 Task: Play online Dominion games in medium mode.
Action: Mouse pressed left at (436, 345)
Screenshot: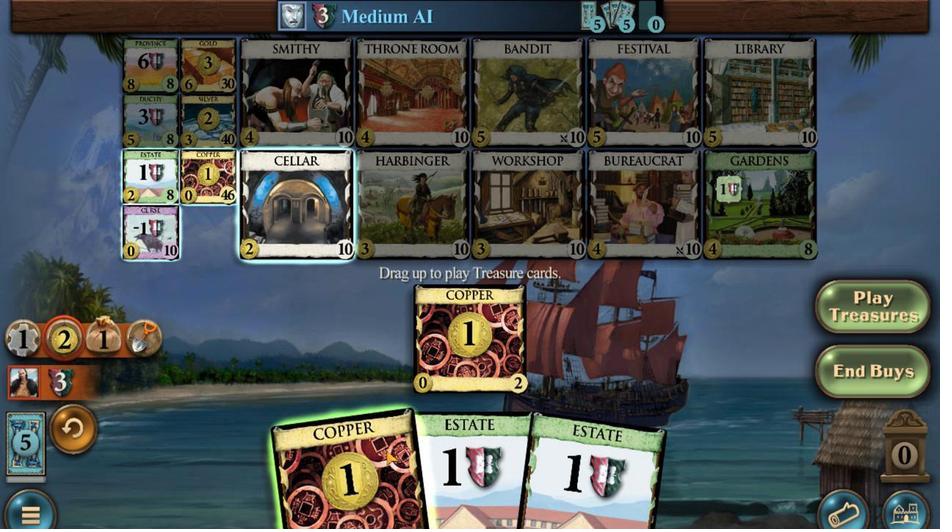 
Action: Mouse moved to (502, 374)
Screenshot: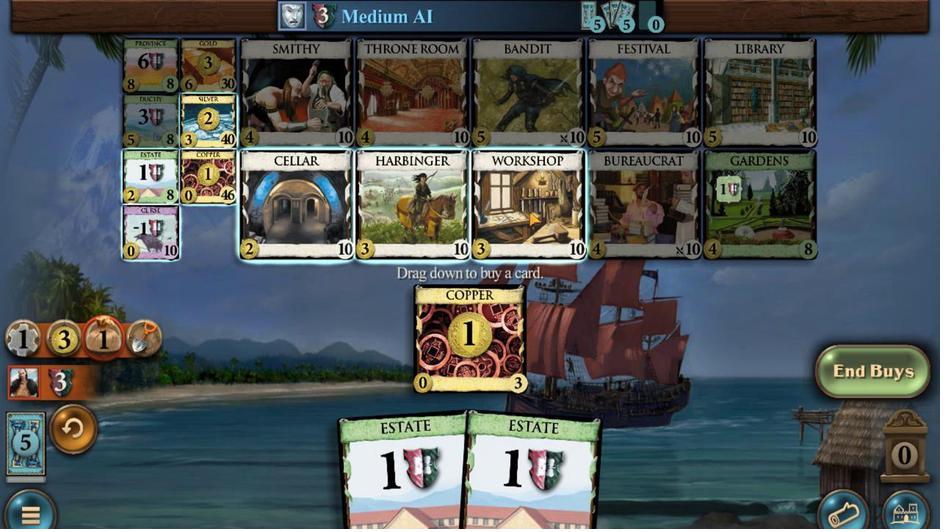 
Action: Mouse pressed left at (502, 374)
Screenshot: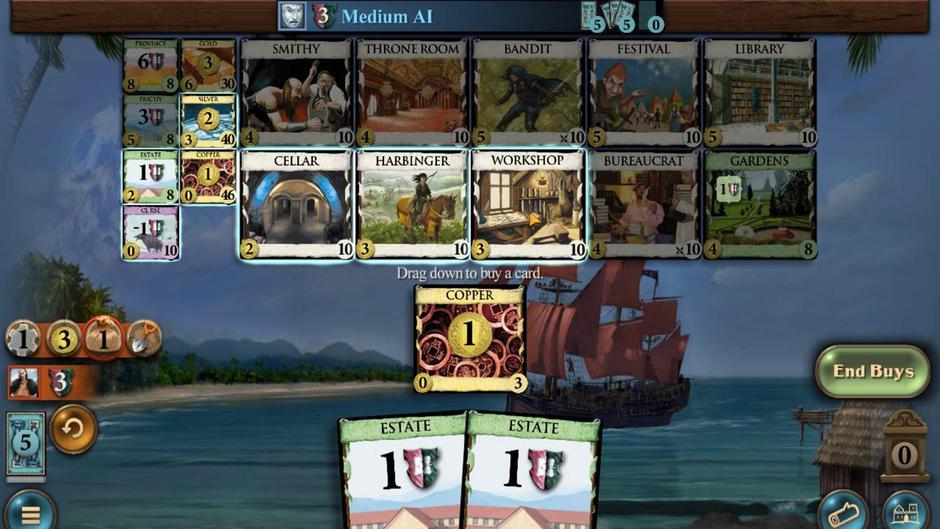 
Action: Mouse pressed left at (502, 374)
Screenshot: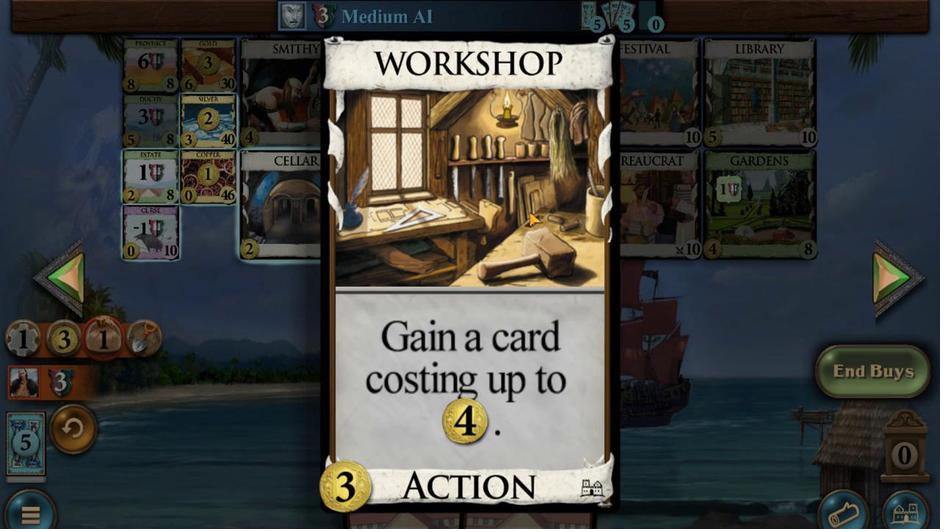 
Action: Mouse moved to (349, 385)
Screenshot: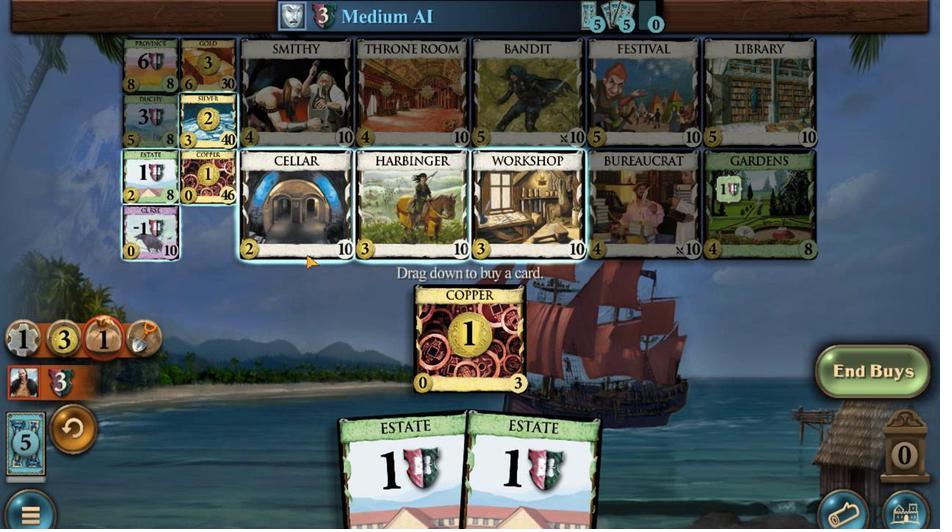 
Action: Mouse pressed left at (349, 385)
Screenshot: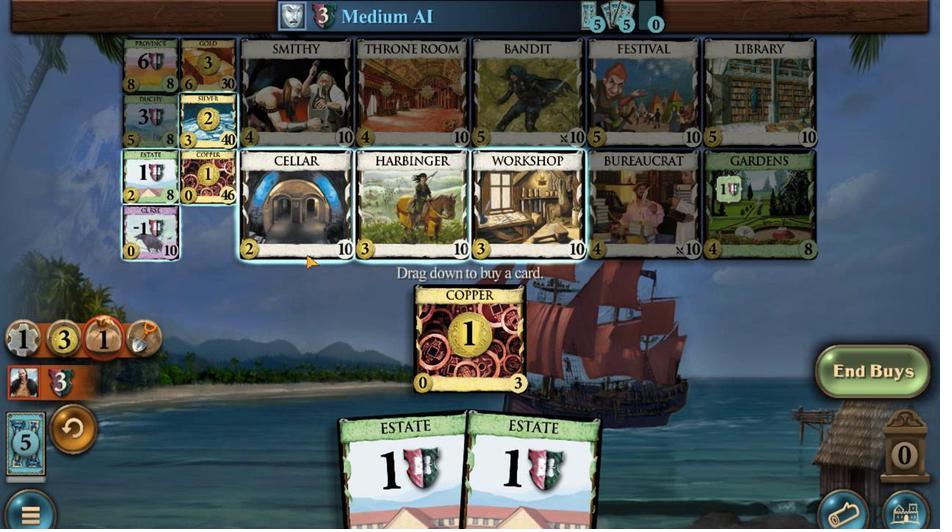 
Action: Mouse moved to (517, 346)
Screenshot: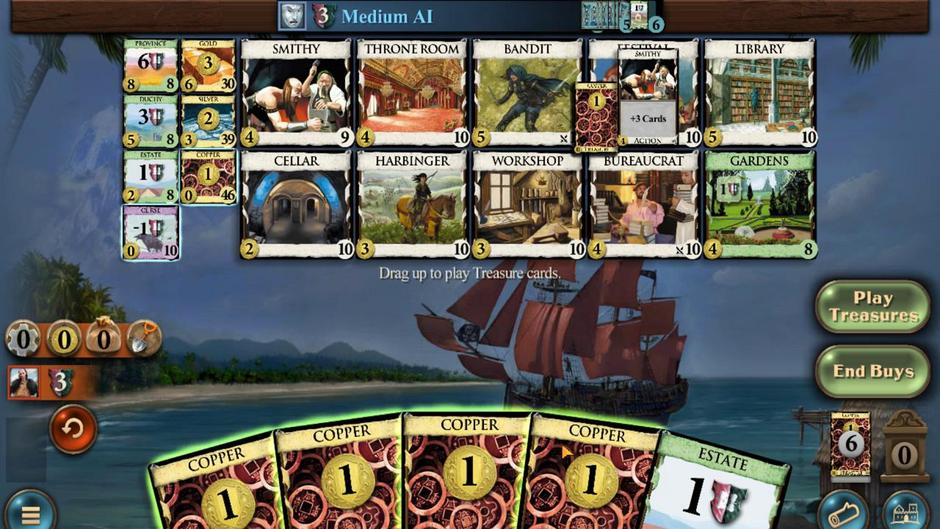 
Action: Mouse pressed left at (517, 346)
Screenshot: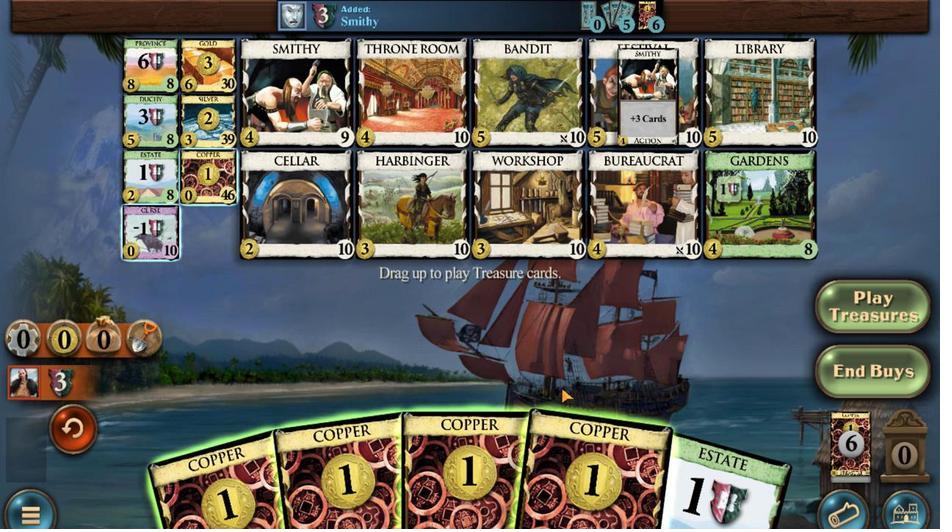 
Action: Mouse moved to (483, 344)
Screenshot: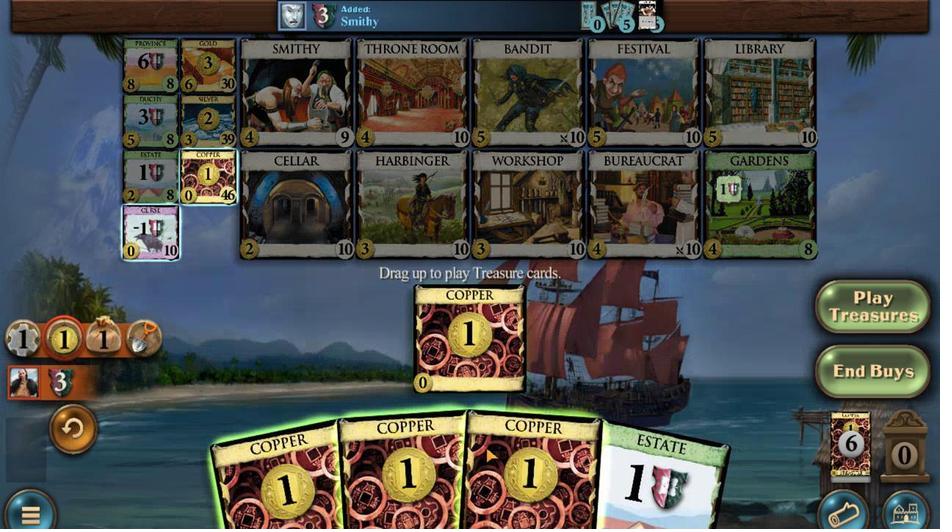 
Action: Mouse pressed left at (483, 344)
Screenshot: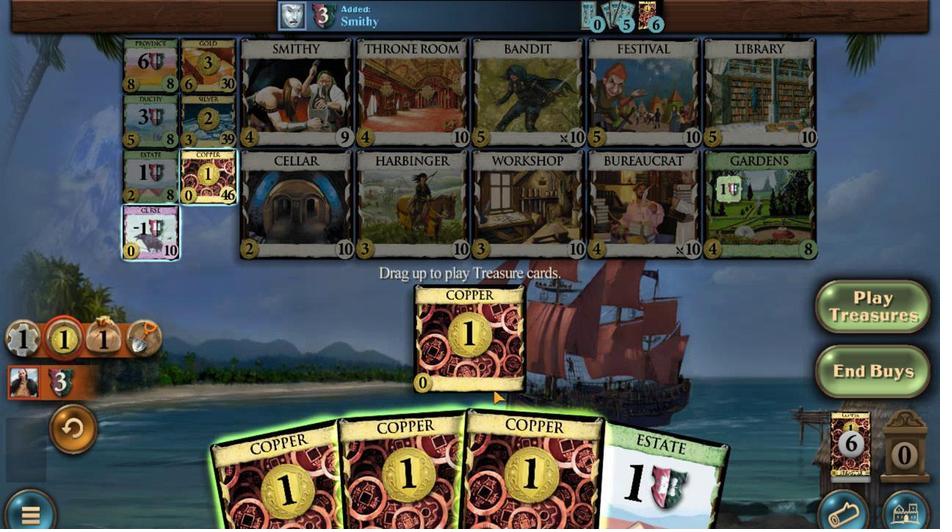 
Action: Mouse moved to (464, 345)
Screenshot: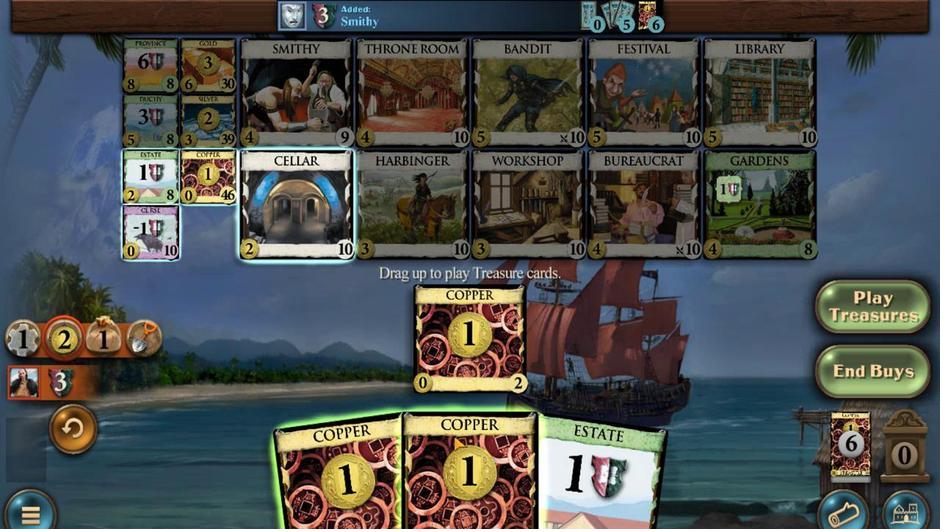 
Action: Mouse pressed left at (464, 345)
Screenshot: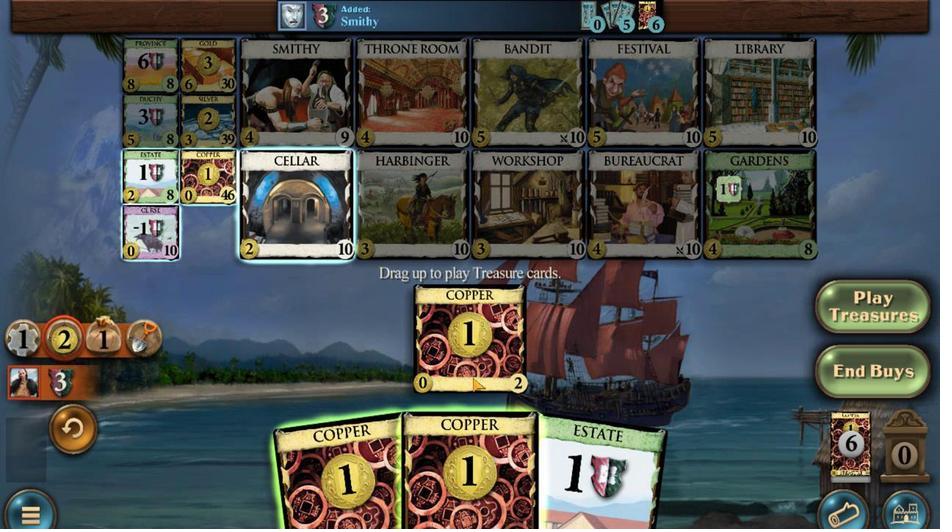 
Action: Mouse moved to (443, 341)
Screenshot: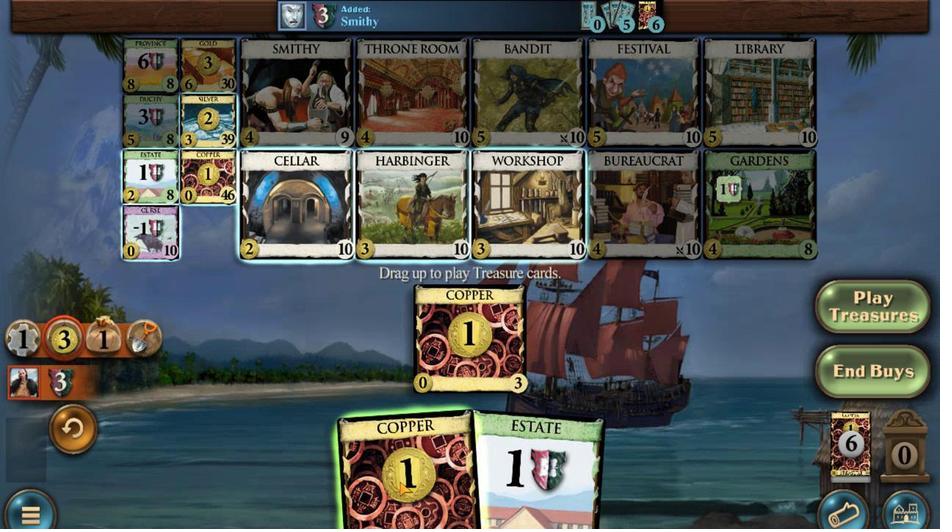 
Action: Mouse pressed left at (443, 341)
Screenshot: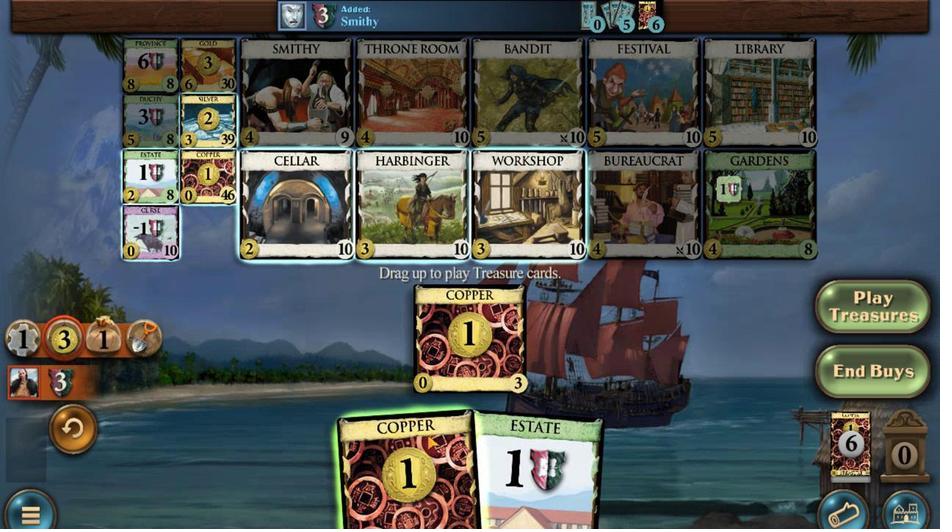 
Action: Mouse moved to (385, 385)
Screenshot: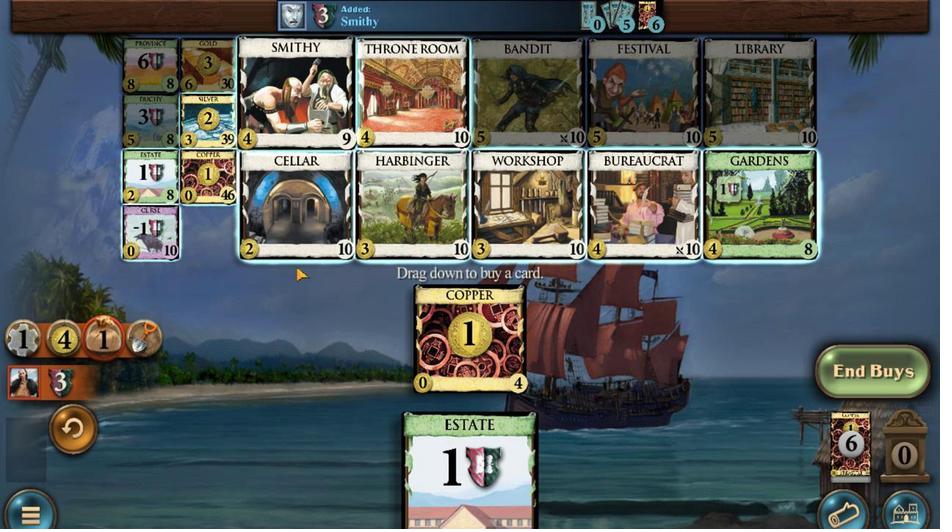 
Action: Mouse pressed left at (385, 385)
Screenshot: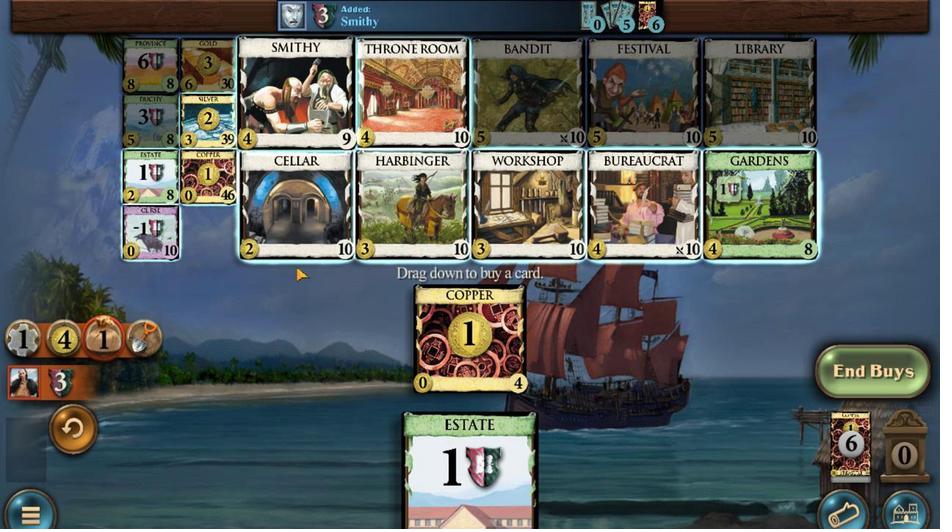 
Action: Mouse moved to (363, 340)
Screenshot: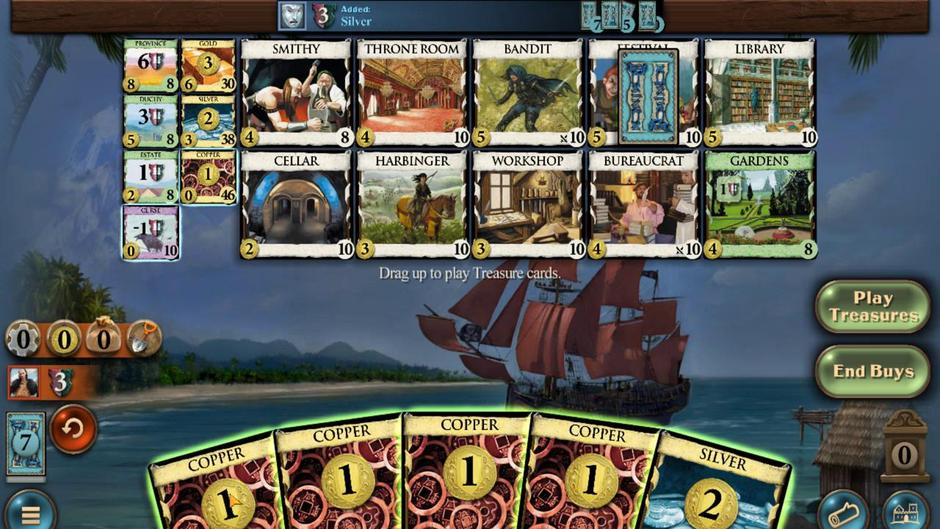 
Action: Mouse pressed left at (363, 340)
Screenshot: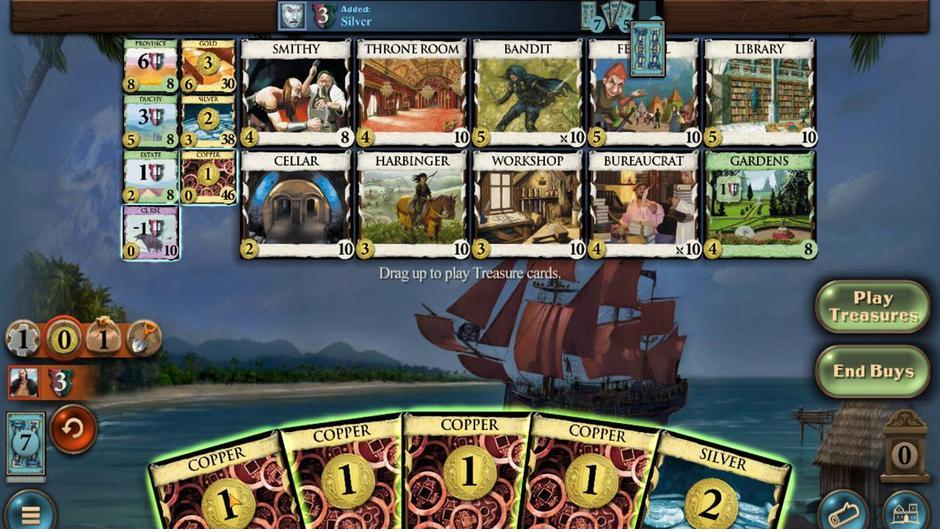 
Action: Mouse moved to (398, 341)
Screenshot: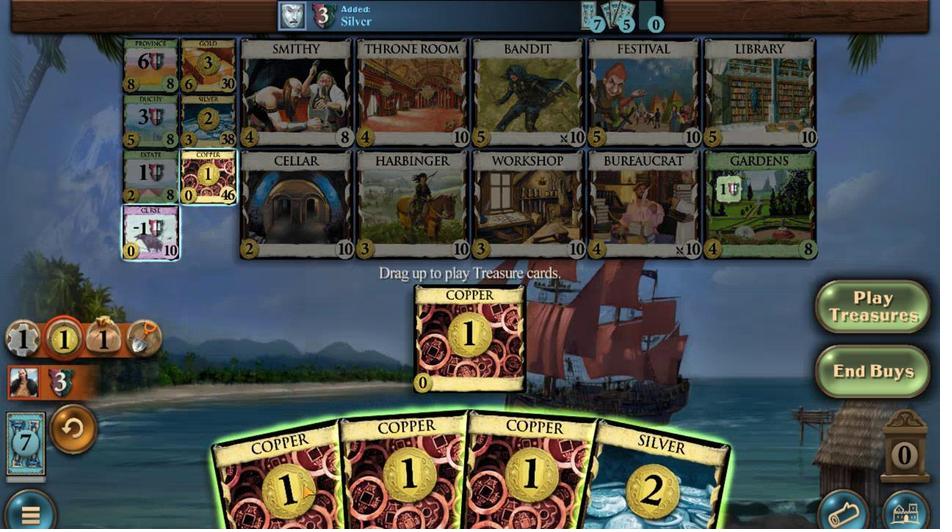 
Action: Mouse pressed left at (398, 341)
Screenshot: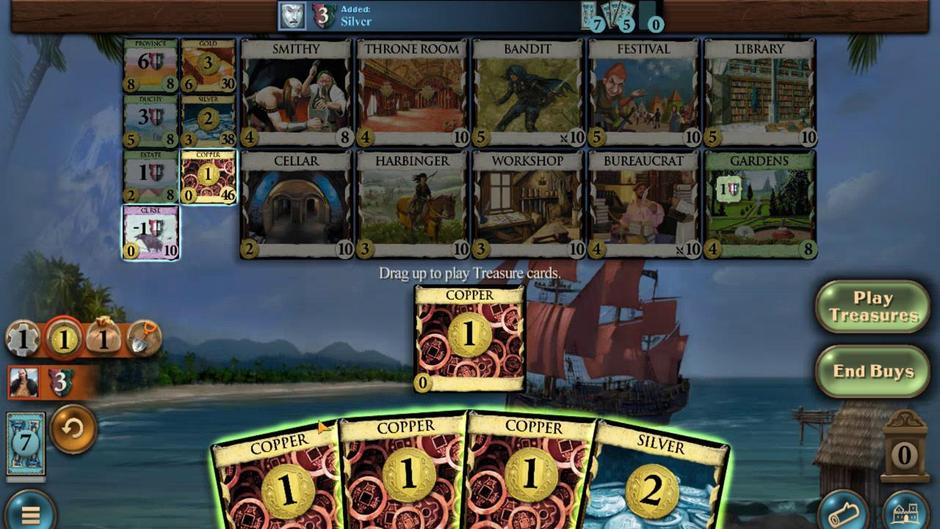 
Action: Mouse moved to (411, 342)
Screenshot: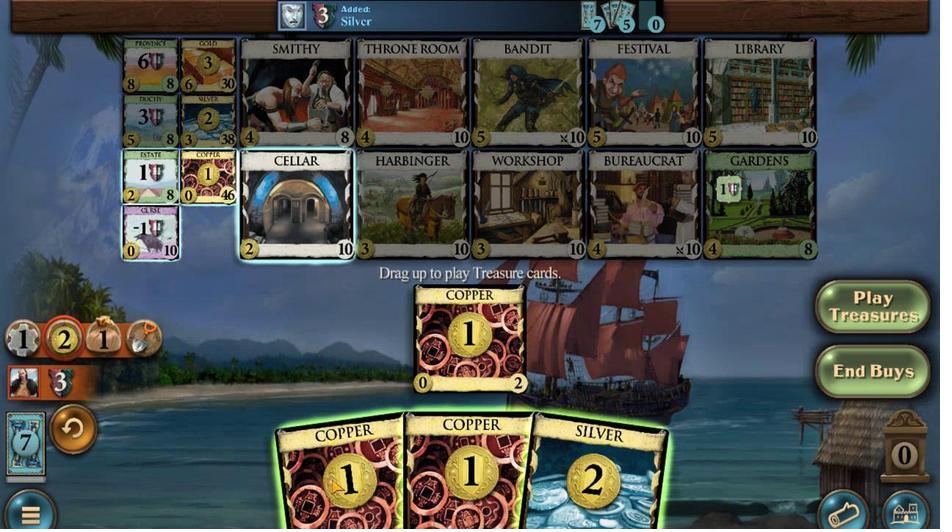 
Action: Mouse pressed left at (411, 342)
Screenshot: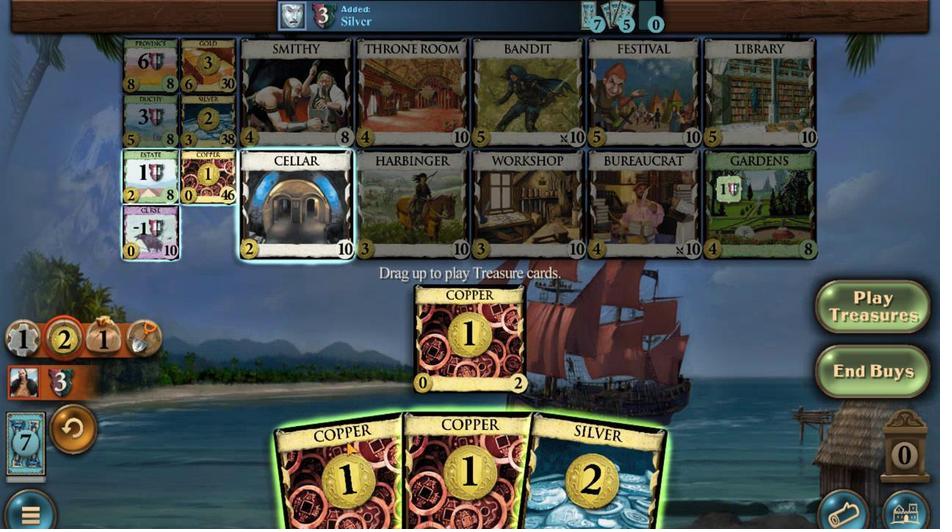 
Action: Mouse moved to (442, 341)
Screenshot: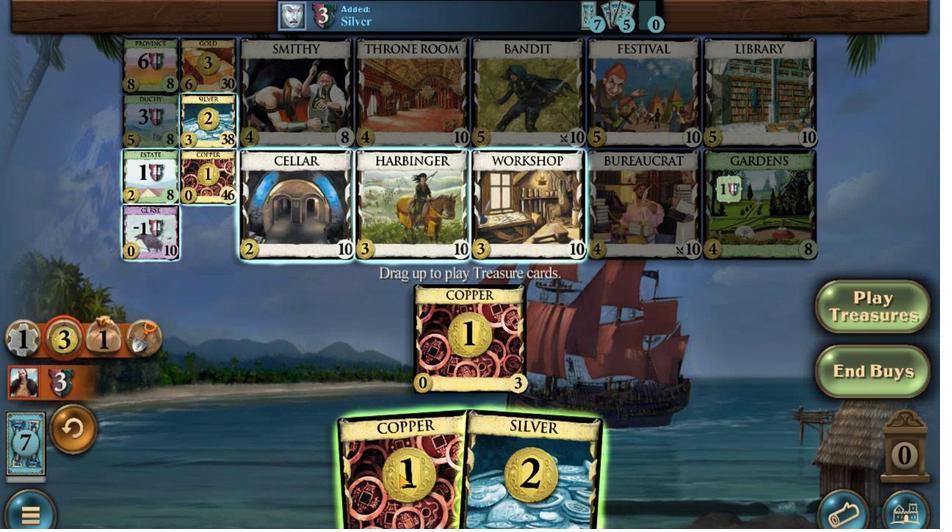 
Action: Mouse pressed left at (442, 341)
Screenshot: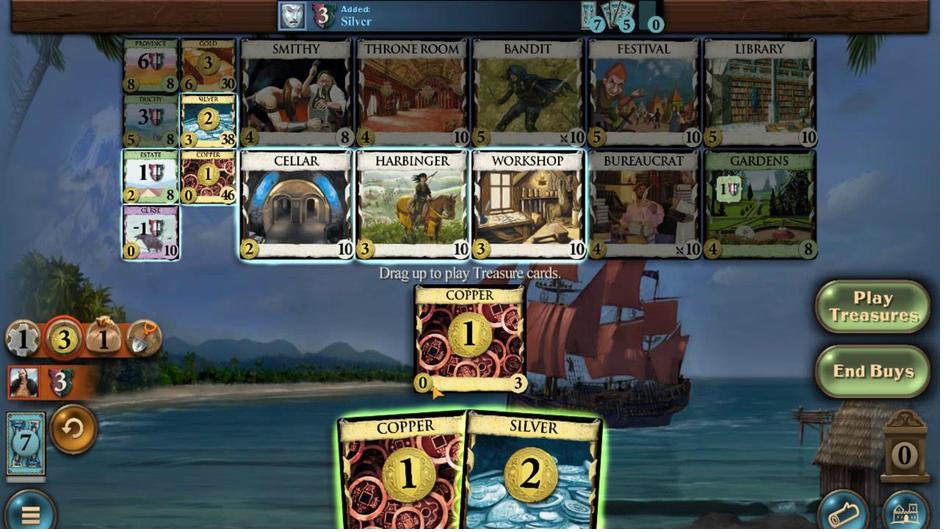 
Action: Mouse moved to (391, 387)
Screenshot: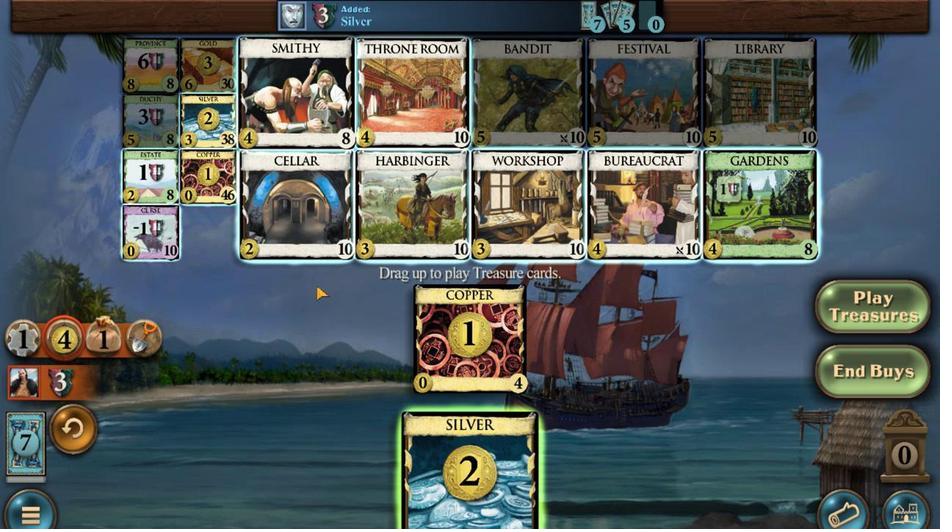 
Action: Mouse pressed left at (391, 387)
Screenshot: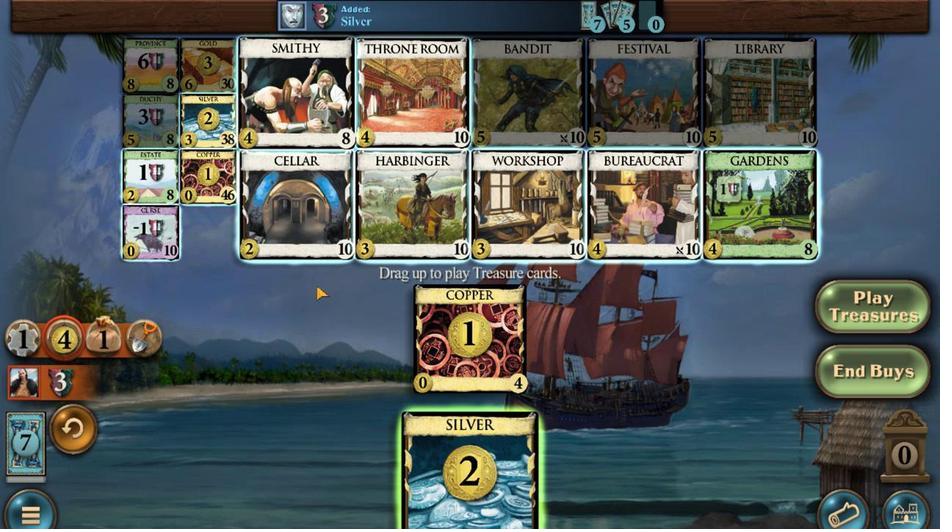 
Action: Mouse moved to (367, 342)
Screenshot: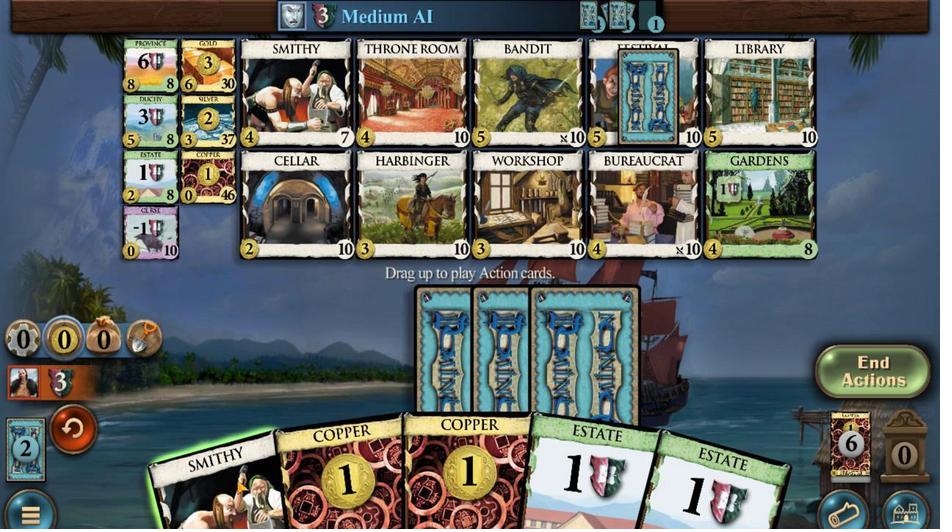 
Action: Mouse pressed left at (367, 342)
Screenshot: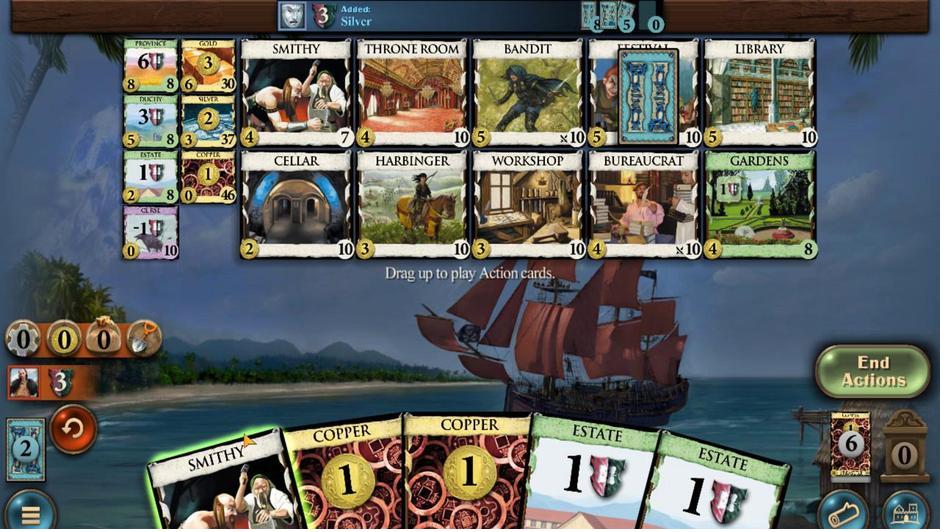 
Action: Mouse moved to (376, 341)
Screenshot: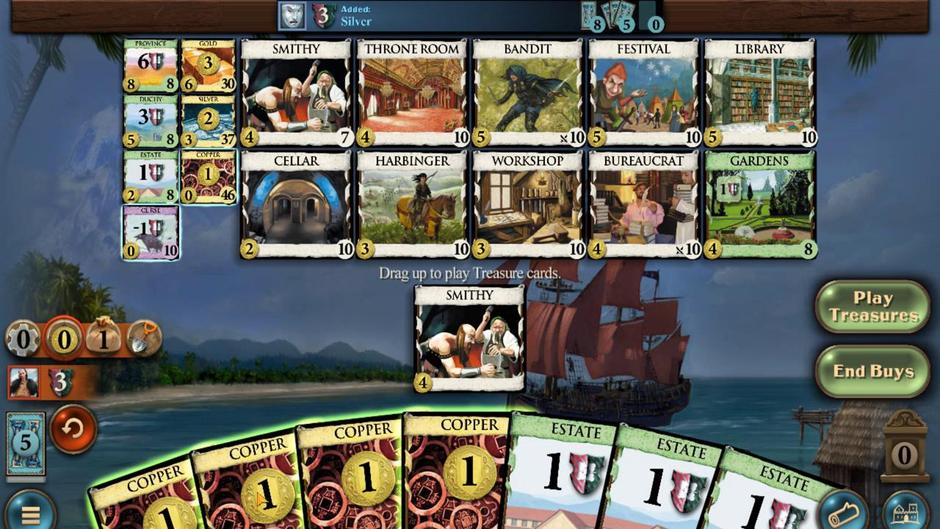 
Action: Mouse pressed left at (376, 341)
Screenshot: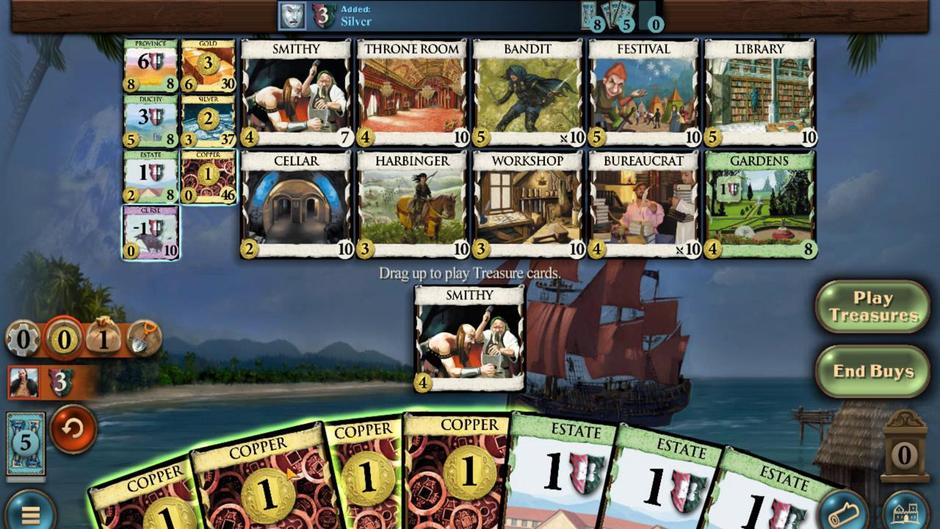 
Action: Mouse moved to (419, 343)
Screenshot: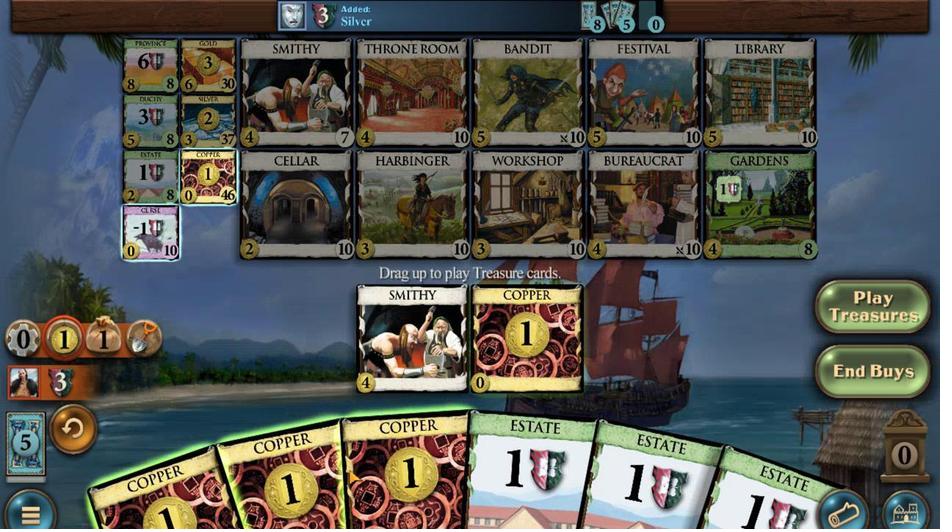 
Action: Mouse pressed left at (419, 343)
Screenshot: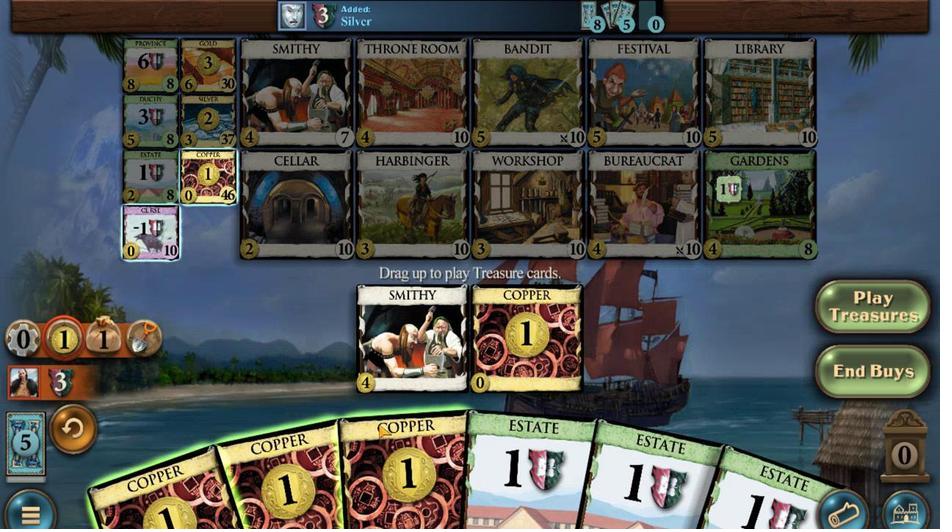 
Action: Mouse moved to (419, 342)
Screenshot: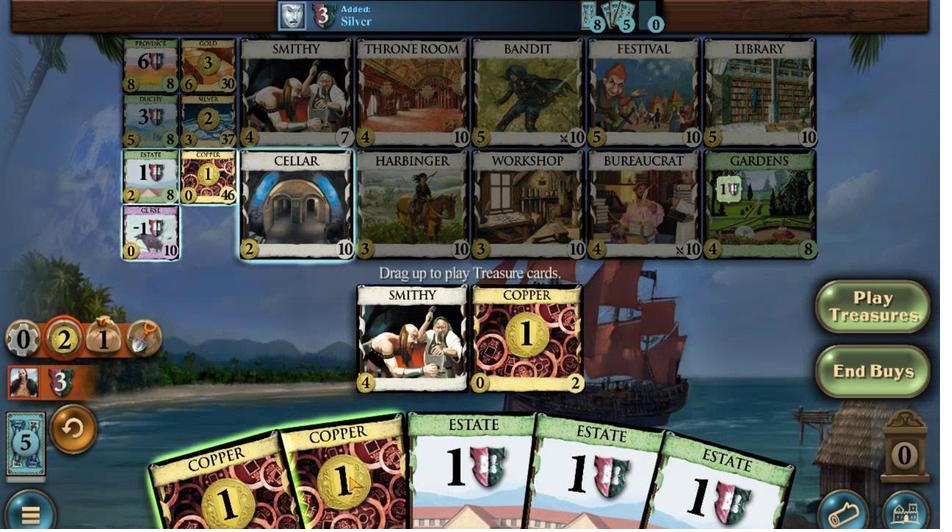 
Action: Mouse pressed left at (419, 342)
Screenshot: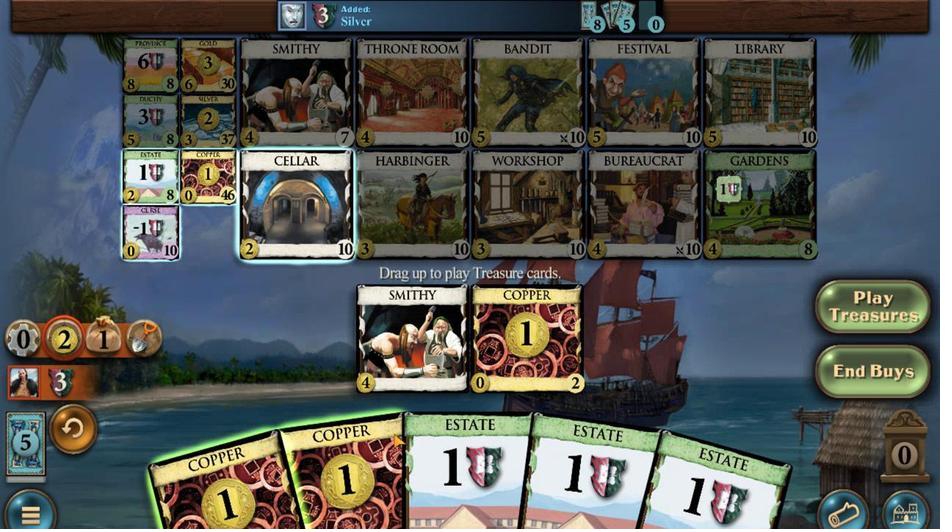 
Action: Mouse moved to (393, 341)
Screenshot: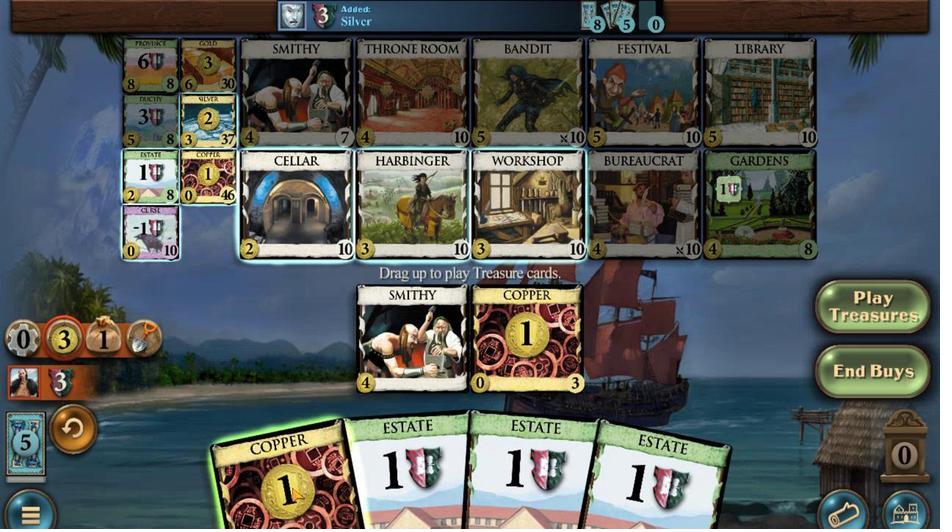
Action: Mouse pressed left at (393, 341)
Screenshot: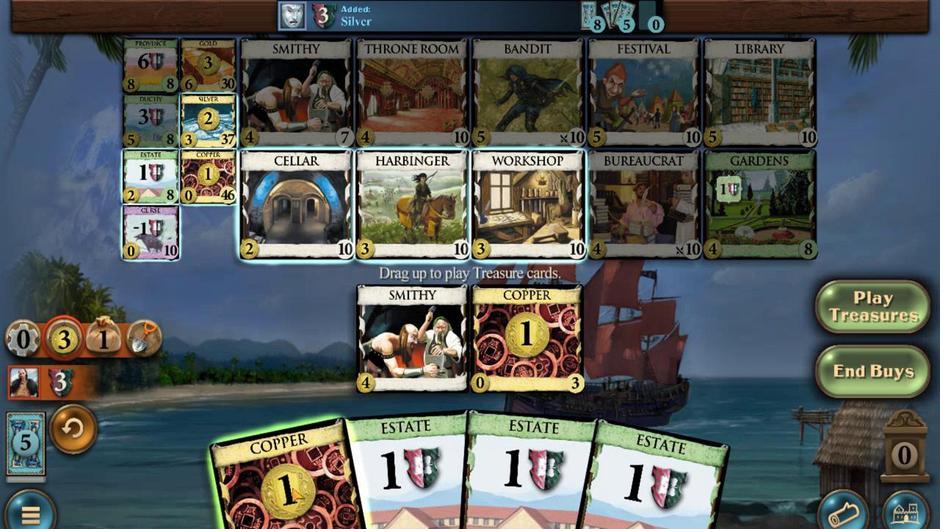
Action: Mouse moved to (372, 347)
Screenshot: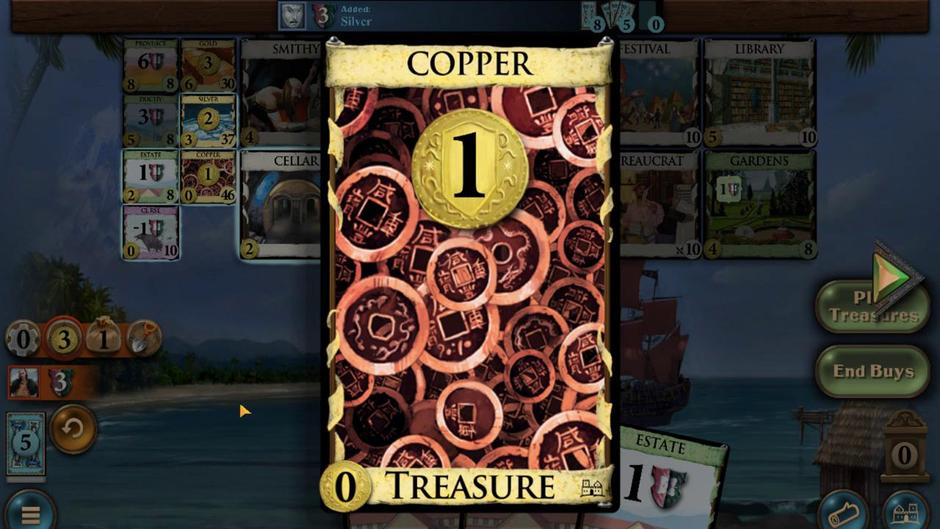 
Action: Mouse pressed left at (372, 347)
Screenshot: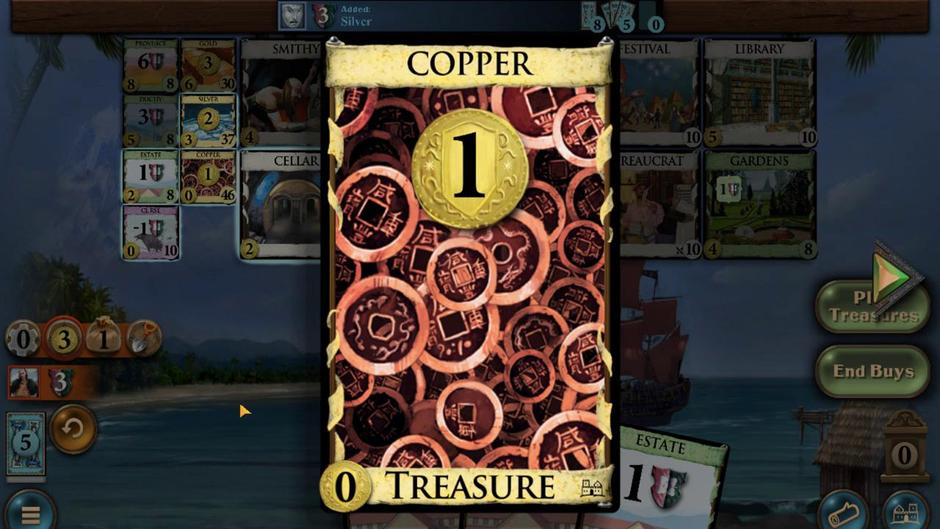 
Action: Mouse moved to (346, 384)
Screenshot: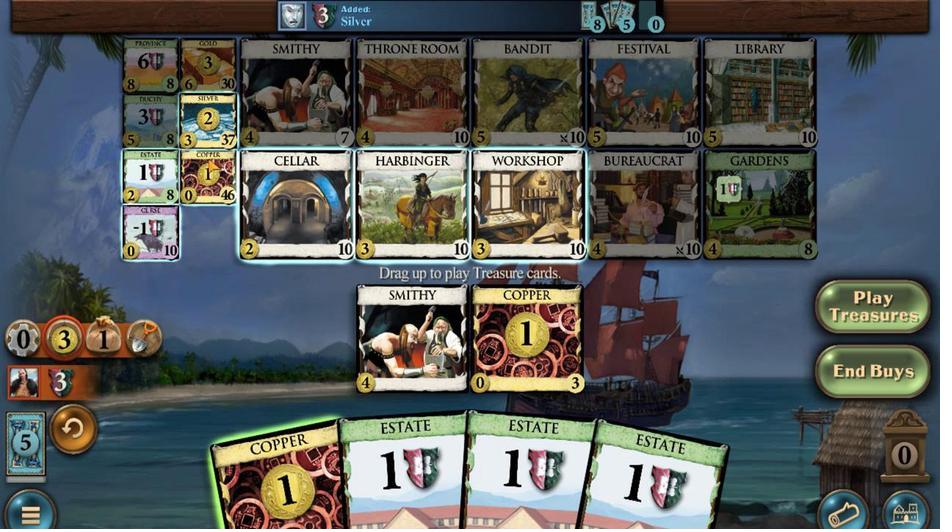 
Action: Mouse pressed left at (346, 384)
Screenshot: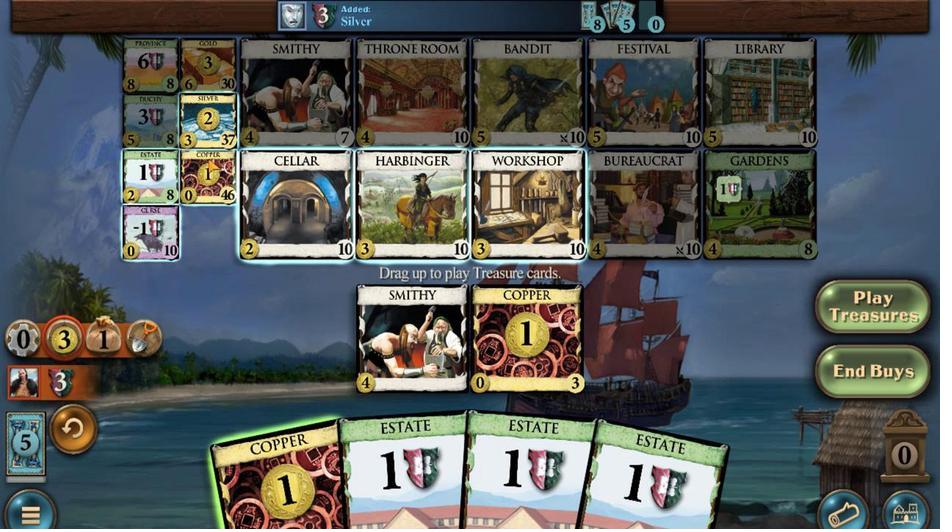 
Action: Mouse moved to (366, 342)
Screenshot: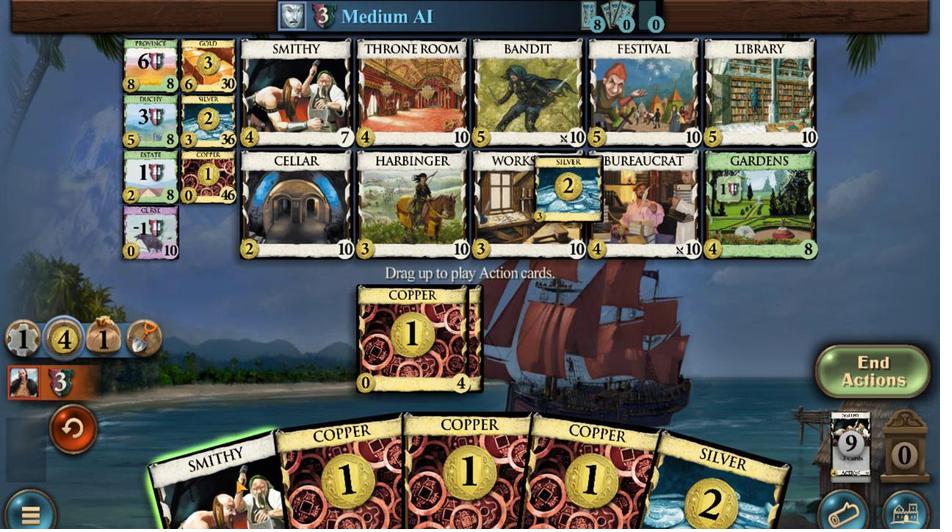 
Action: Mouse pressed left at (366, 342)
Screenshot: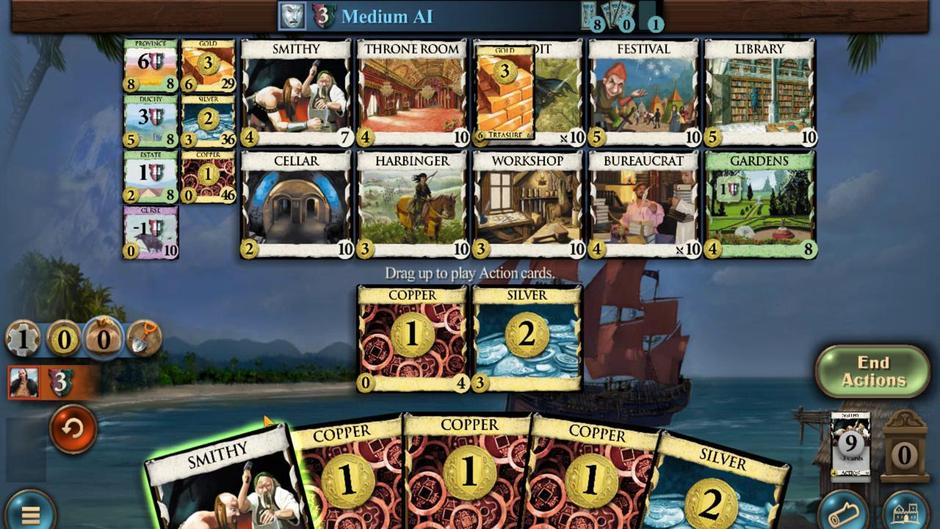 
Action: Mouse moved to (327, 340)
Screenshot: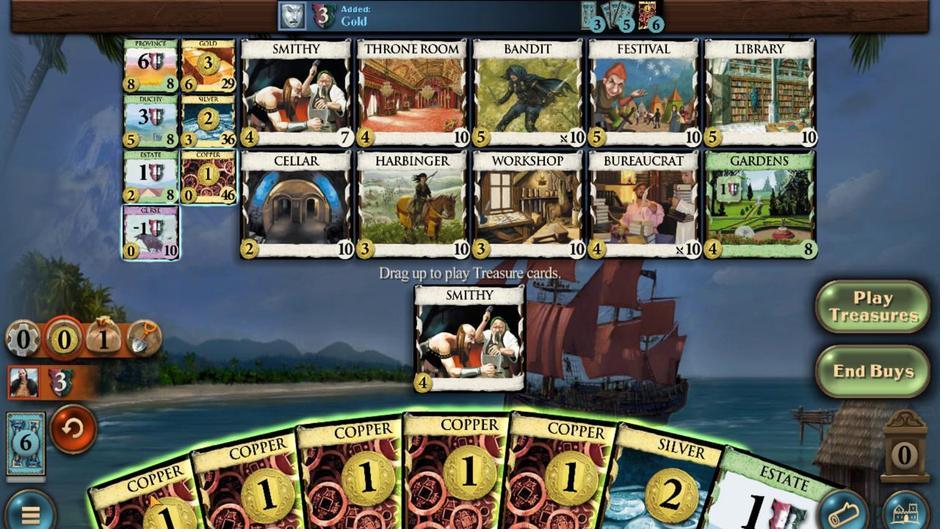 
Action: Mouse pressed left at (327, 340)
Screenshot: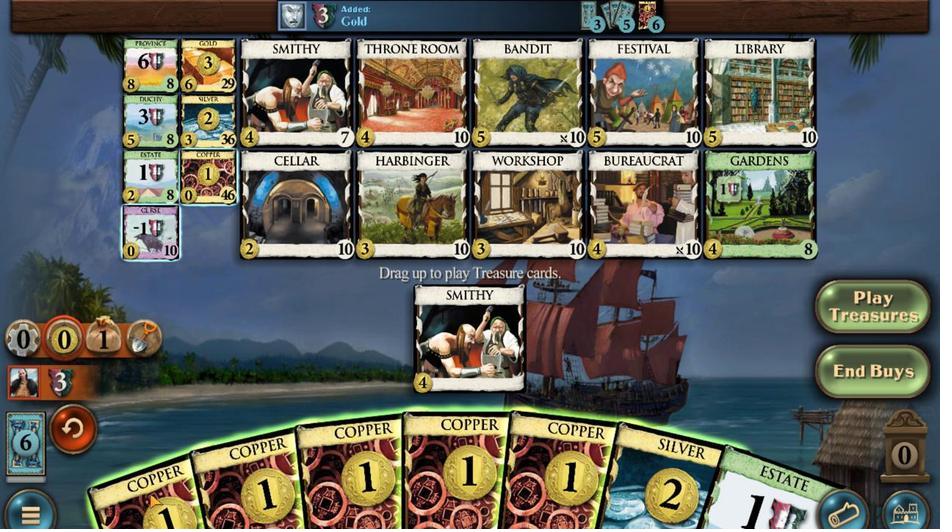 
Action: Mouse moved to (340, 340)
Screenshot: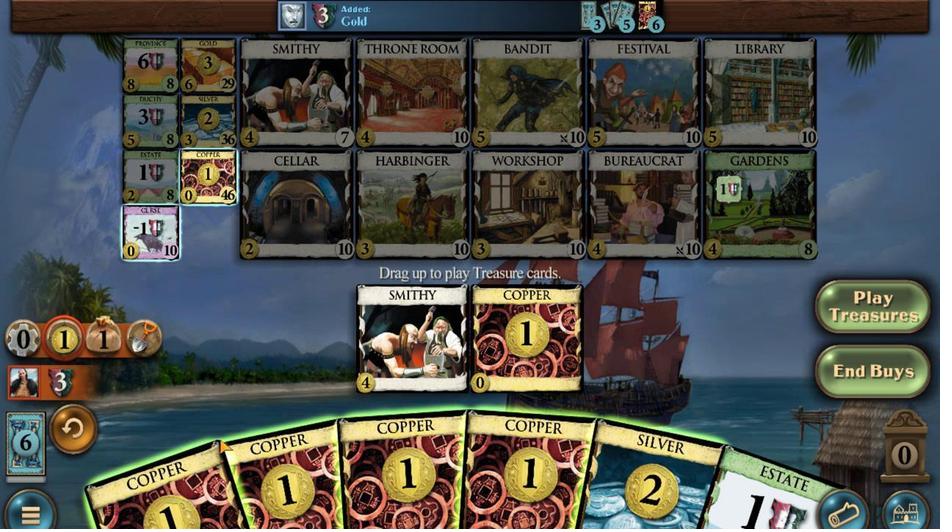 
Action: Mouse pressed left at (340, 340)
Screenshot: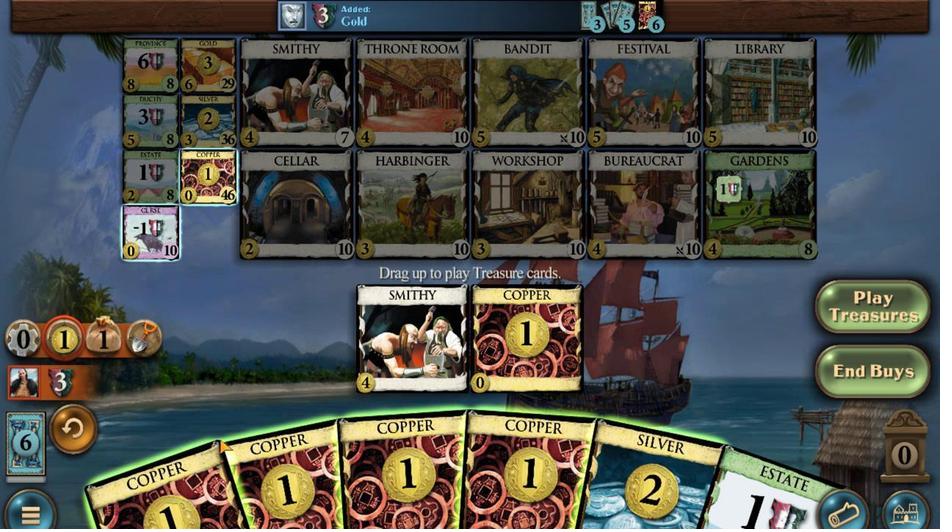 
Action: Mouse moved to (360, 341)
Screenshot: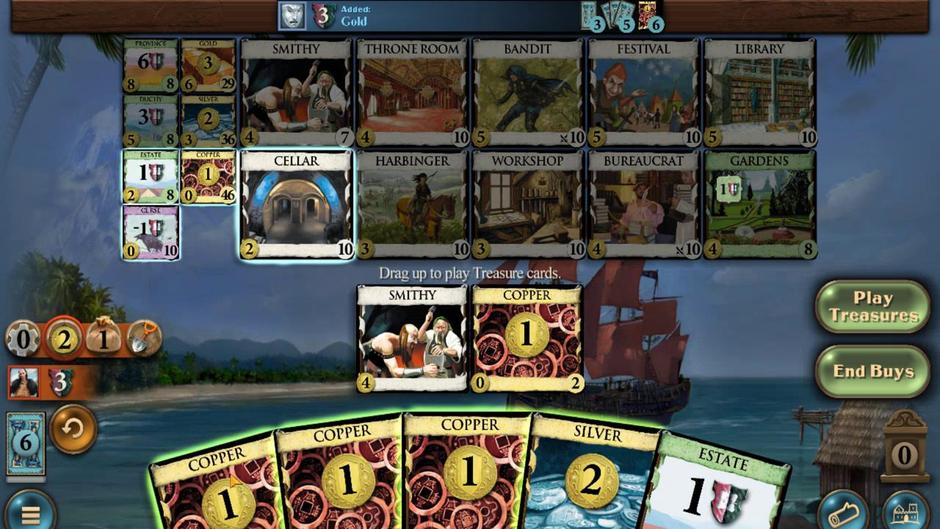 
Action: Mouse pressed left at (360, 341)
Screenshot: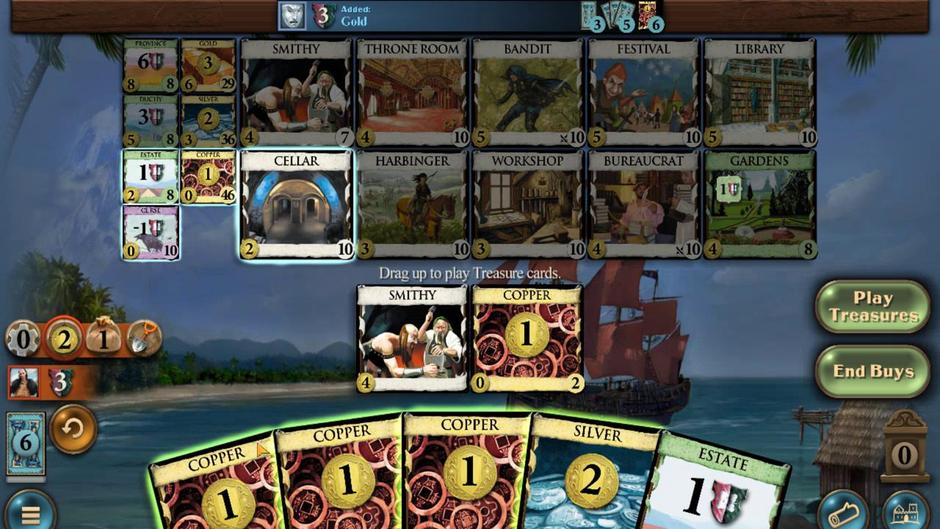 
Action: Mouse moved to (403, 345)
Screenshot: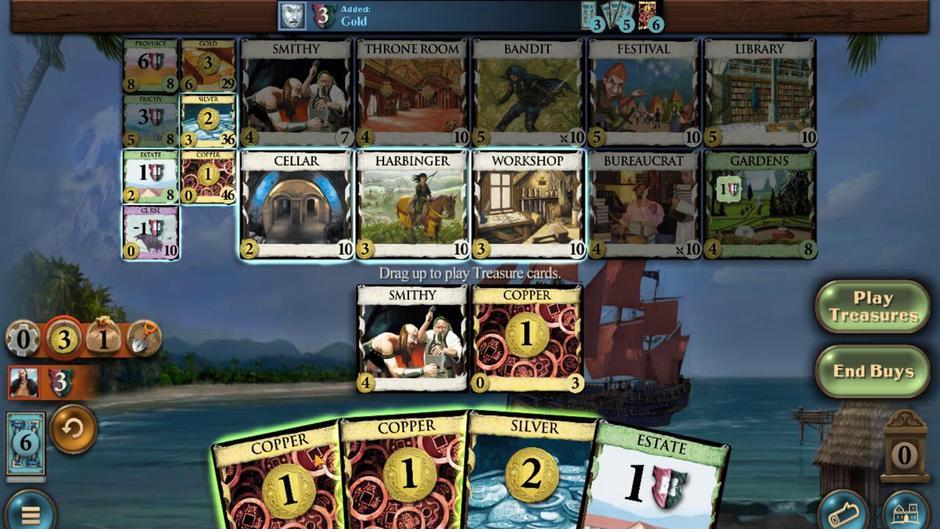 
Action: Mouse pressed left at (403, 345)
Screenshot: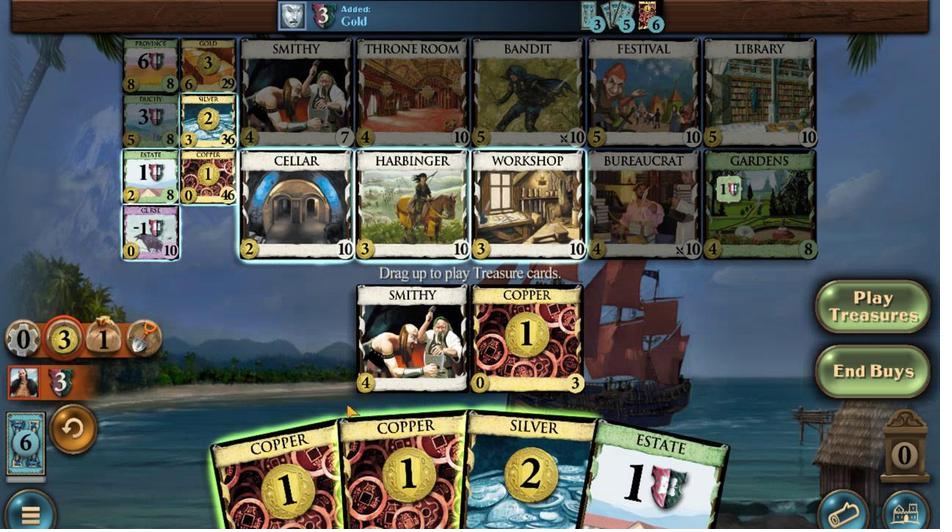 
Action: Mouse moved to (418, 343)
Screenshot: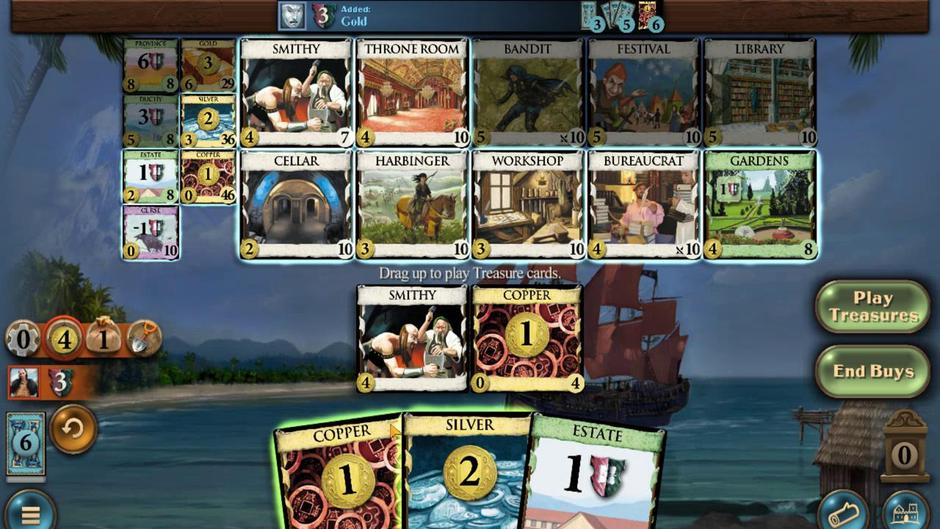 
Action: Mouse pressed left at (418, 343)
Screenshot: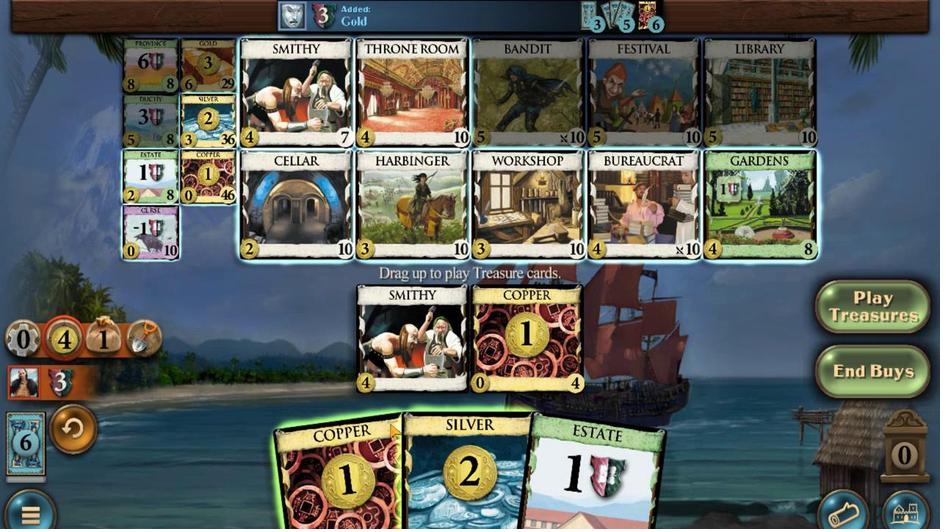 
Action: Mouse moved to (333, 385)
Screenshot: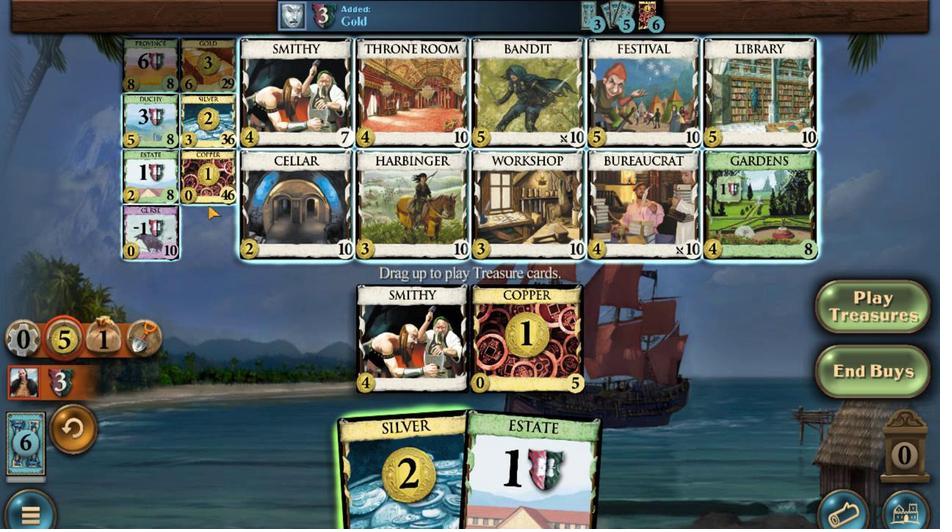 
Action: Mouse pressed left at (333, 385)
Screenshot: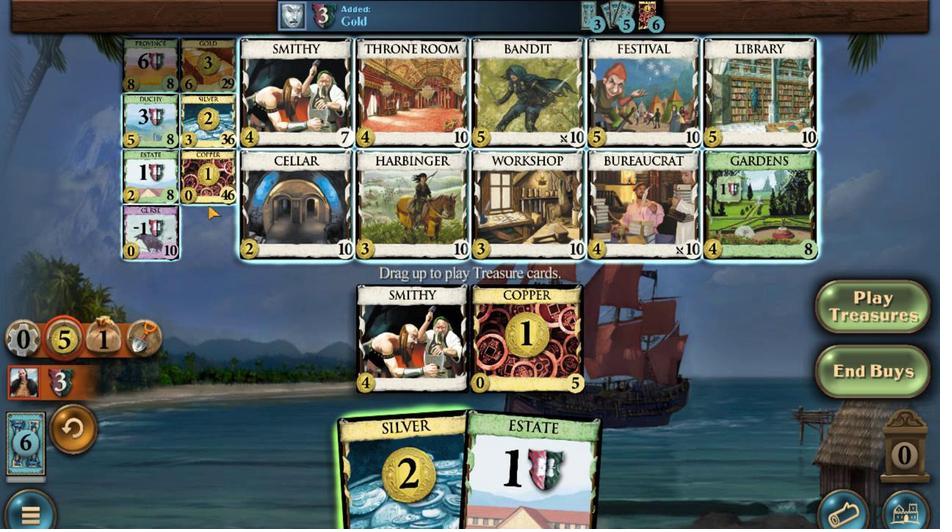 
Action: Mouse moved to (401, 344)
Screenshot: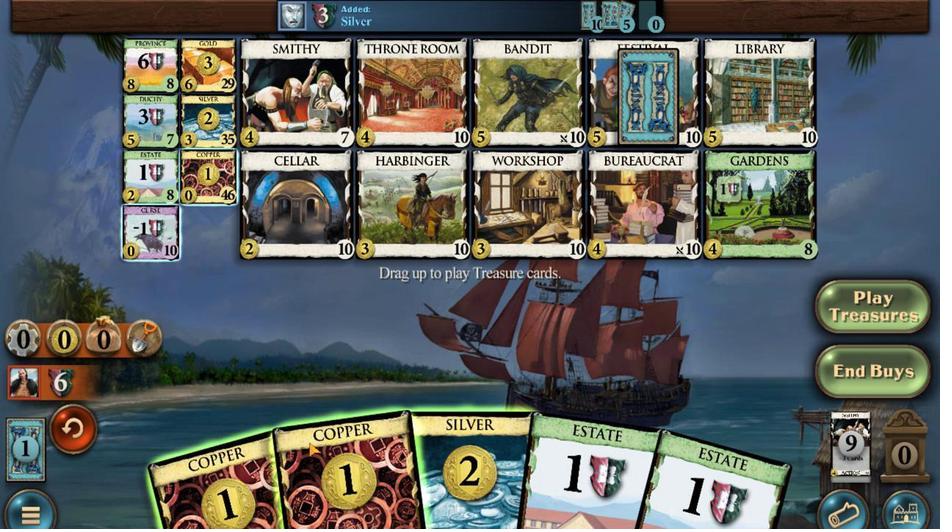 
Action: Mouse pressed left at (401, 344)
Screenshot: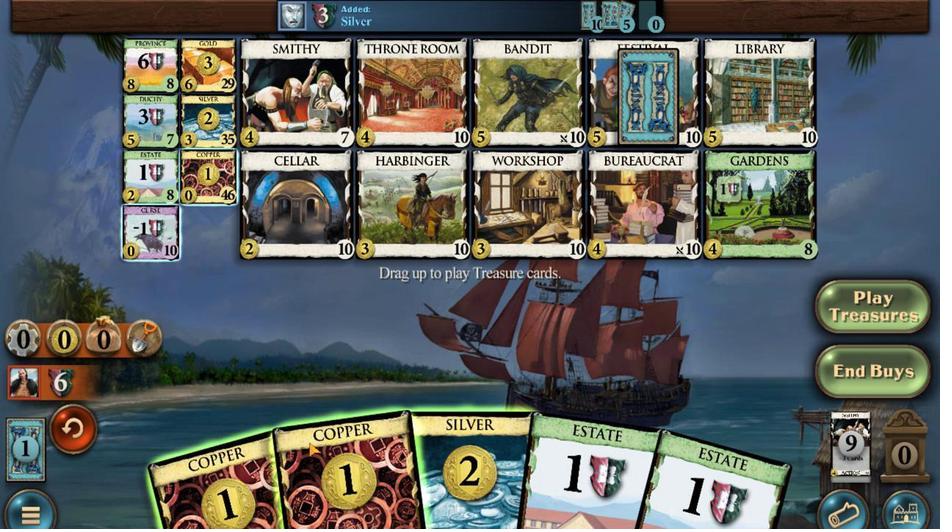
Action: Mouse moved to (392, 342)
Screenshot: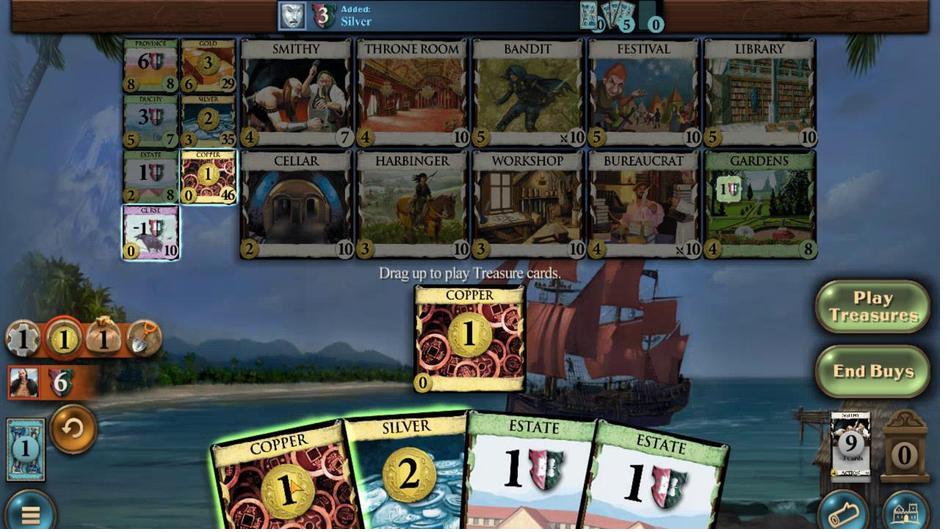 
Action: Mouse pressed left at (392, 342)
Screenshot: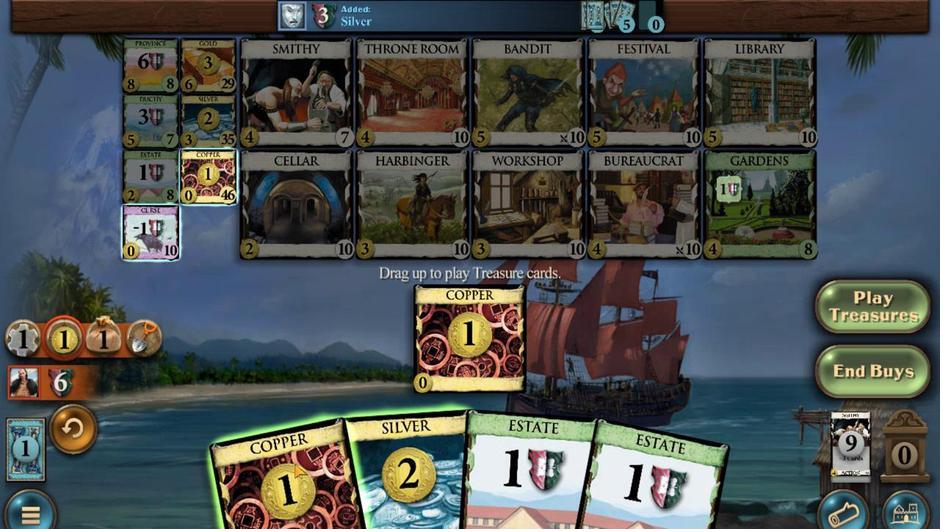 
Action: Mouse moved to (318, 377)
Screenshot: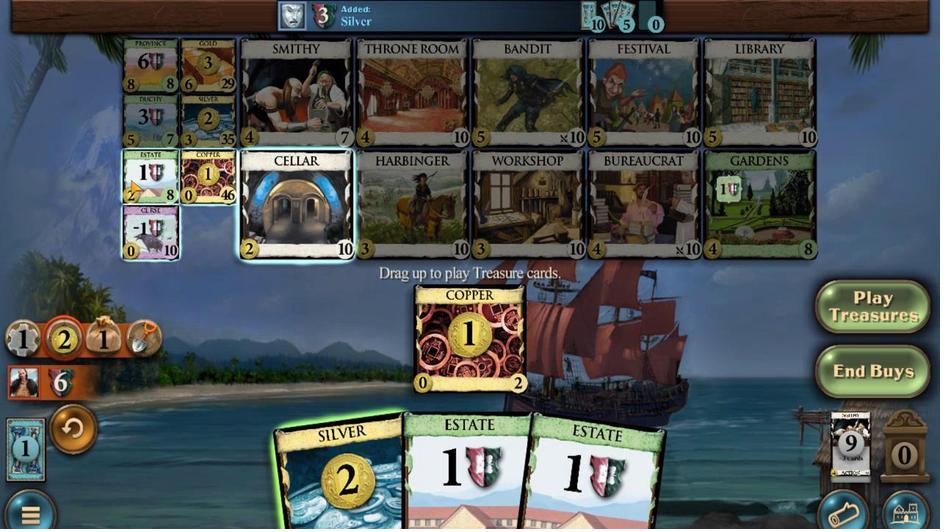
Action: Mouse pressed left at (318, 377)
Screenshot: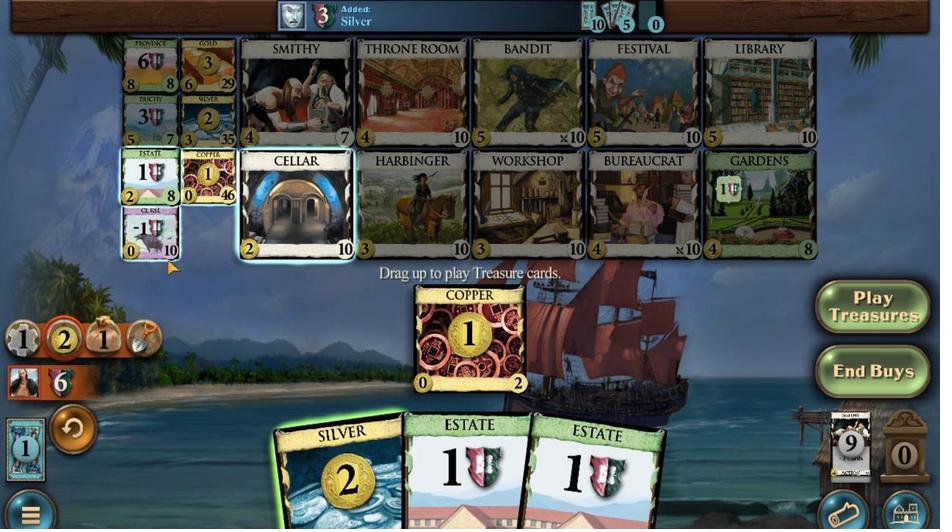 
Action: Mouse moved to (375, 342)
Screenshot: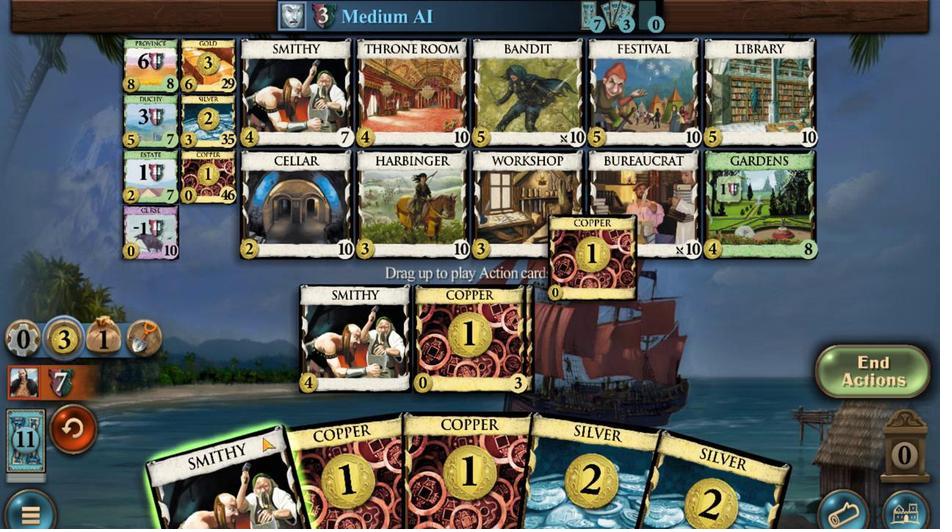 
Action: Mouse pressed left at (375, 342)
Screenshot: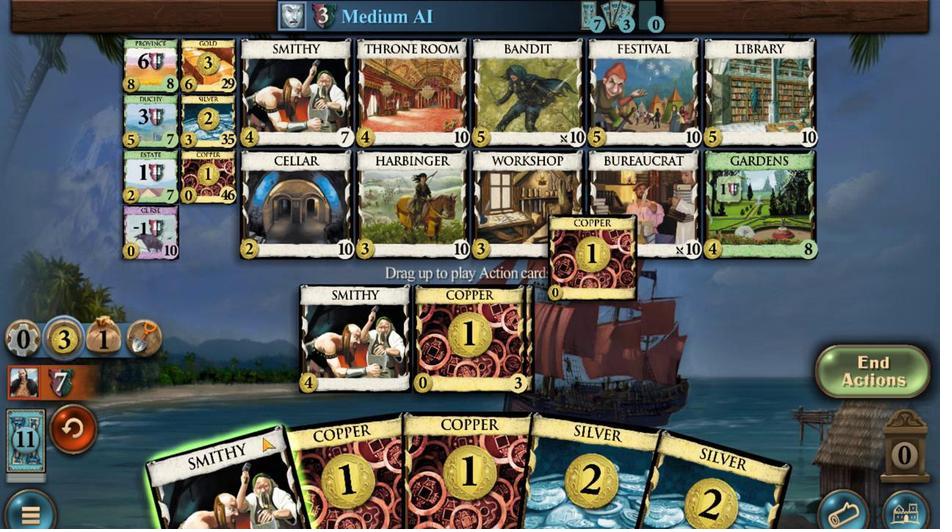 
Action: Mouse moved to (333, 338)
Screenshot: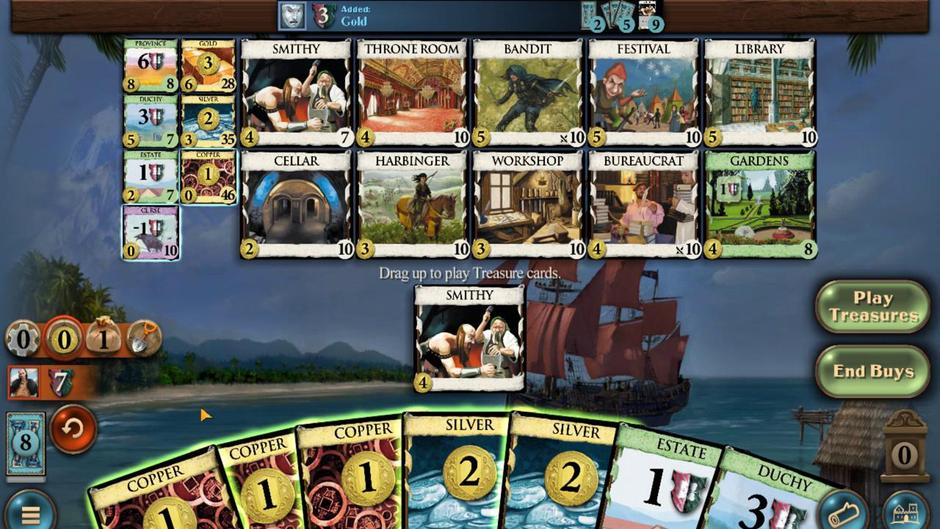 
Action: Mouse pressed left at (333, 338)
Screenshot: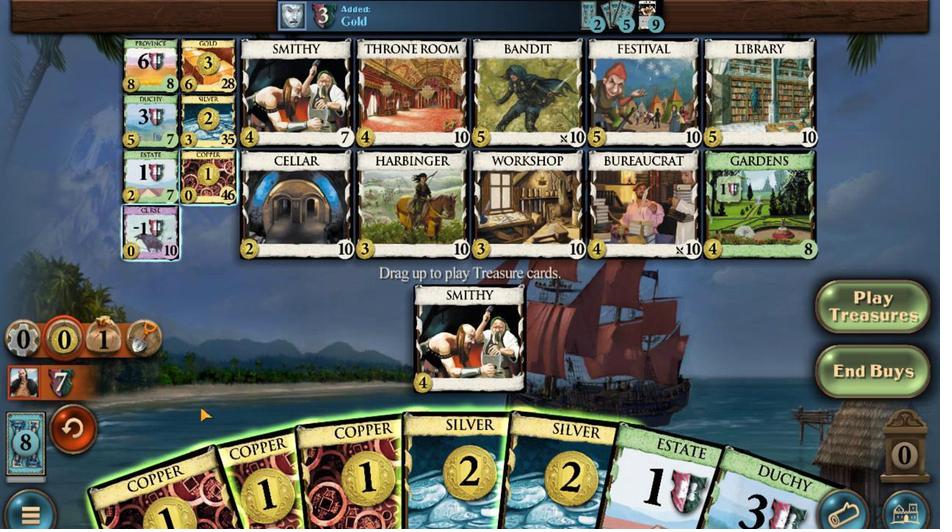 
Action: Mouse moved to (355, 338)
Screenshot: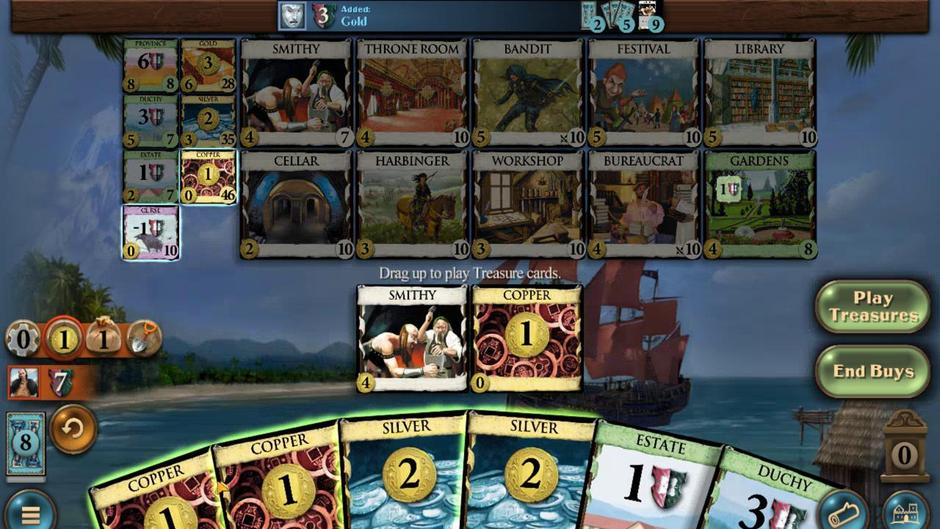 
Action: Mouse pressed left at (355, 338)
Screenshot: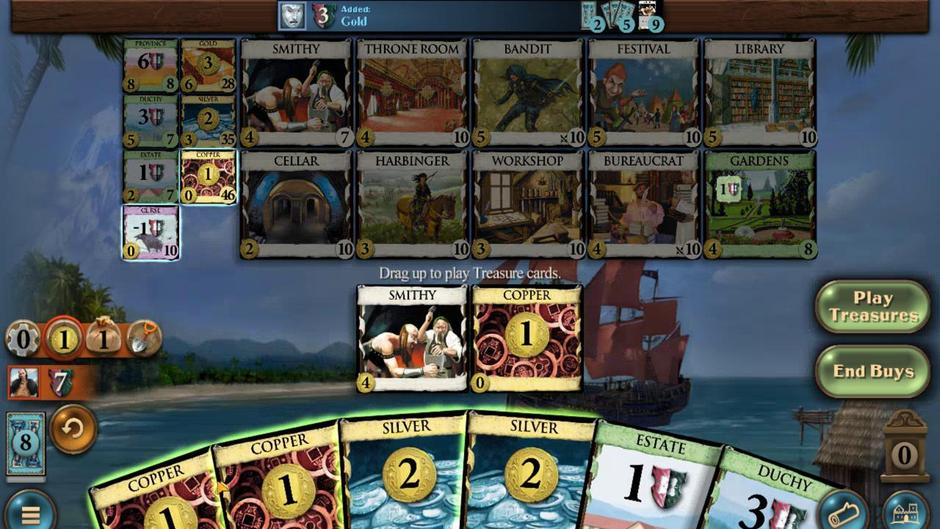 
Action: Mouse moved to (362, 337)
Screenshot: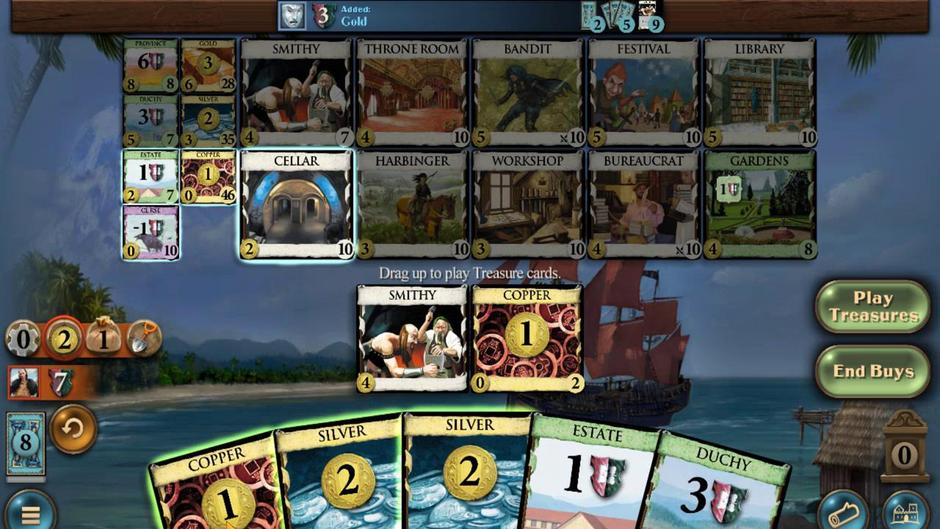 
Action: Mouse pressed left at (362, 337)
Screenshot: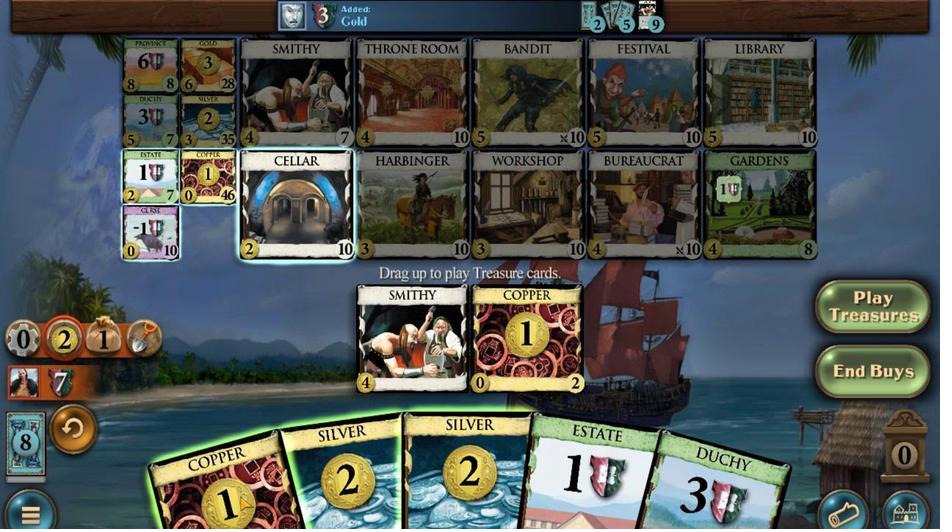 
Action: Mouse moved to (366, 338)
Screenshot: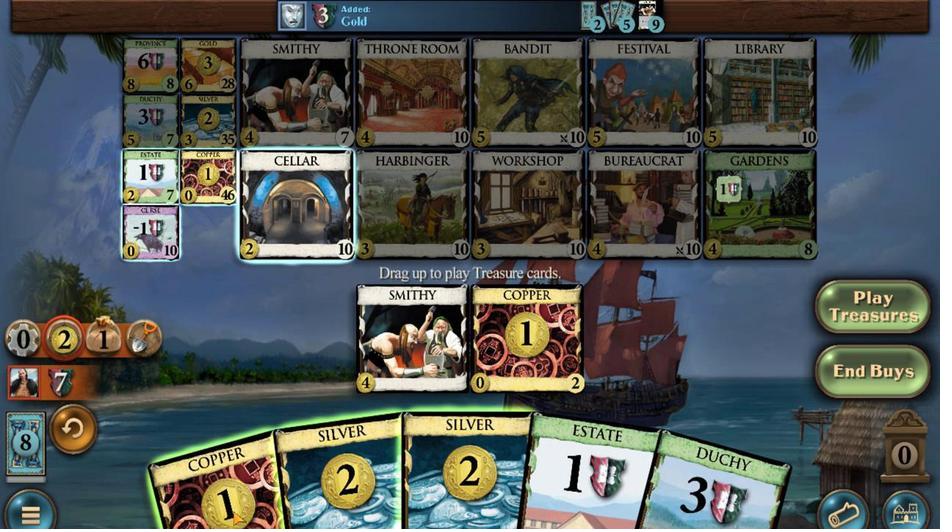 
Action: Mouse pressed left at (366, 338)
Screenshot: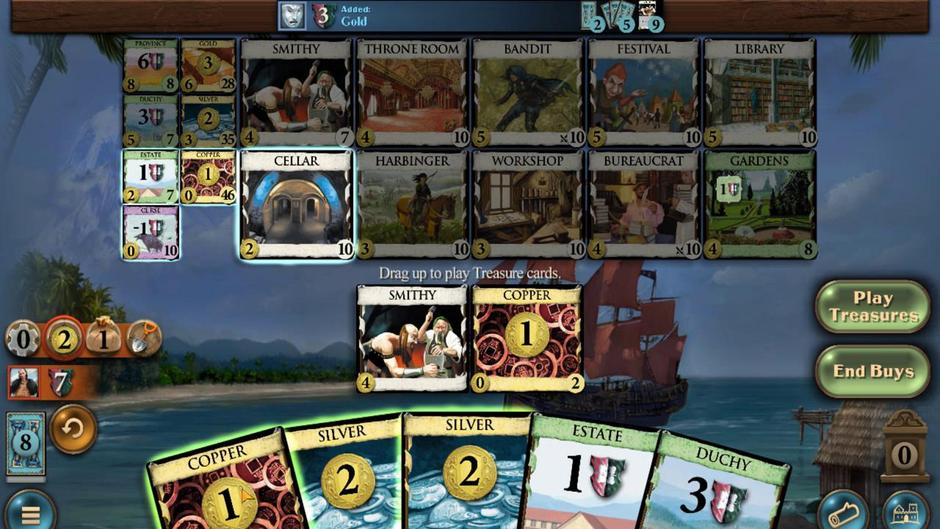
Action: Mouse moved to (356, 387)
Screenshot: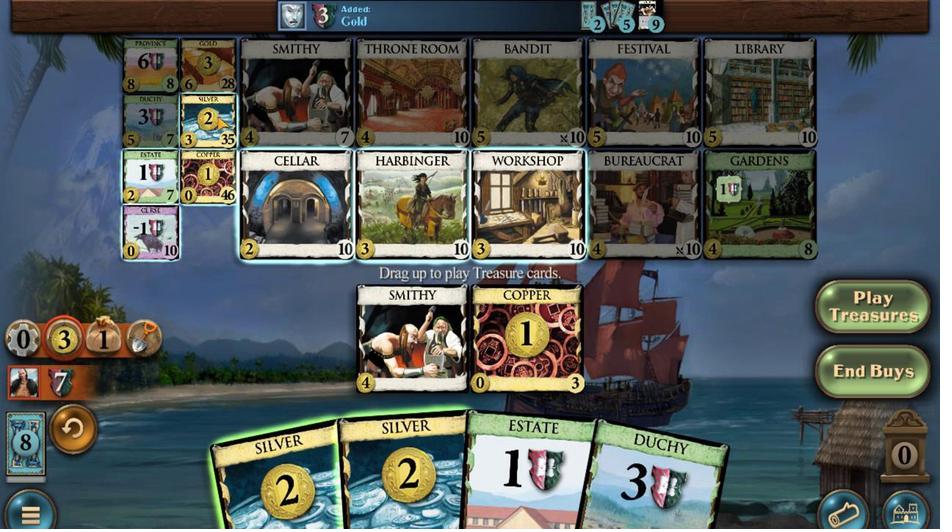 
Action: Mouse pressed left at (356, 387)
Screenshot: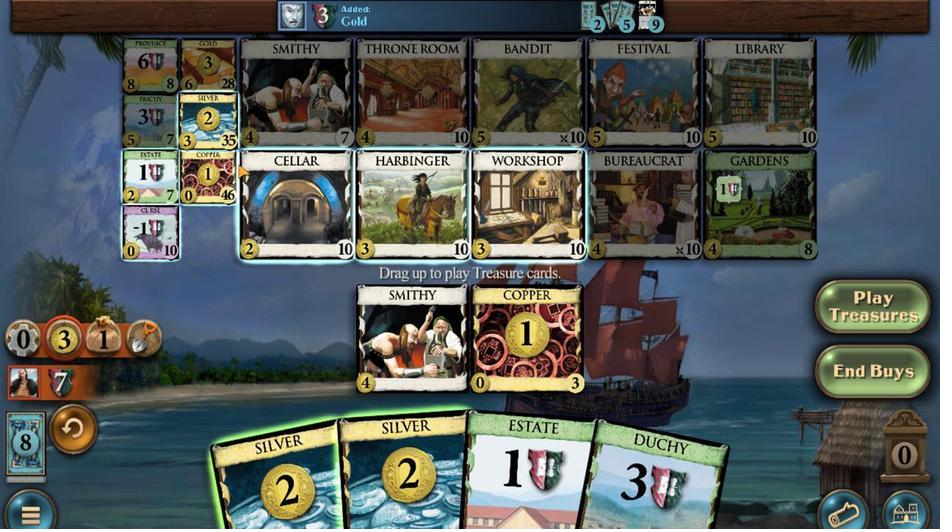 
Action: Mouse moved to (416, 344)
Screenshot: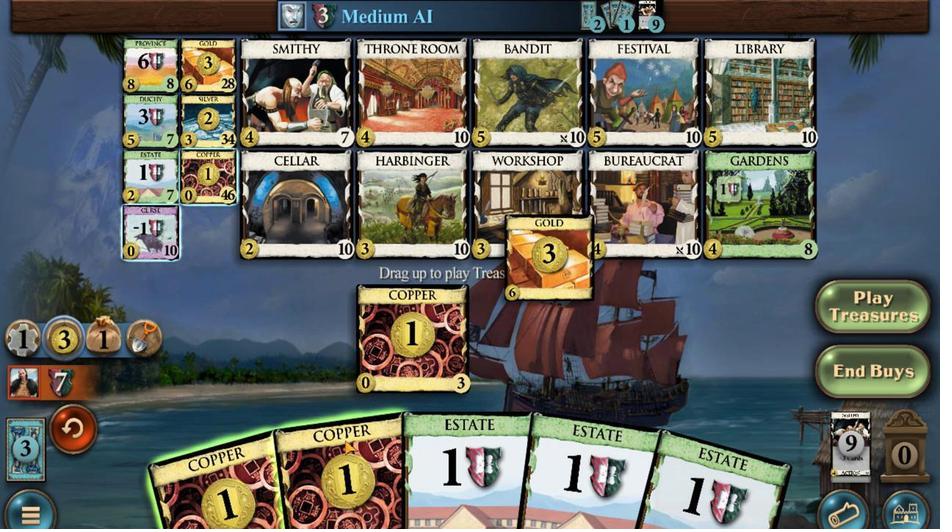 
Action: Mouse pressed left at (416, 344)
Screenshot: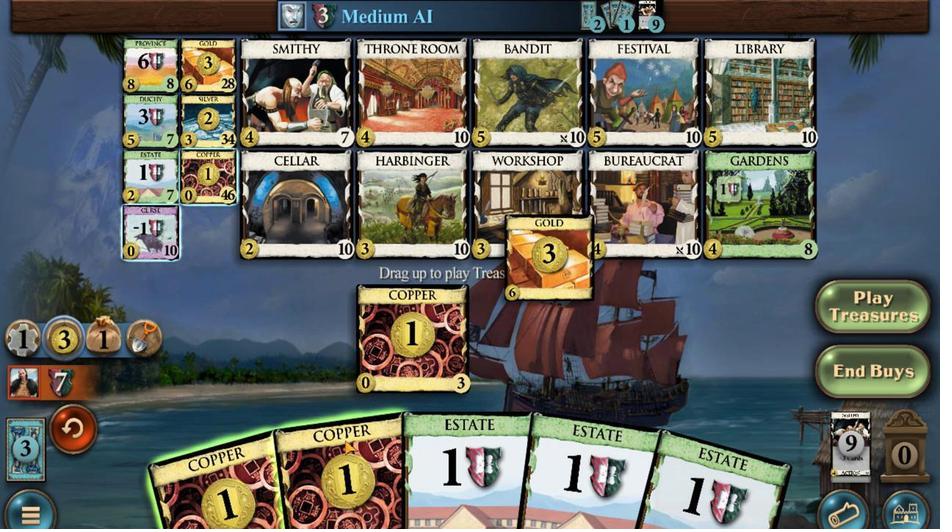 
Action: Mouse moved to (380, 340)
Screenshot: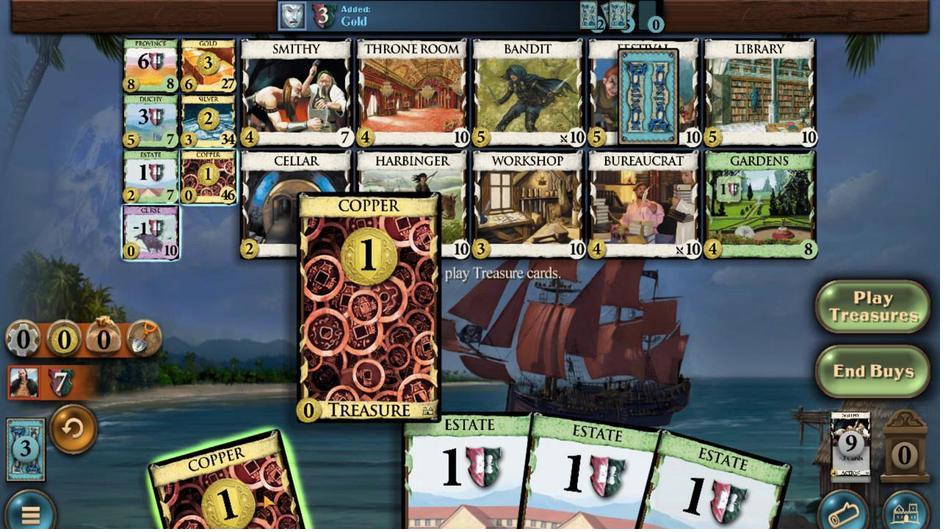 
Action: Mouse pressed left at (380, 340)
Screenshot: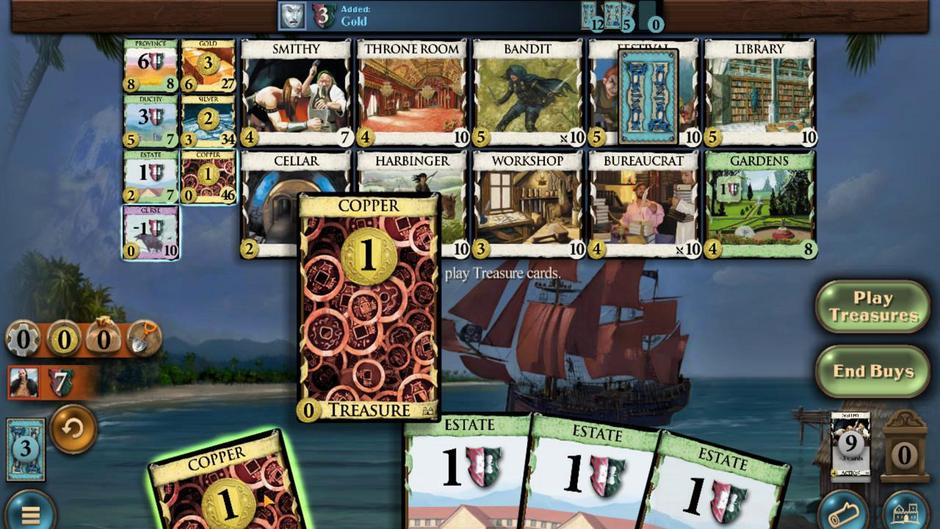 
Action: Mouse moved to (330, 378)
Screenshot: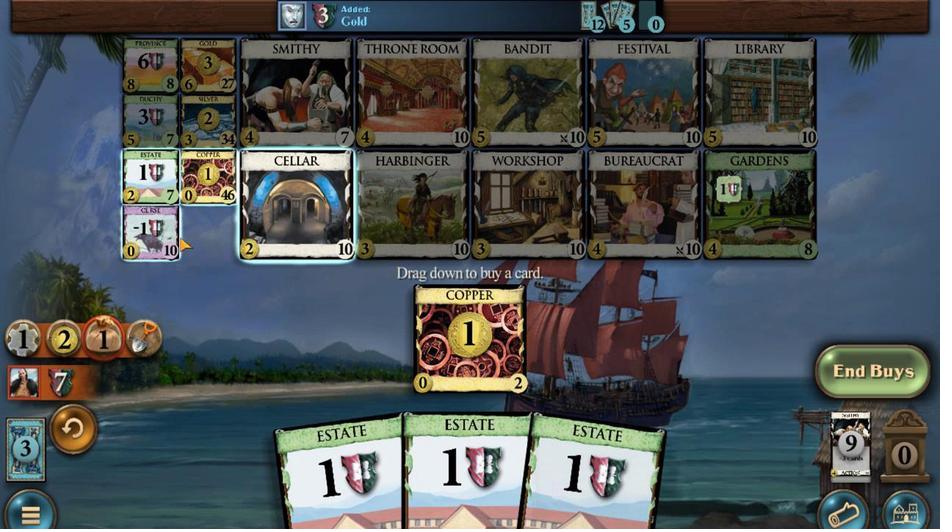 
Action: Mouse pressed left at (330, 378)
Screenshot: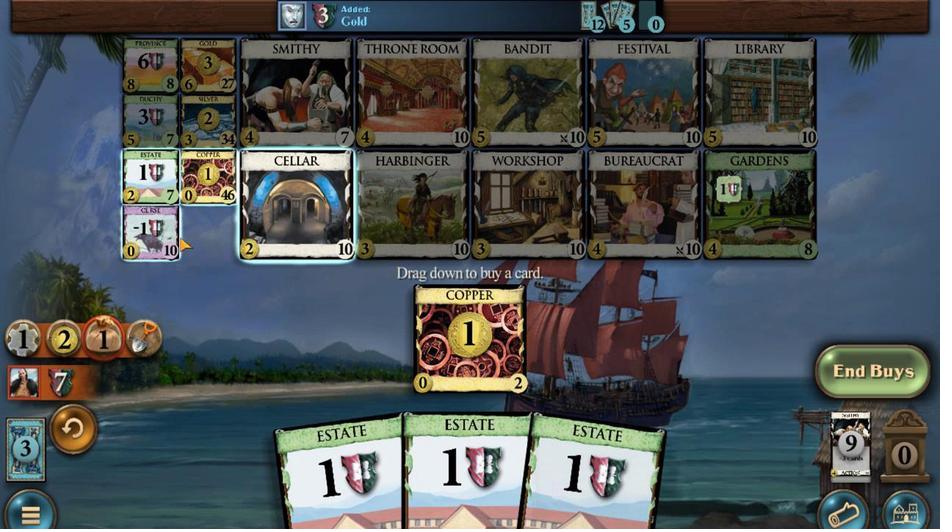 
Action: Mouse moved to (422, 341)
Screenshot: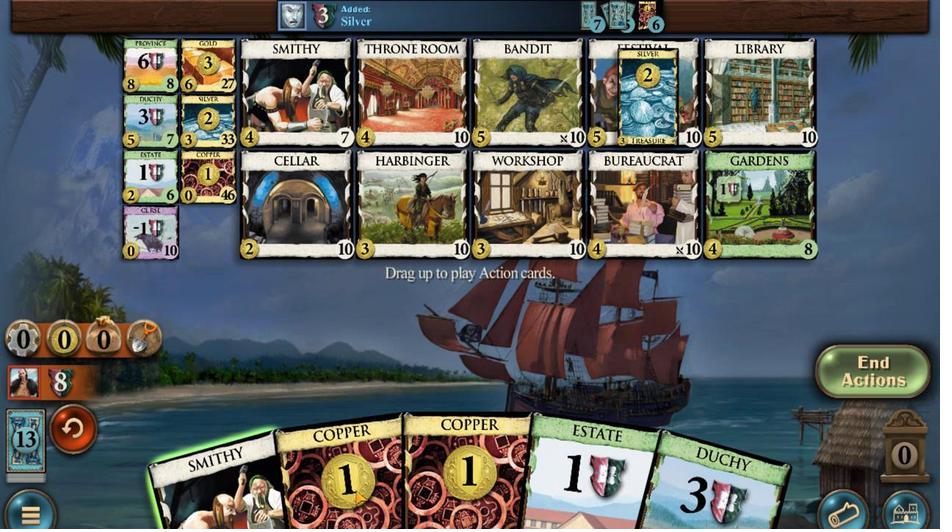 
Action: Mouse pressed left at (422, 341)
Screenshot: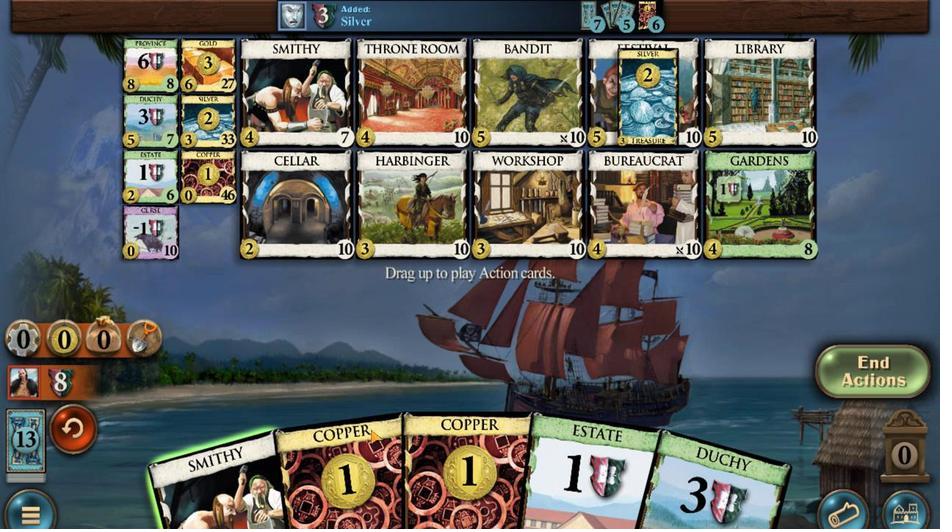 
Action: Mouse moved to (430, 344)
Screenshot: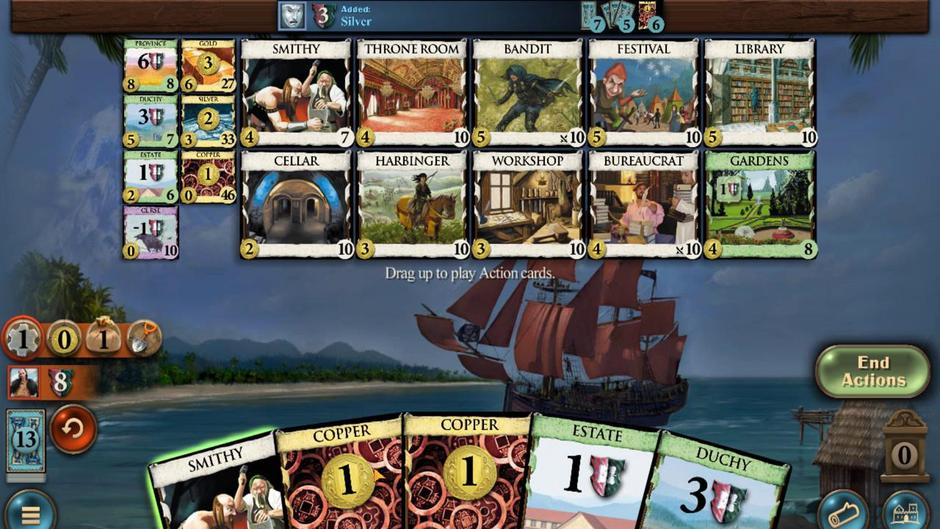 
Action: Mouse pressed left at (430, 344)
Screenshot: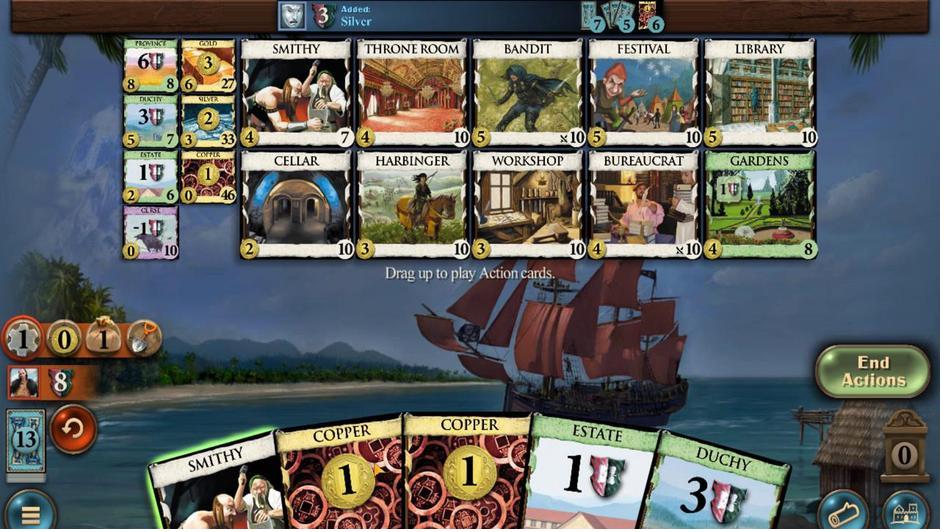 
Action: Mouse moved to (368, 343)
Screenshot: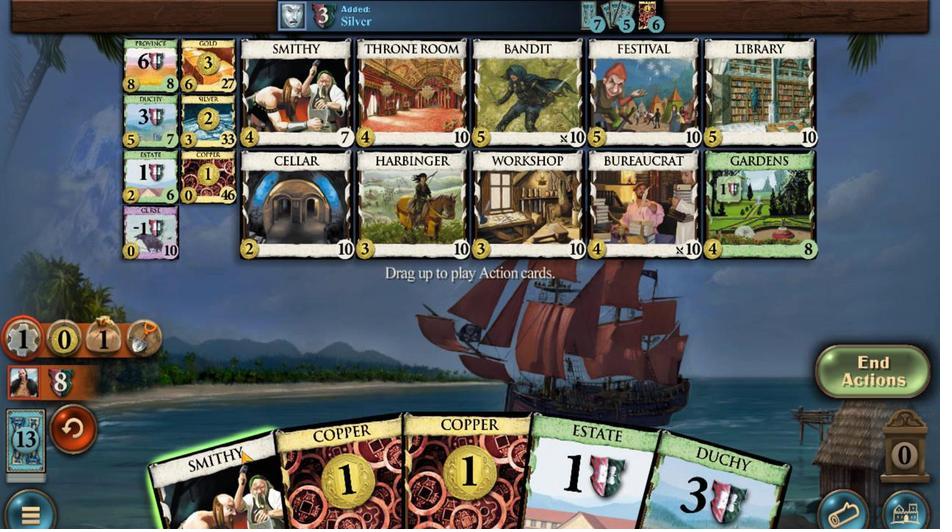 
Action: Mouse pressed left at (368, 343)
Screenshot: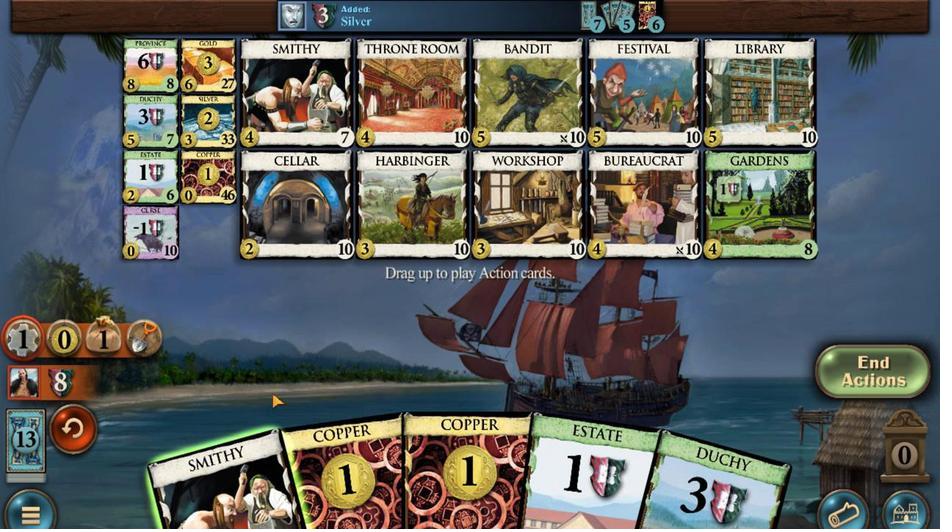 
Action: Mouse moved to (446, 344)
Screenshot: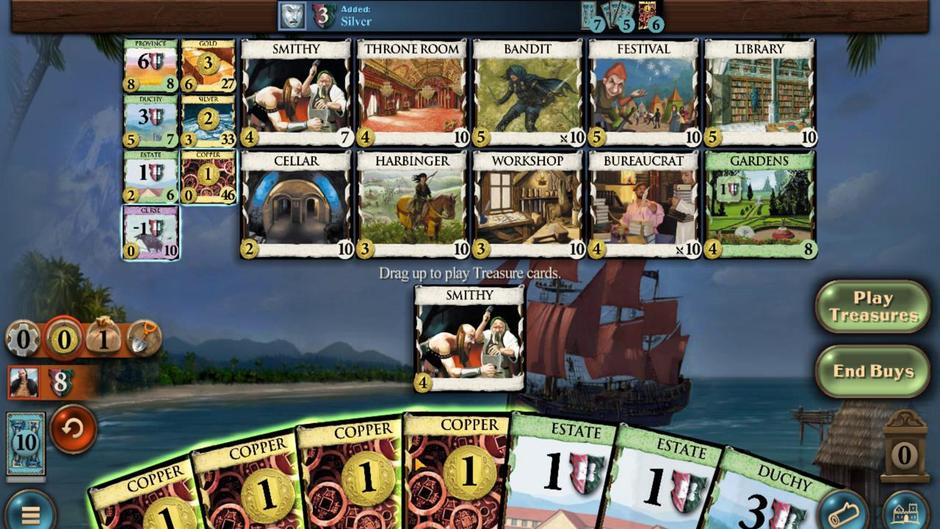 
Action: Mouse pressed left at (446, 344)
Screenshot: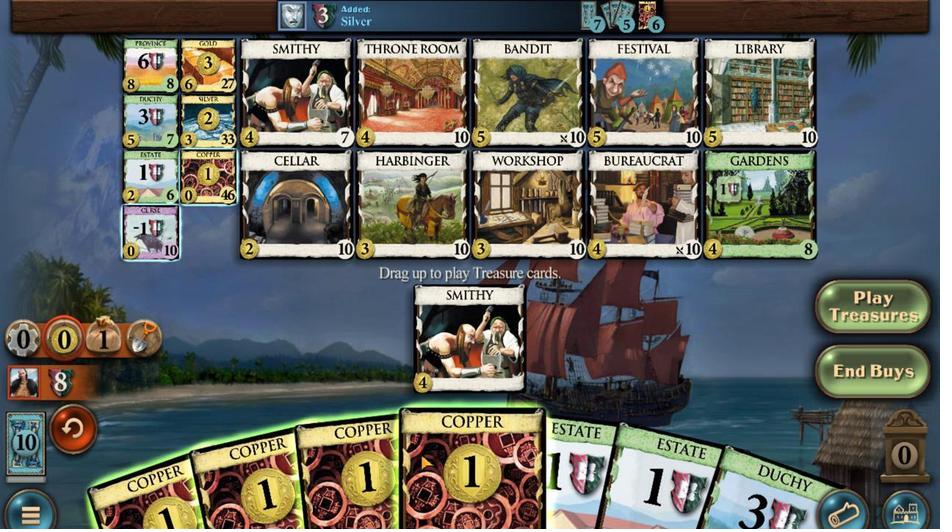 
Action: Mouse moved to (466, 347)
Screenshot: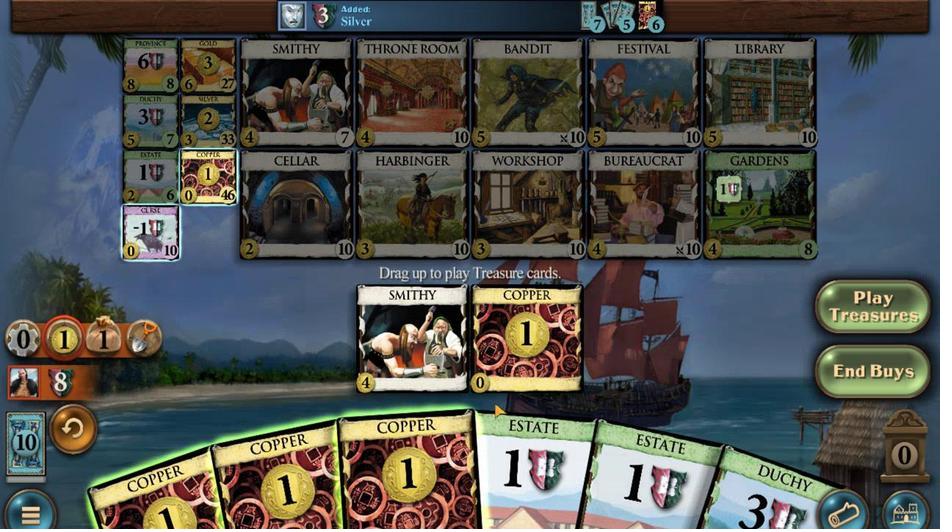 
Action: Mouse pressed left at (466, 347)
Screenshot: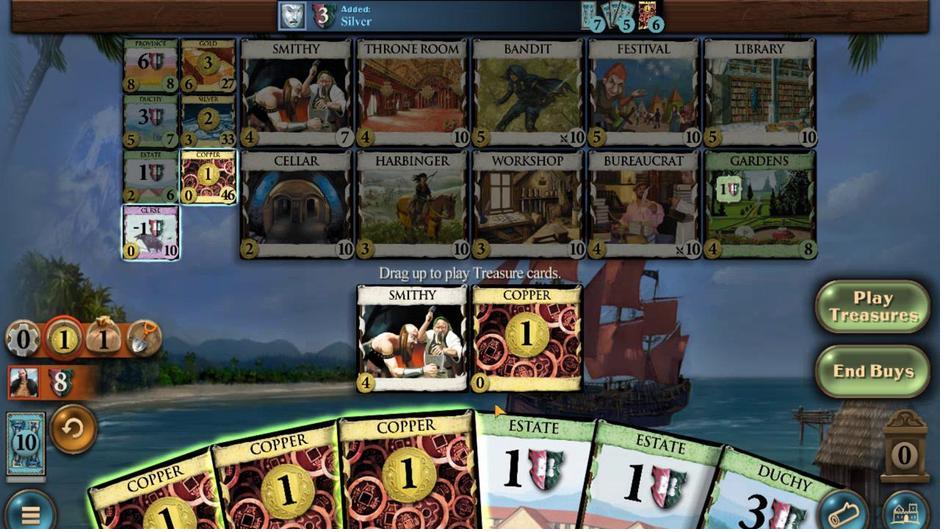 
Action: Mouse moved to (431, 346)
Screenshot: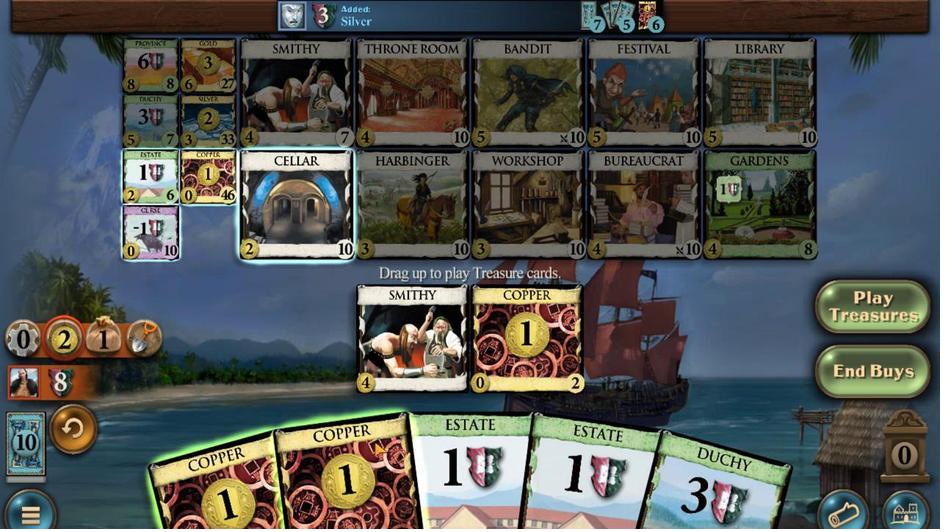 
Action: Mouse pressed left at (431, 346)
Screenshot: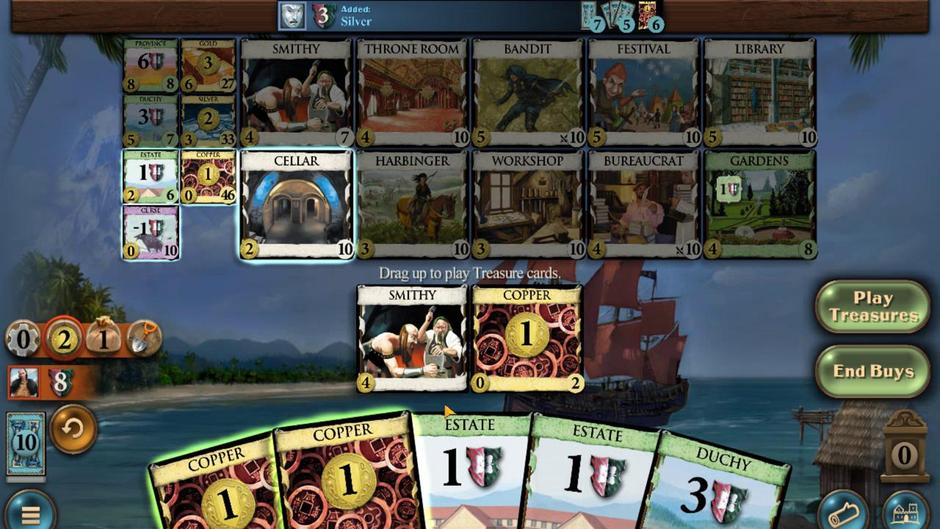 
Action: Mouse moved to (388, 340)
Screenshot: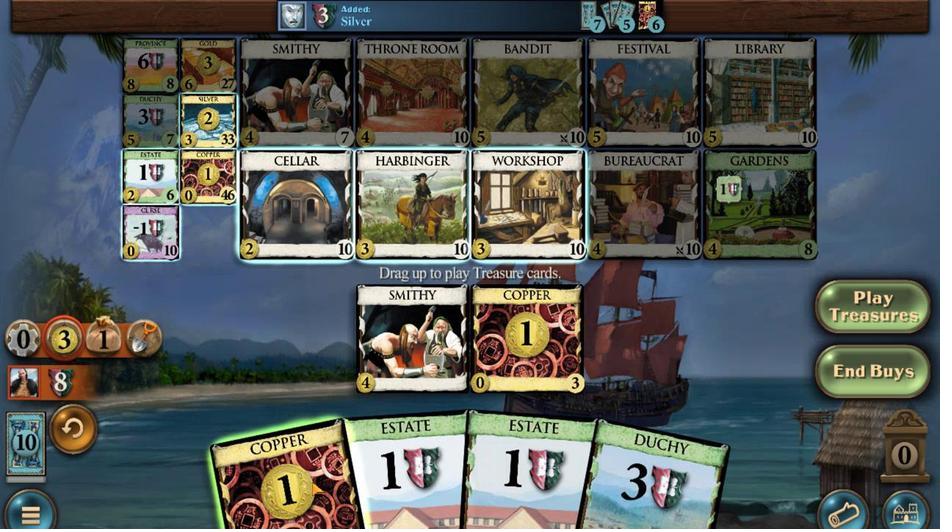 
Action: Mouse pressed left at (388, 340)
Screenshot: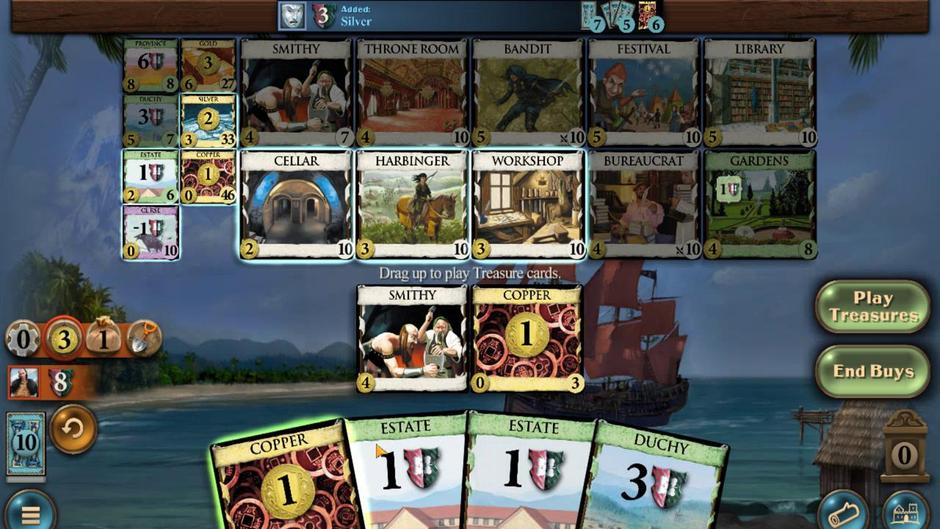 
Action: Mouse moved to (397, 388)
Screenshot: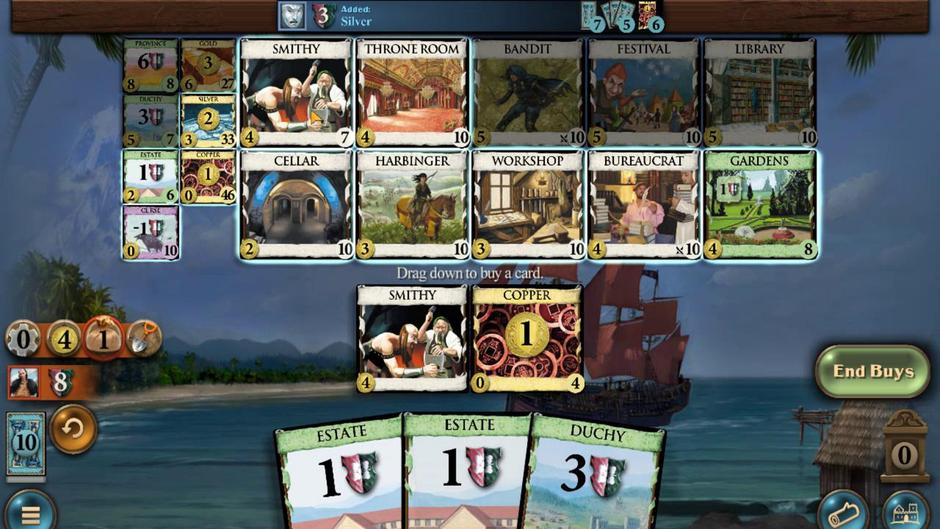 
Action: Mouse pressed left at (397, 388)
Screenshot: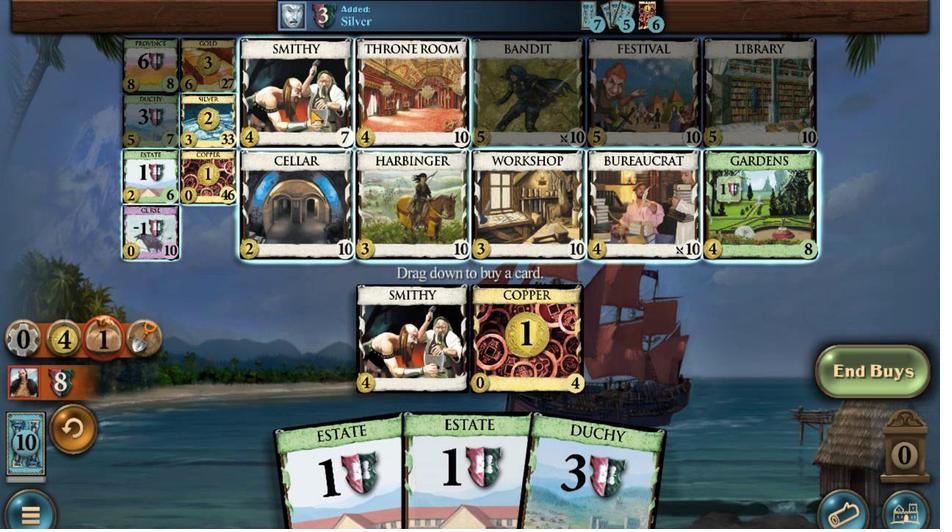 
Action: Mouse moved to (366, 341)
Screenshot: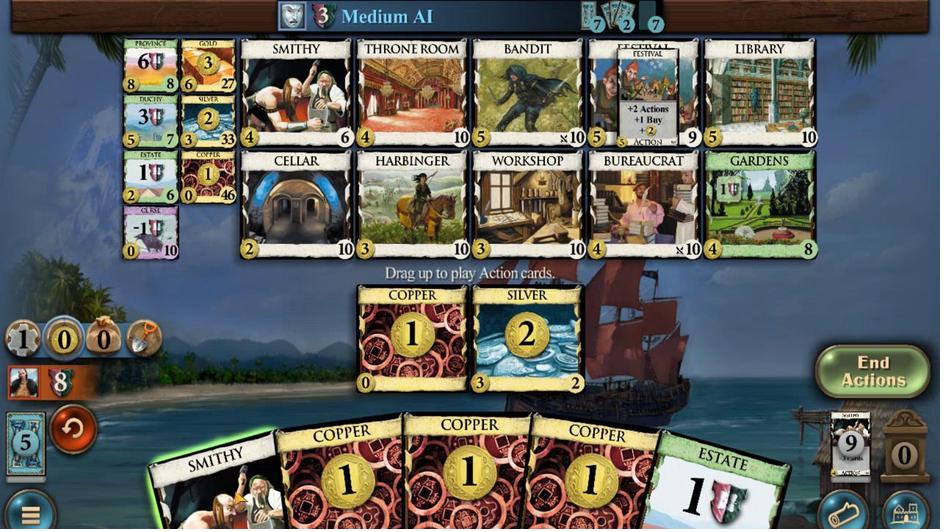 
Action: Mouse pressed left at (366, 341)
Screenshot: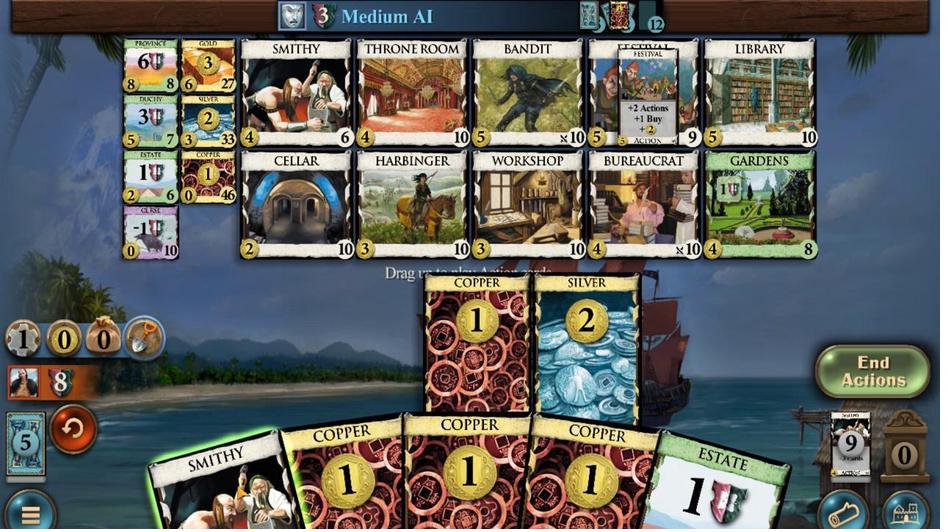 
Action: Mouse moved to (328, 341)
Screenshot: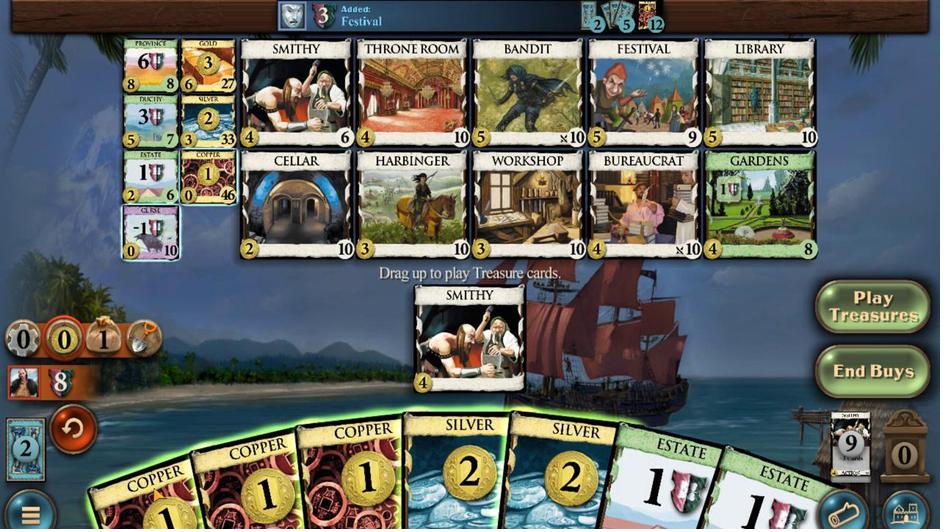 
Action: Mouse pressed left at (328, 341)
Screenshot: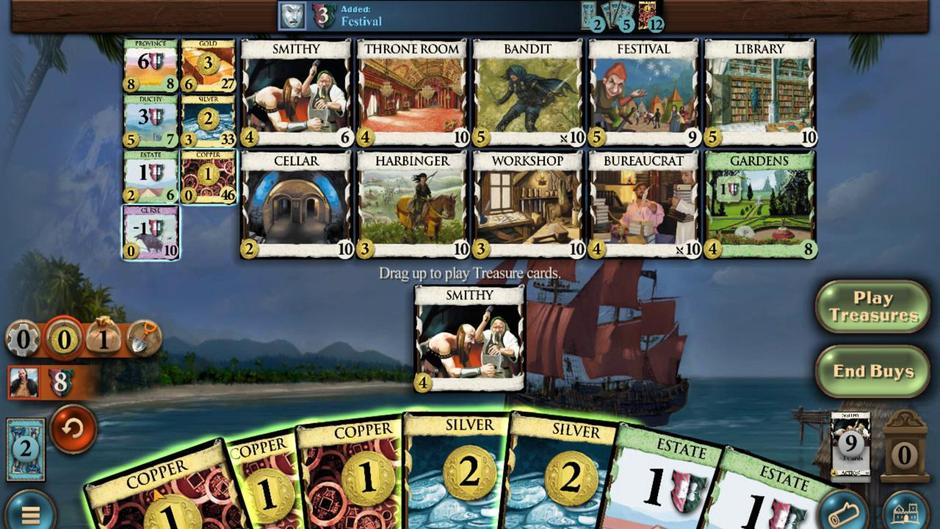 
Action: Mouse moved to (347, 341)
Screenshot: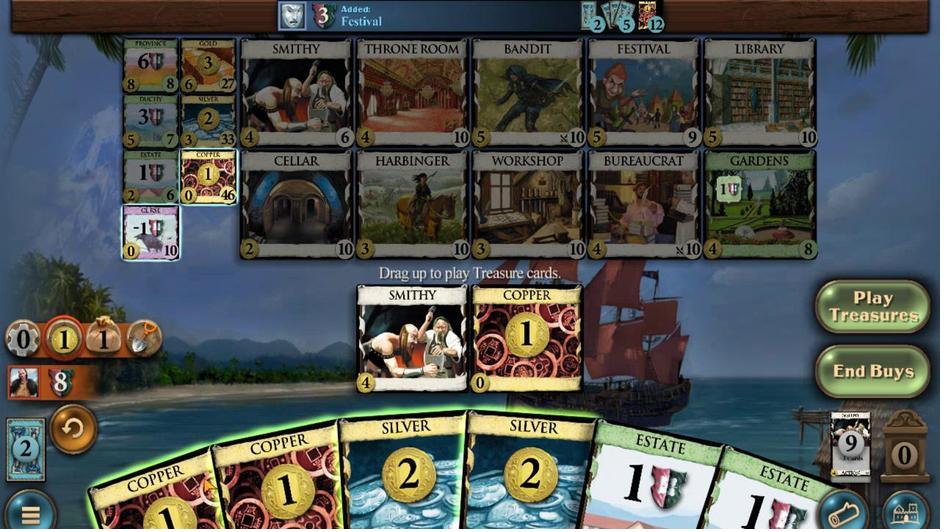 
Action: Mouse pressed left at (347, 341)
Screenshot: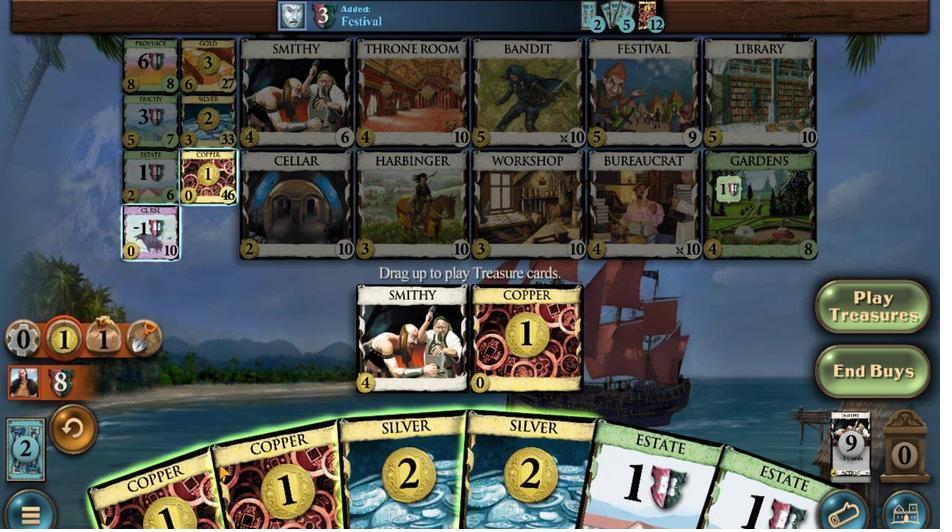 
Action: Mouse moved to (487, 346)
Screenshot: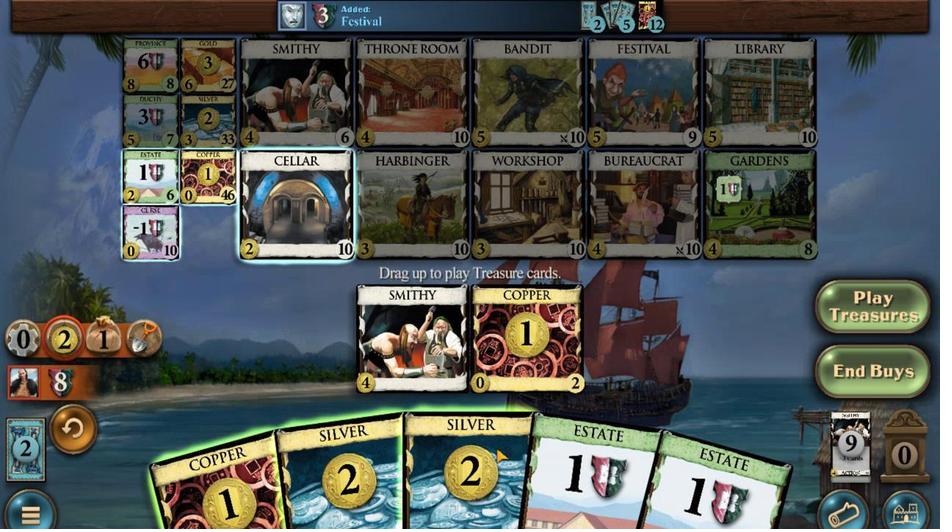 
Action: Mouse pressed left at (487, 346)
Screenshot: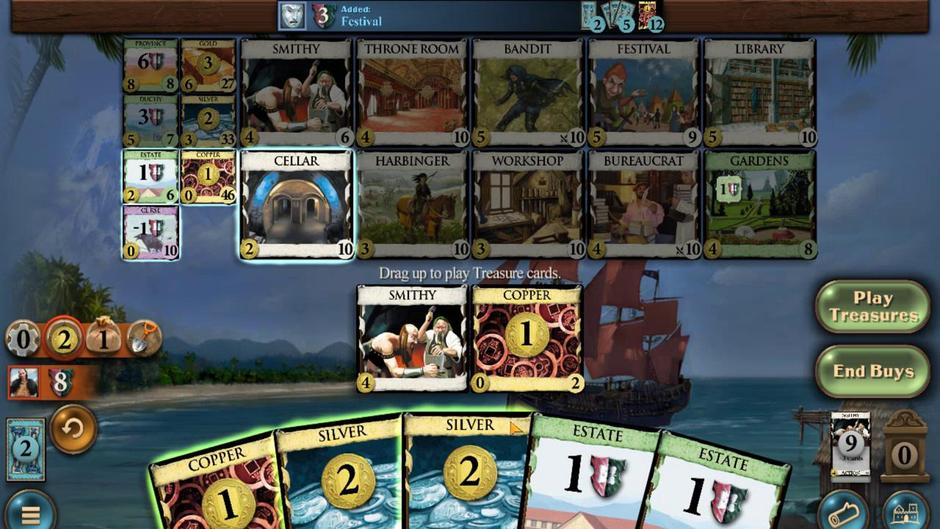 
Action: Mouse moved to (402, 386)
Screenshot: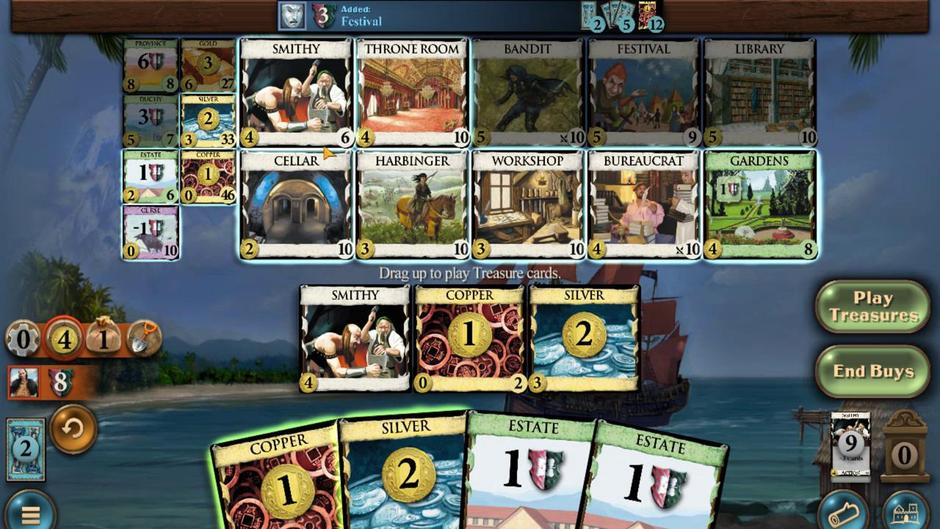 
Action: Mouse pressed left at (402, 386)
Screenshot: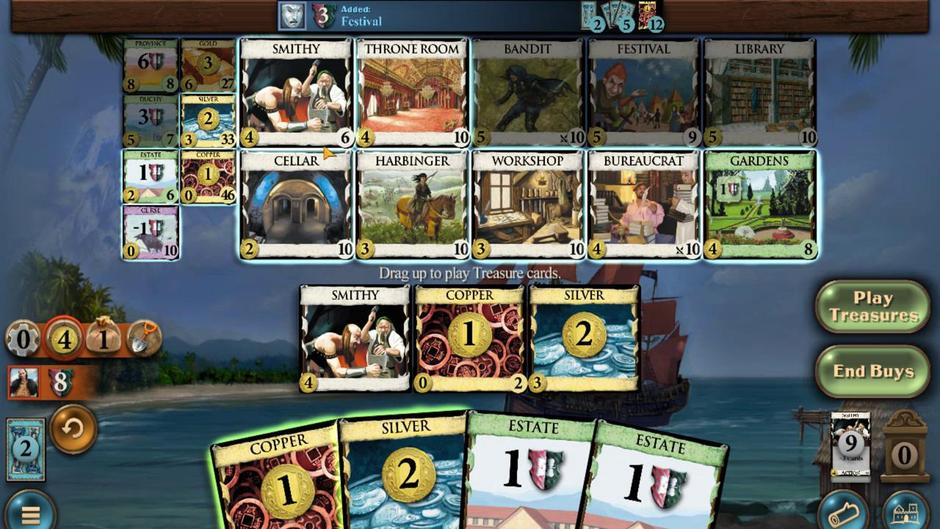 
Action: Mouse moved to (463, 341)
Screenshot: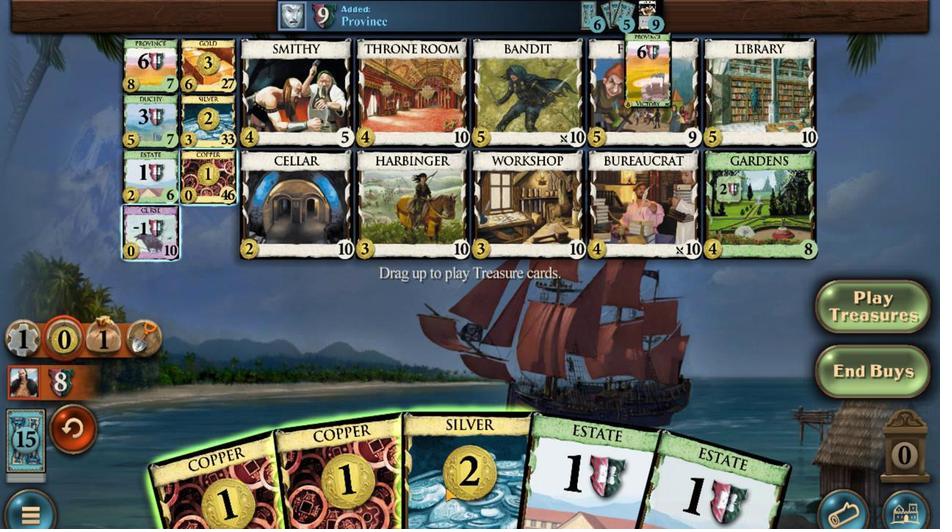 
Action: Mouse pressed left at (463, 341)
Screenshot: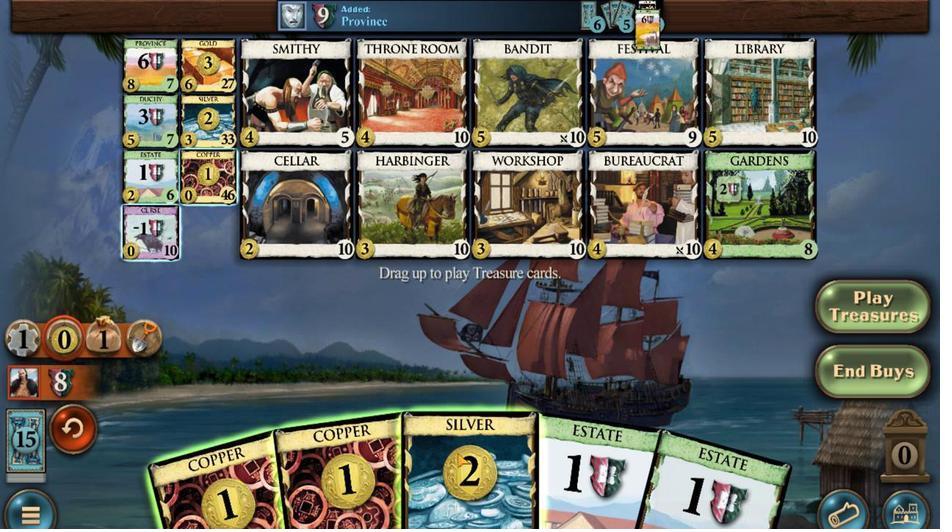 
Action: Mouse moved to (444, 343)
Screenshot: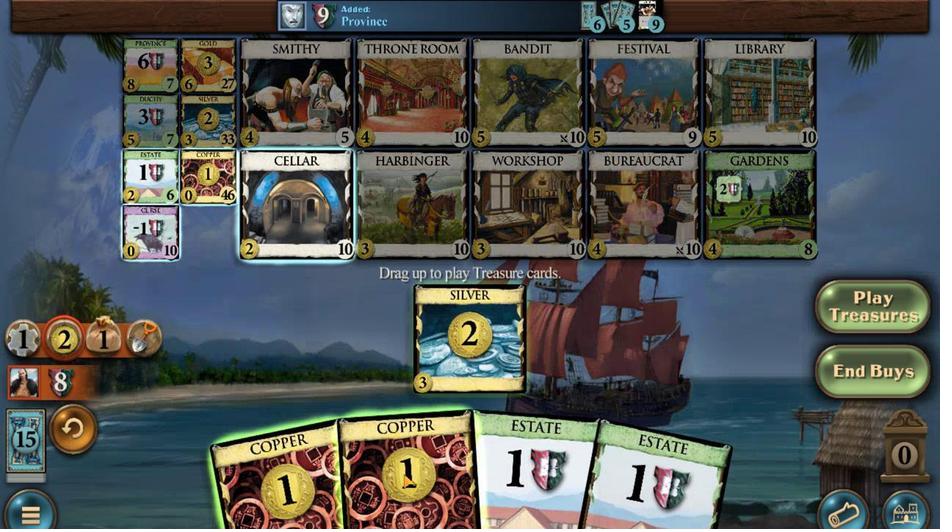 
Action: Mouse pressed left at (444, 343)
Screenshot: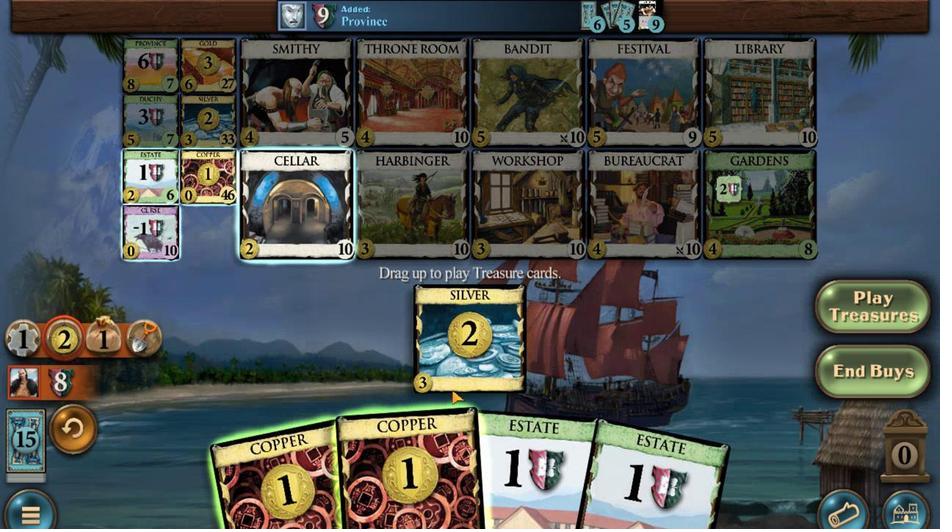 
Action: Mouse moved to (413, 339)
Screenshot: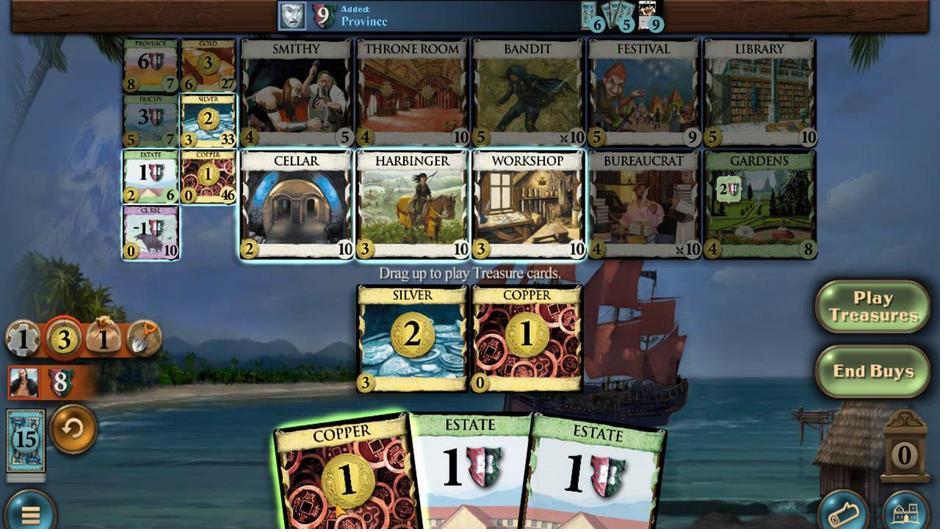 
Action: Mouse pressed left at (413, 339)
Screenshot: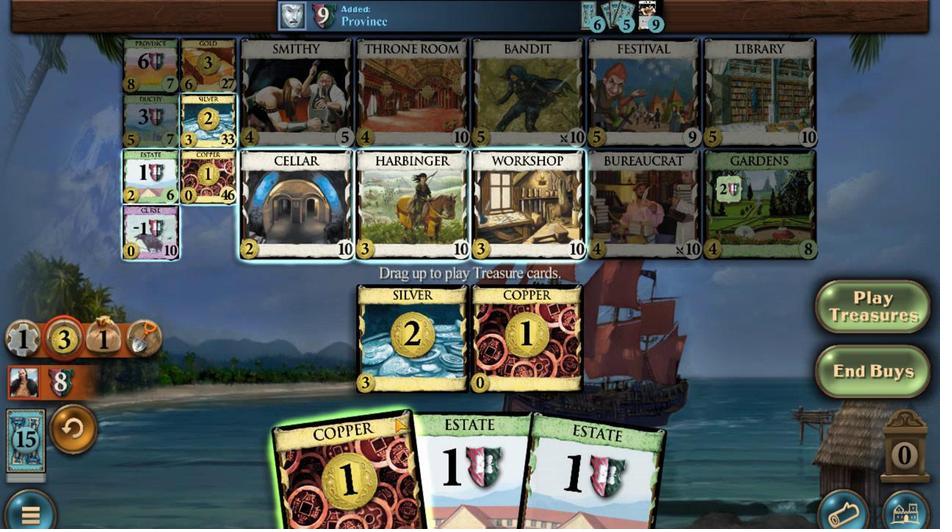 
Action: Mouse moved to (392, 386)
Screenshot: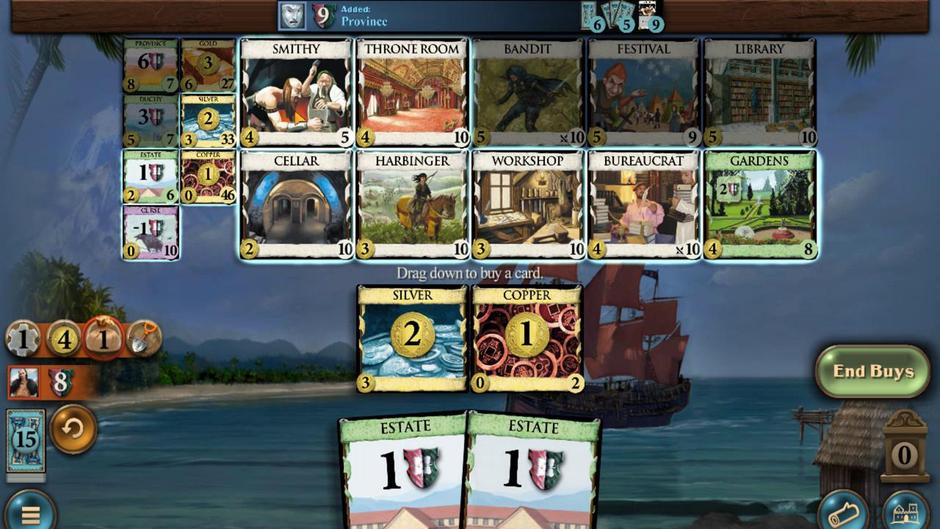 
Action: Mouse pressed left at (392, 386)
Screenshot: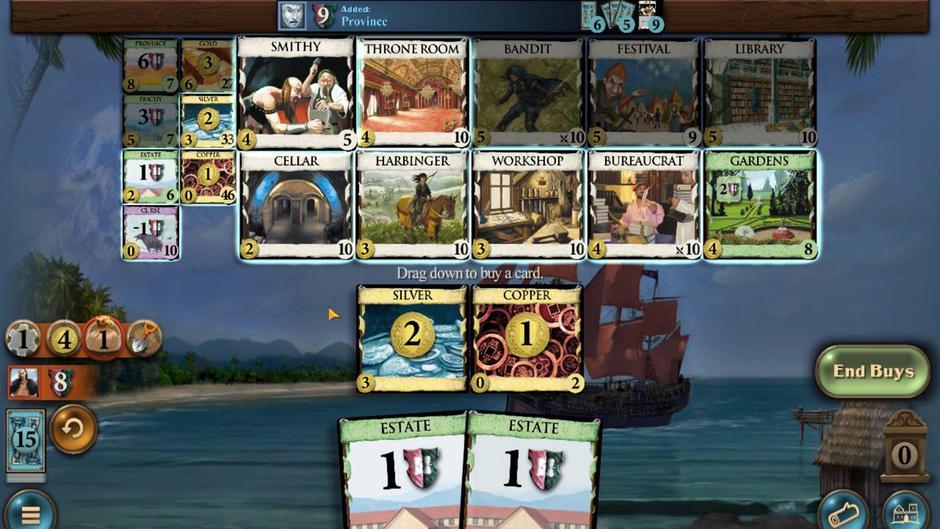 
Action: Mouse moved to (521, 339)
Screenshot: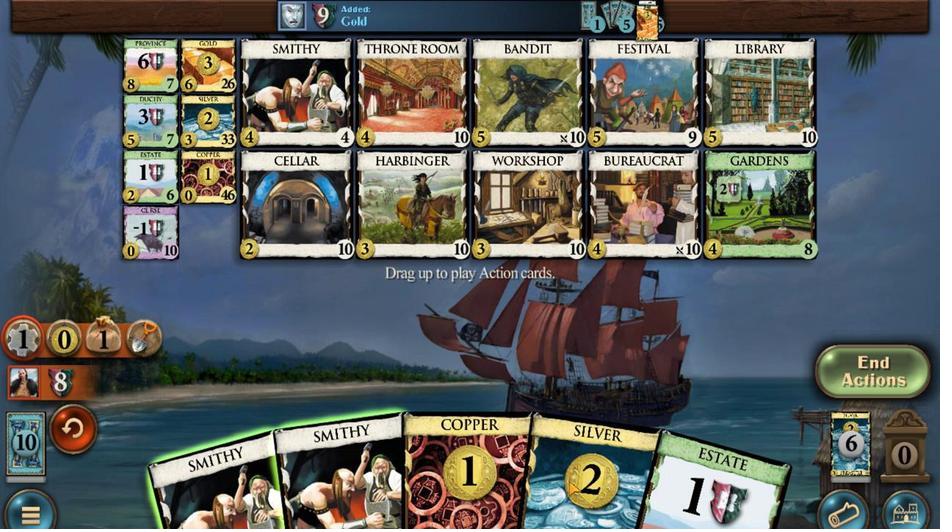 
Action: Mouse pressed left at (521, 339)
Screenshot: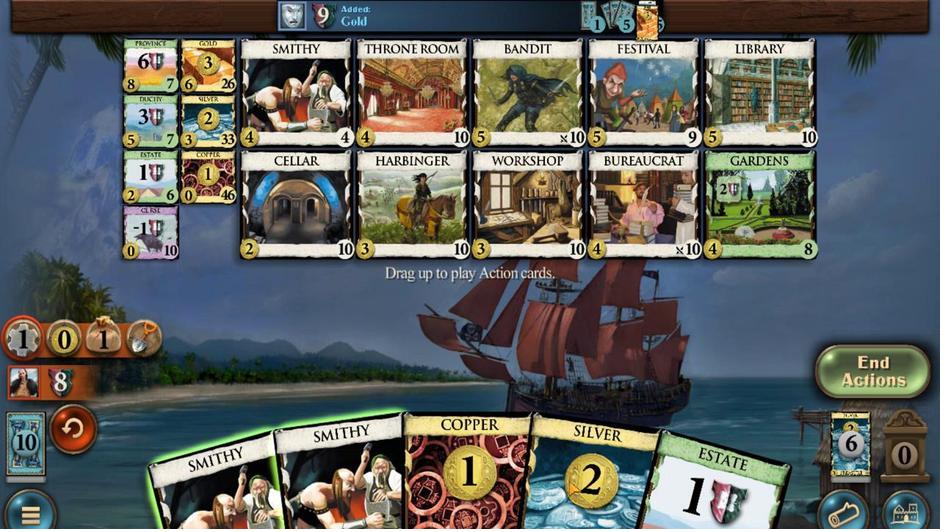 
Action: Mouse moved to (399, 342)
Screenshot: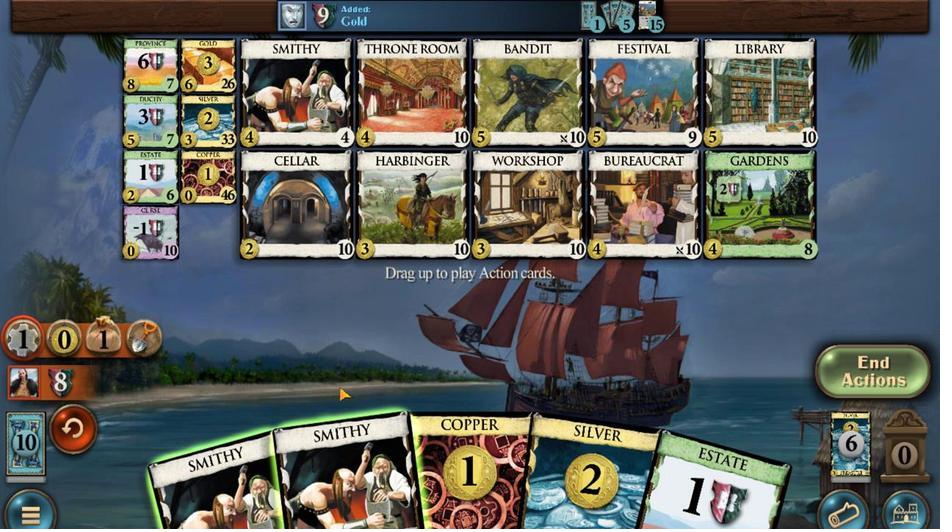
Action: Mouse pressed left at (399, 342)
Screenshot: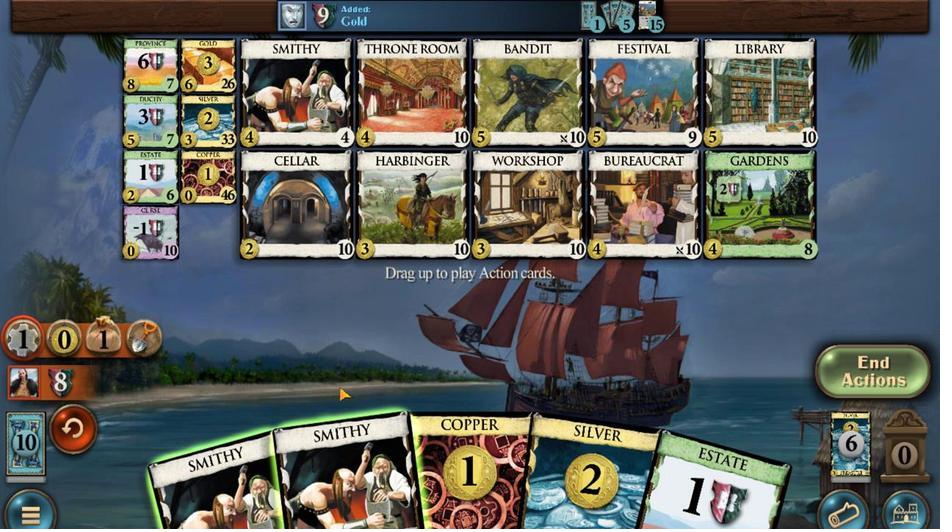 
Action: Mouse moved to (429, 341)
Screenshot: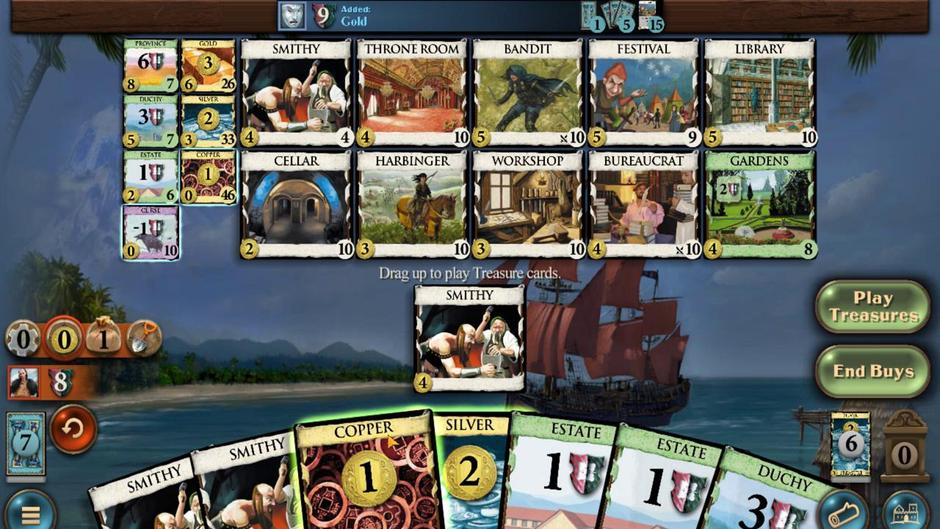 
Action: Mouse pressed left at (429, 341)
Screenshot: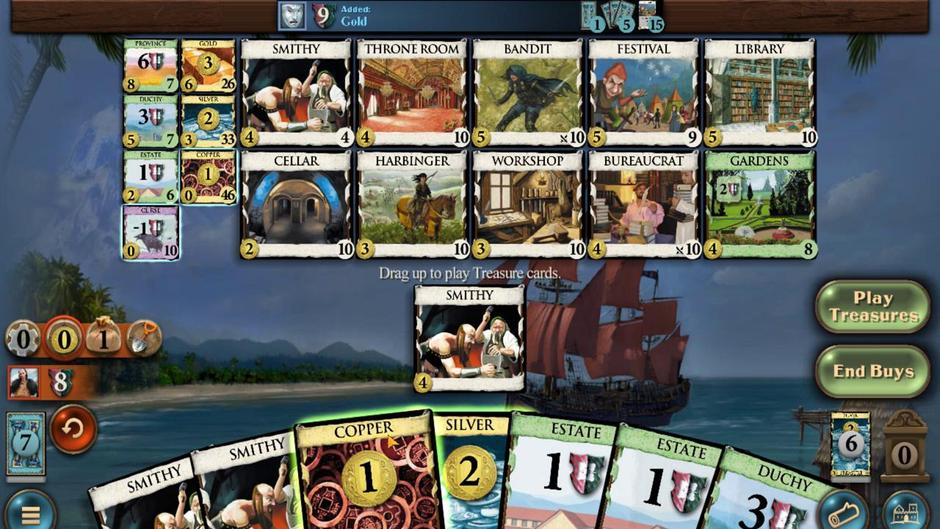 
Action: Mouse moved to (446, 345)
Screenshot: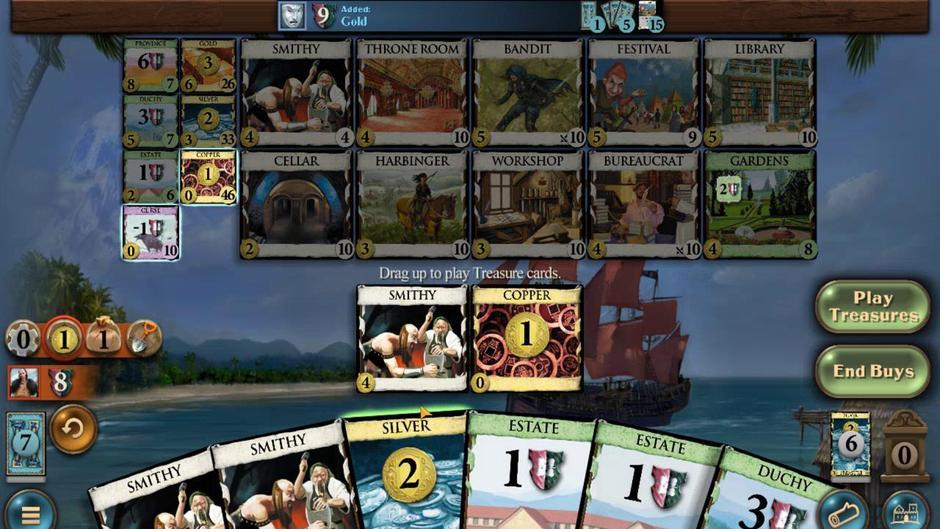 
Action: Mouse pressed left at (446, 345)
Screenshot: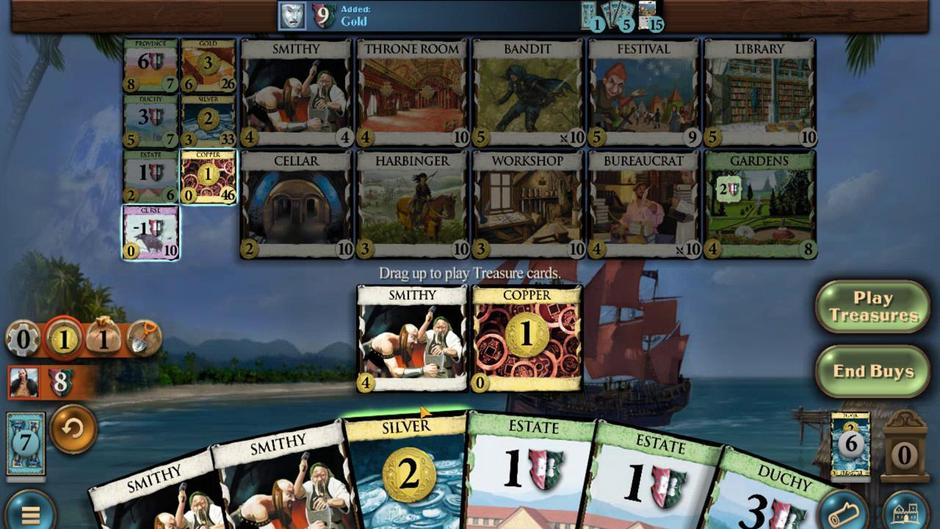 
Action: Mouse moved to (352, 385)
Screenshot: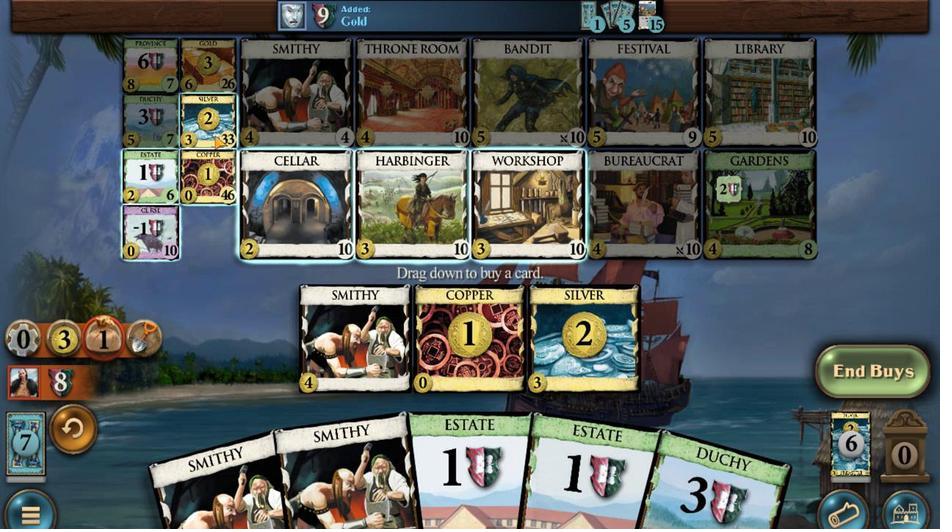 
Action: Mouse pressed left at (352, 385)
Screenshot: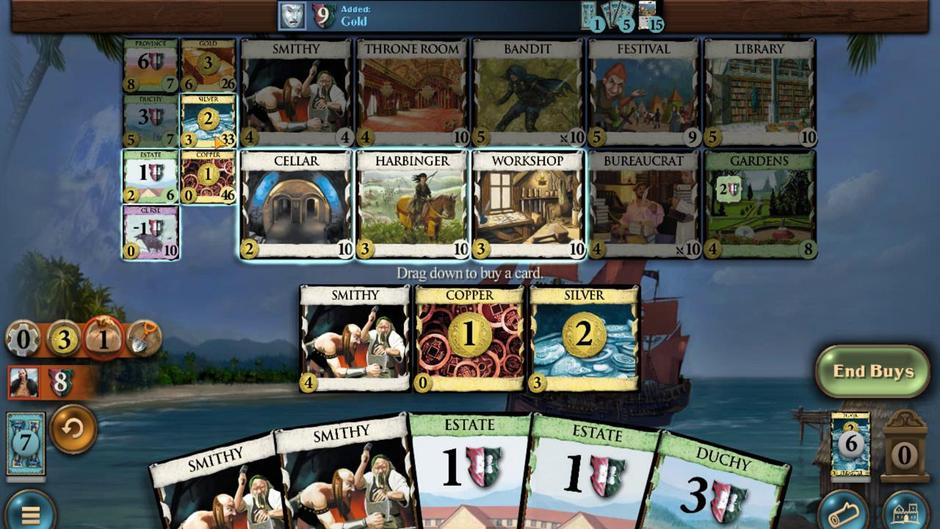
Action: Mouse moved to (563, 341)
Screenshot: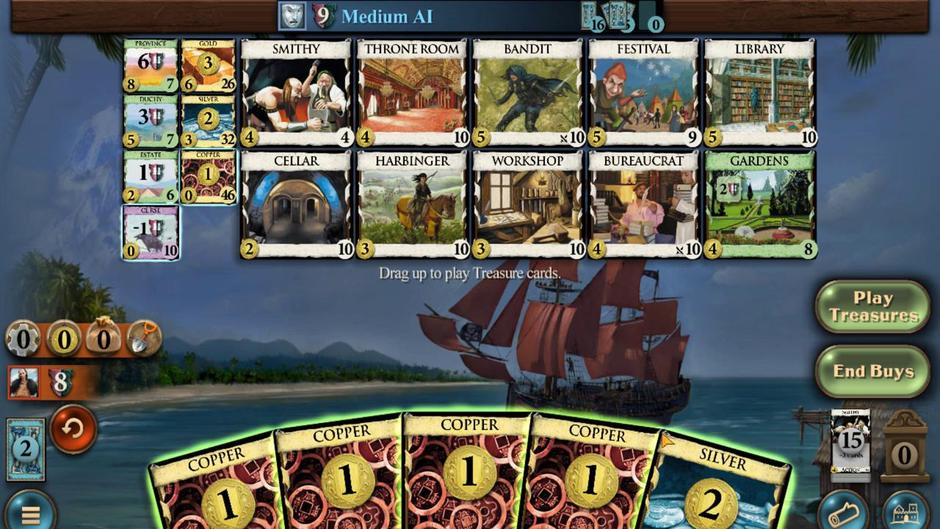 
Action: Mouse pressed left at (563, 341)
Screenshot: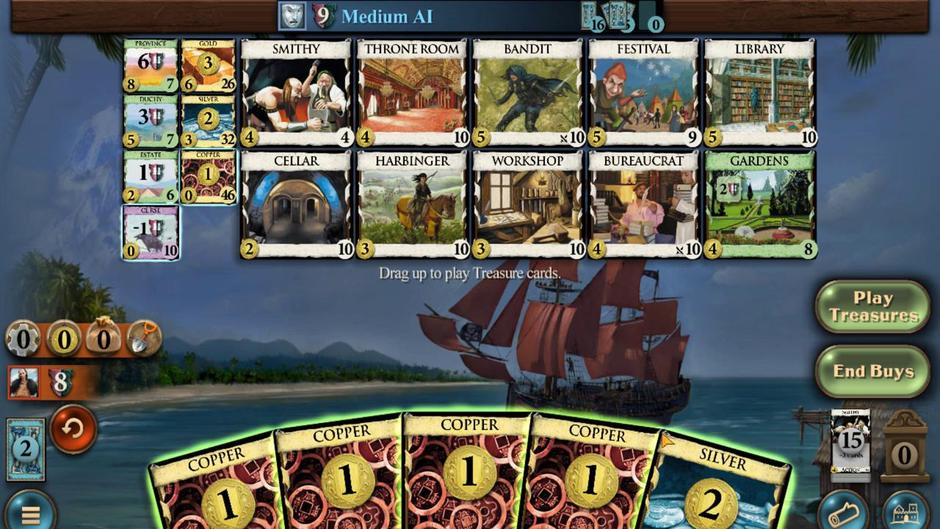 
Action: Mouse moved to (512, 344)
Screenshot: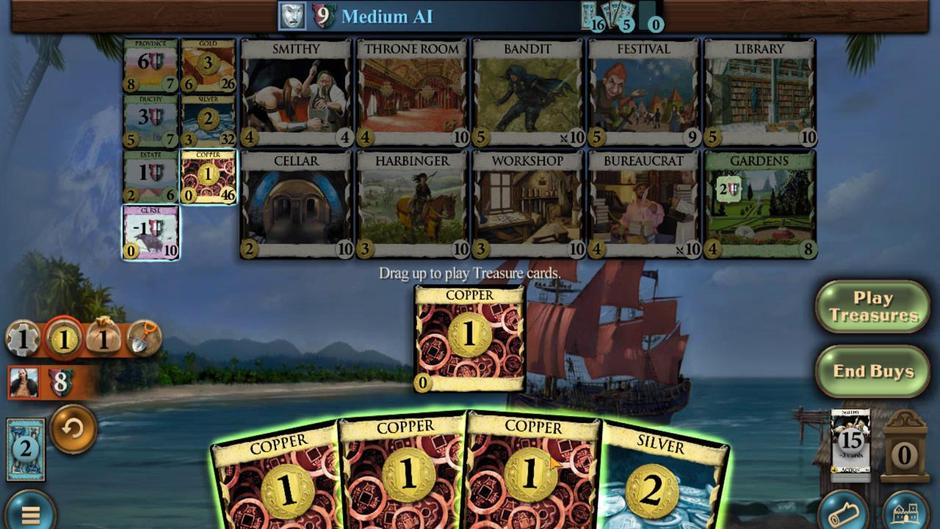 
Action: Mouse pressed left at (512, 344)
Screenshot: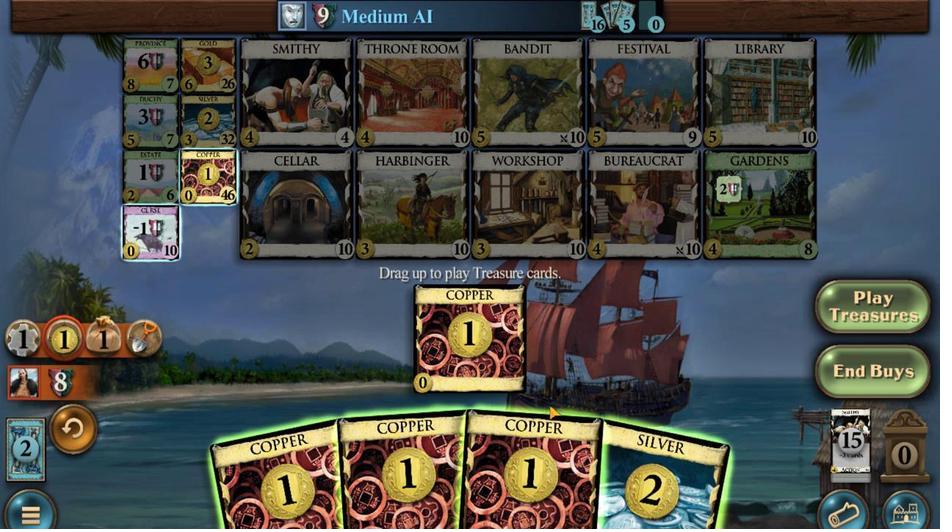 
Action: Mouse moved to (483, 346)
Screenshot: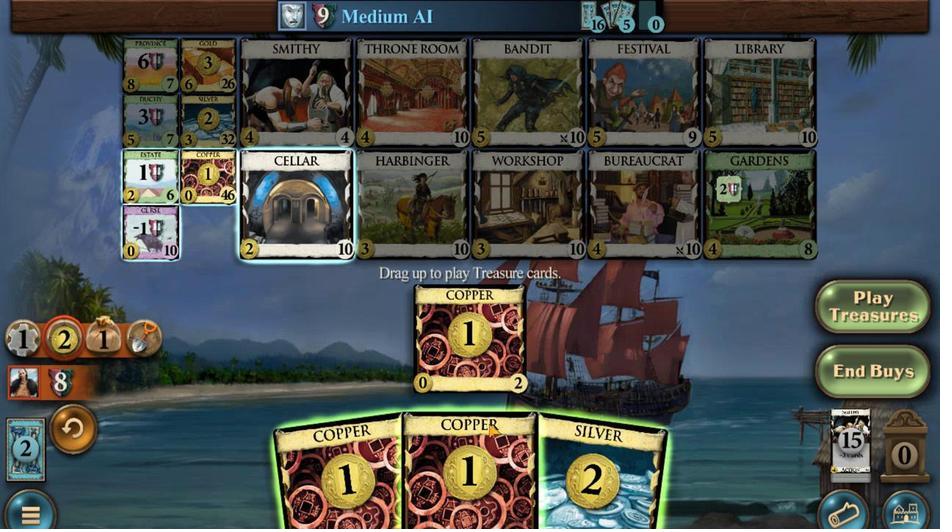 
Action: Mouse pressed left at (483, 346)
Screenshot: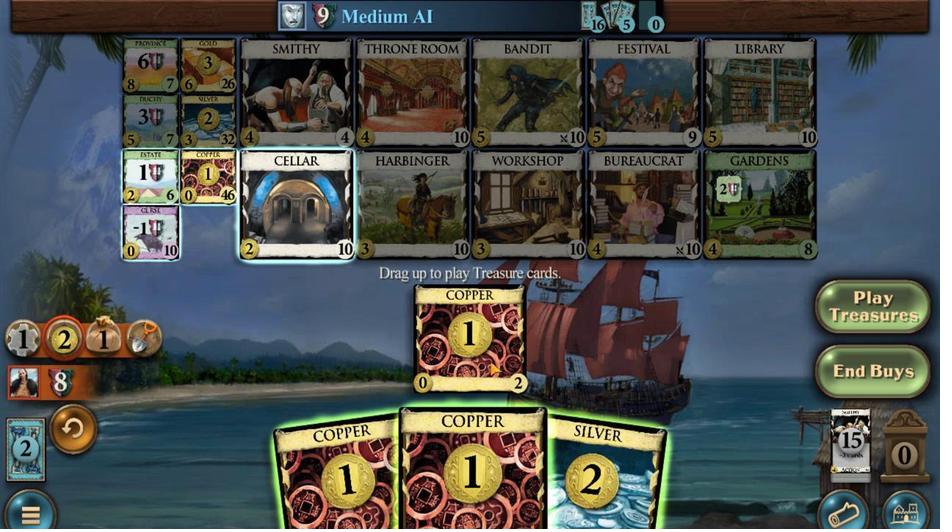 
Action: Mouse moved to (449, 344)
Screenshot: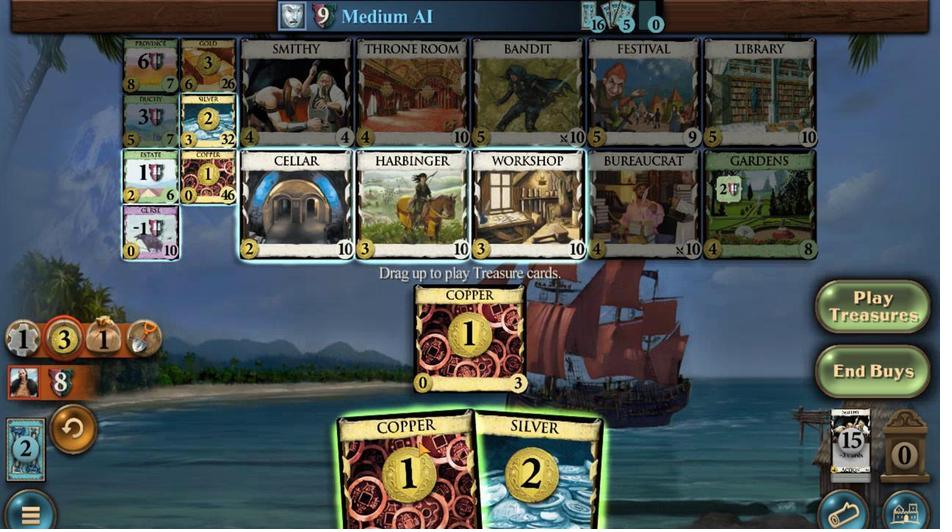
Action: Mouse pressed left at (449, 344)
Screenshot: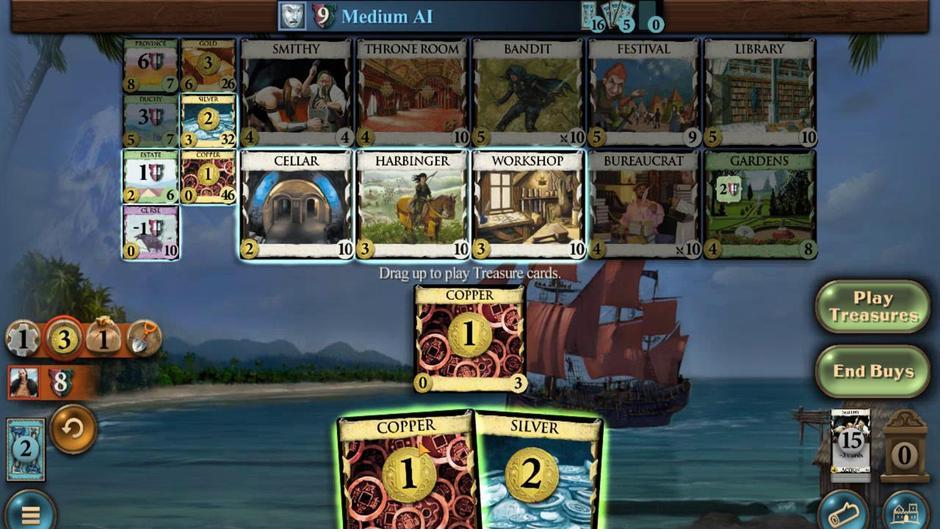 
Action: Mouse moved to (467, 347)
Screenshot: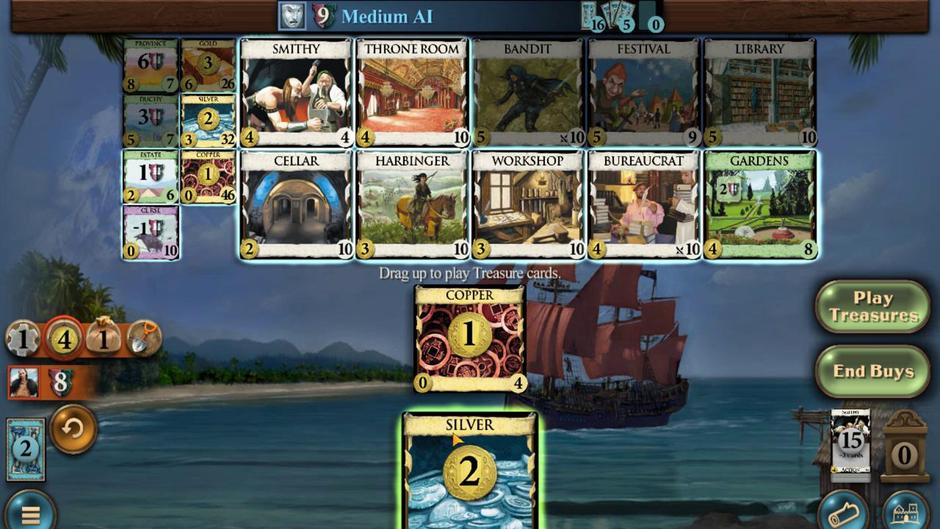 
Action: Mouse pressed left at (467, 347)
Screenshot: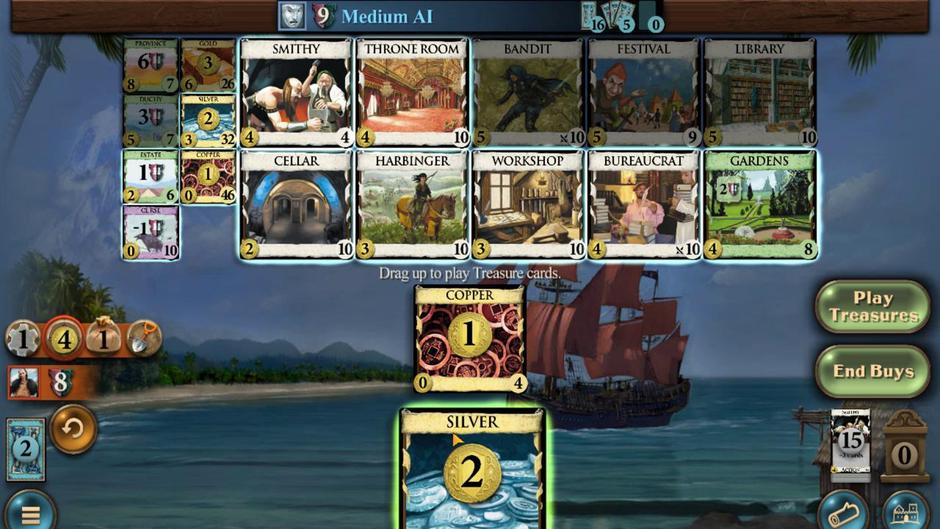 
Action: Mouse moved to (324, 385)
Screenshot: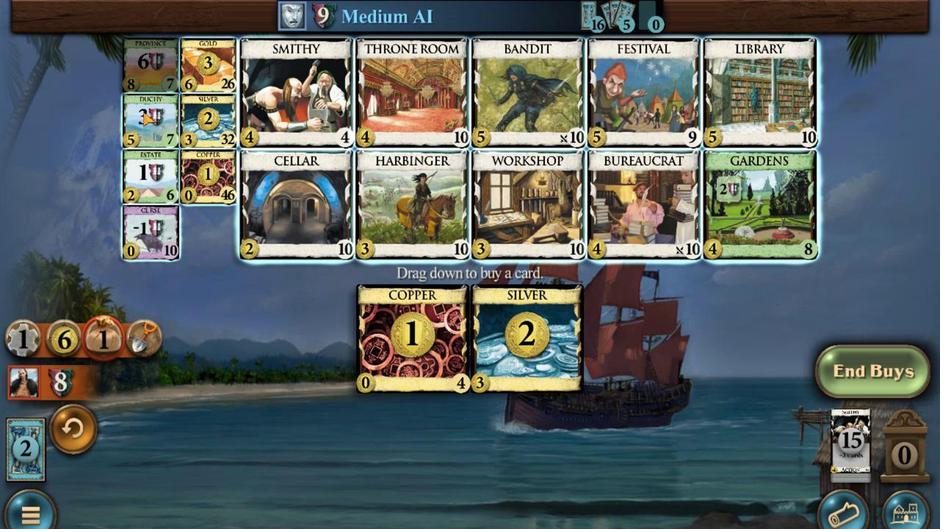 
Action: Mouse pressed left at (324, 385)
Screenshot: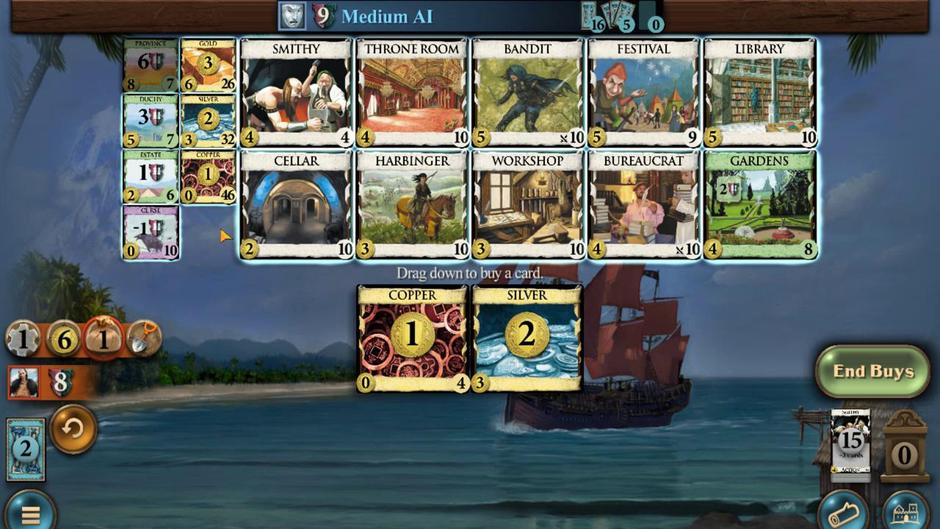 
Action: Mouse moved to (432, 345)
Screenshot: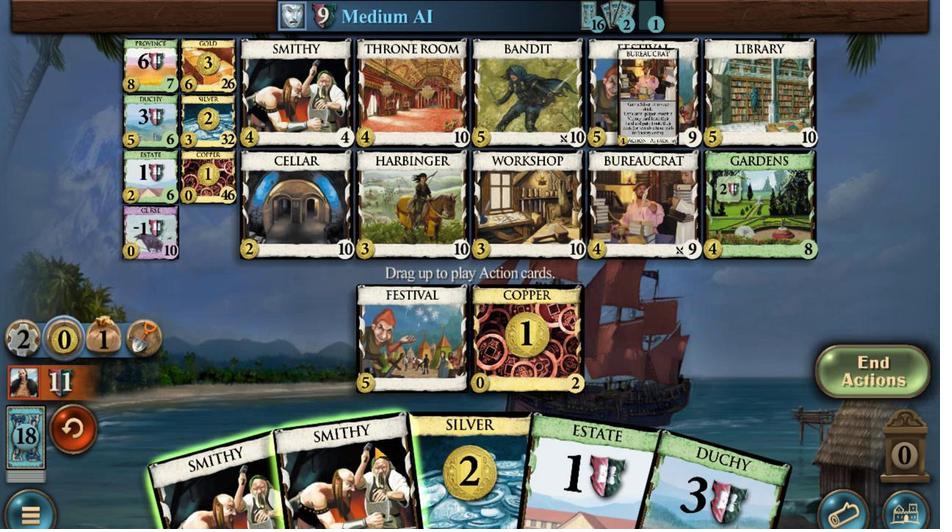
Action: Mouse pressed left at (432, 345)
Screenshot: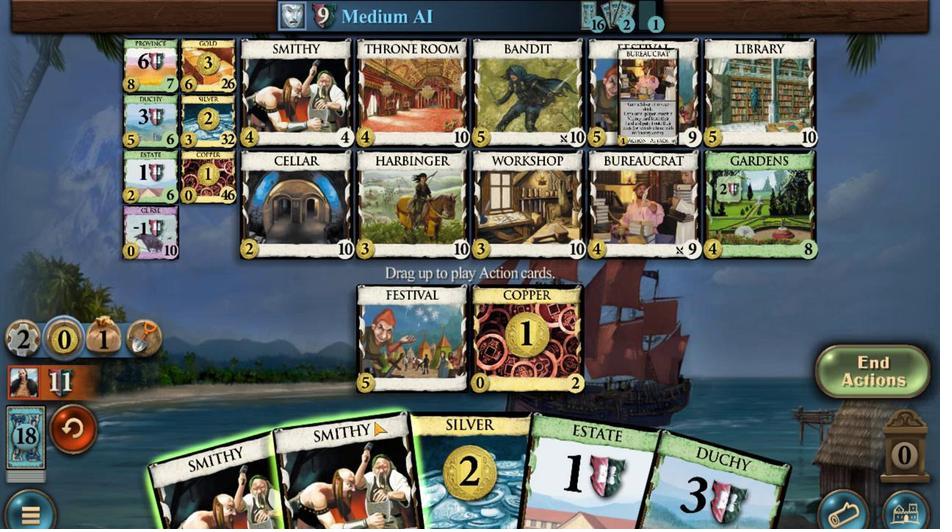 
Action: Mouse moved to (414, 342)
Screenshot: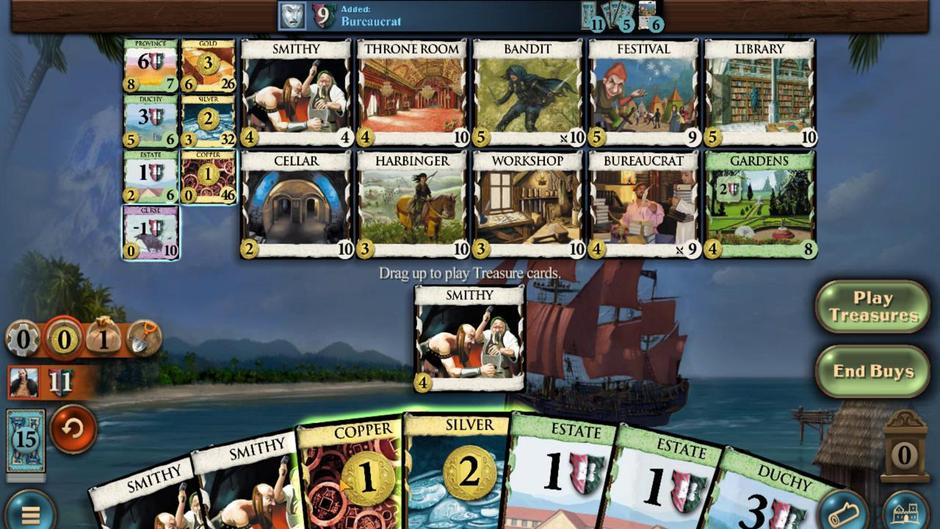 
Action: Mouse pressed left at (414, 342)
Screenshot: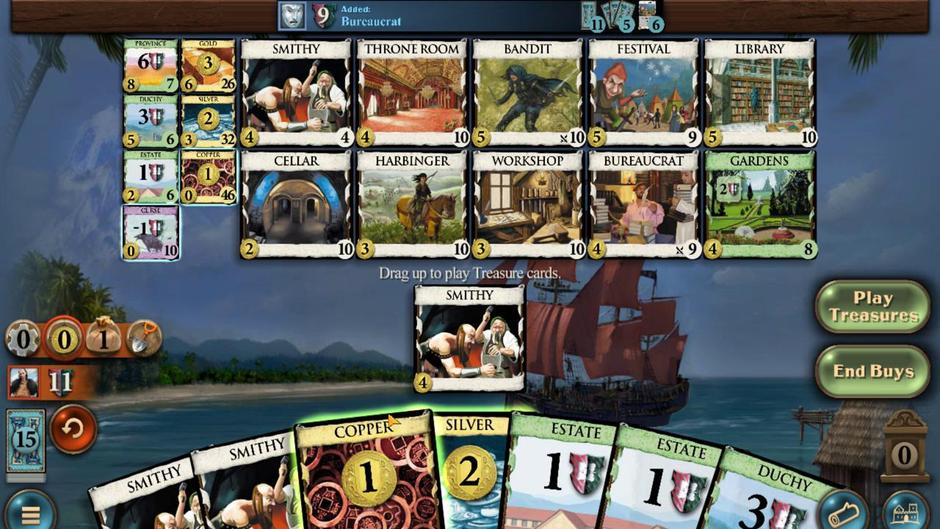 
Action: Mouse moved to (446, 346)
Screenshot: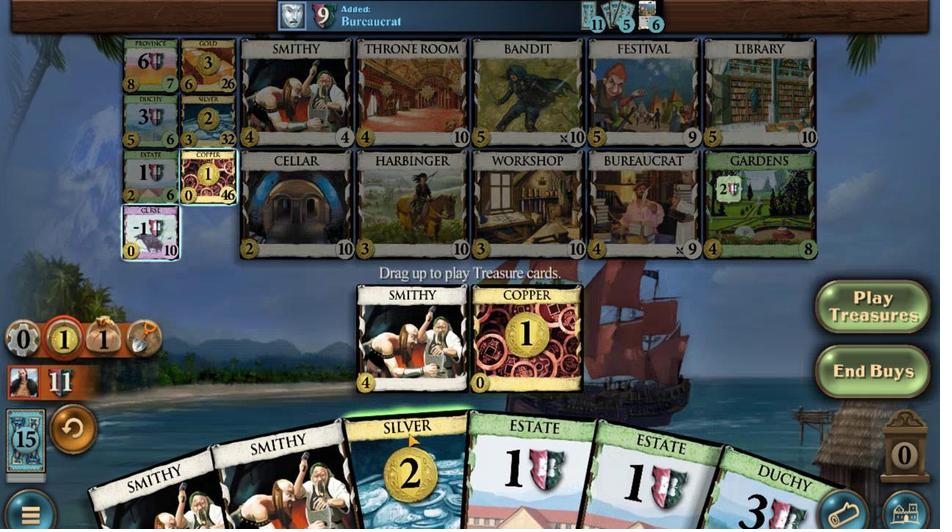 
Action: Mouse pressed left at (446, 346)
Screenshot: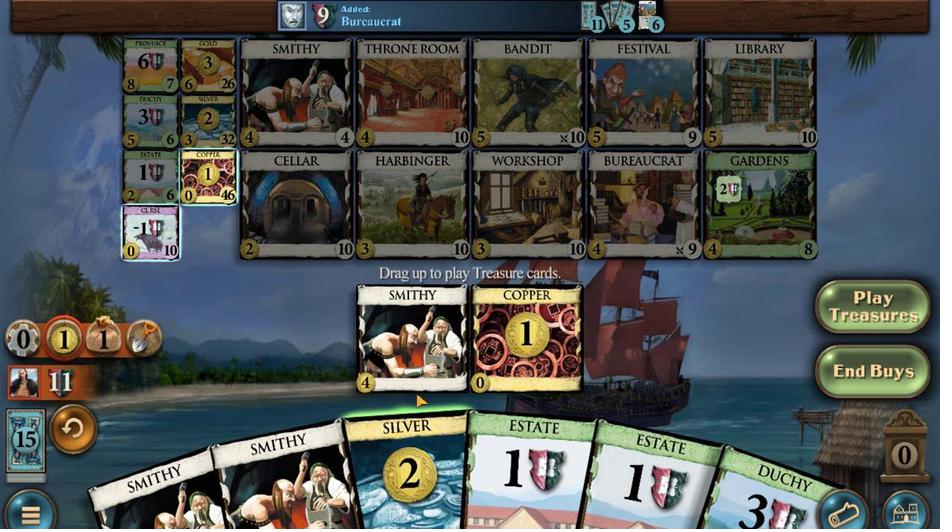 
Action: Mouse moved to (362, 384)
Screenshot: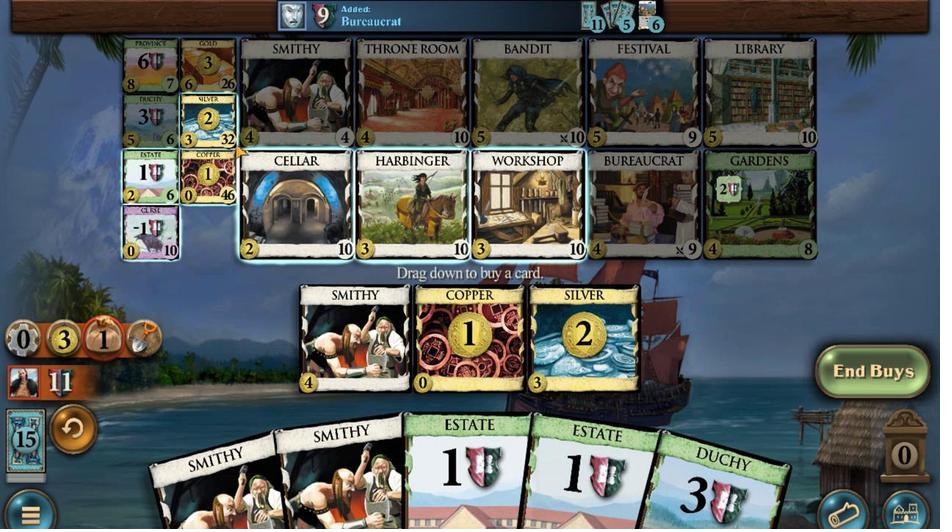
Action: Mouse pressed left at (362, 384)
Screenshot: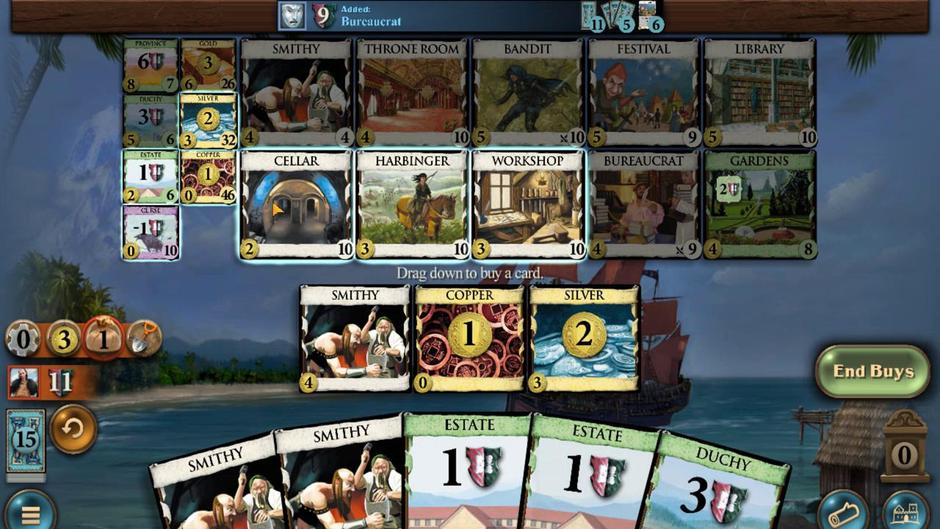 
Action: Mouse moved to (363, 343)
Screenshot: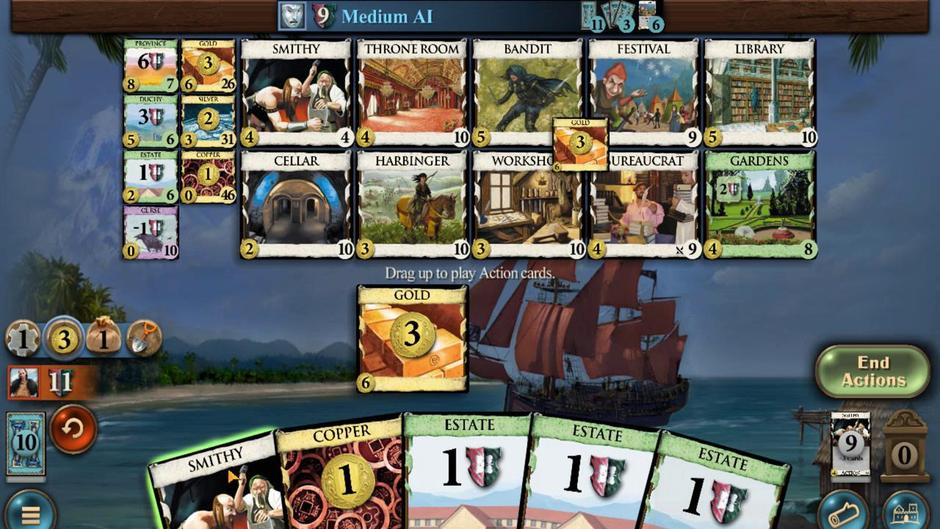 
Action: Mouse pressed left at (363, 343)
Screenshot: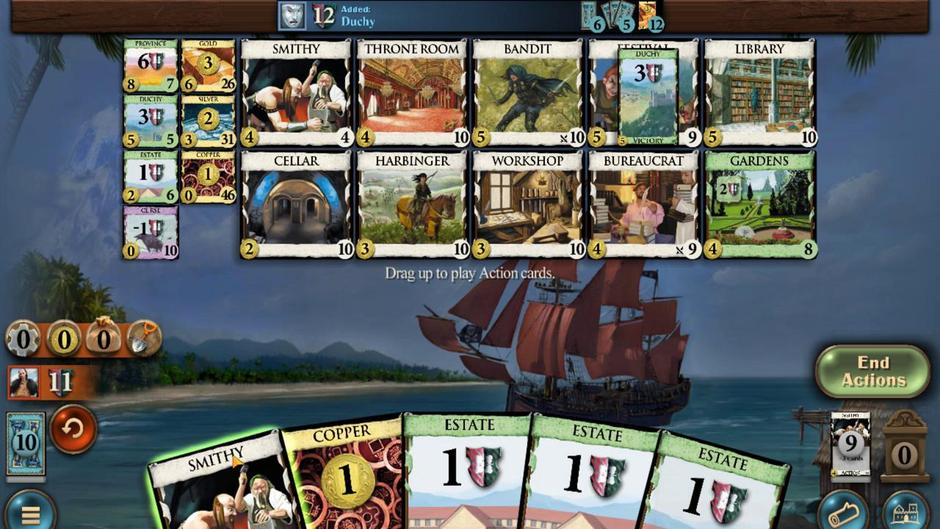 
Action: Mouse moved to (408, 344)
Screenshot: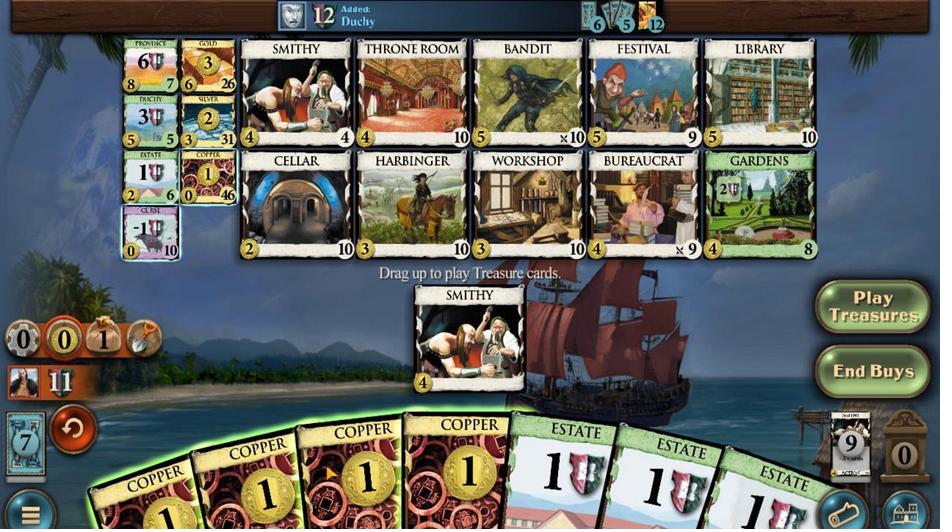 
Action: Mouse pressed left at (408, 344)
Screenshot: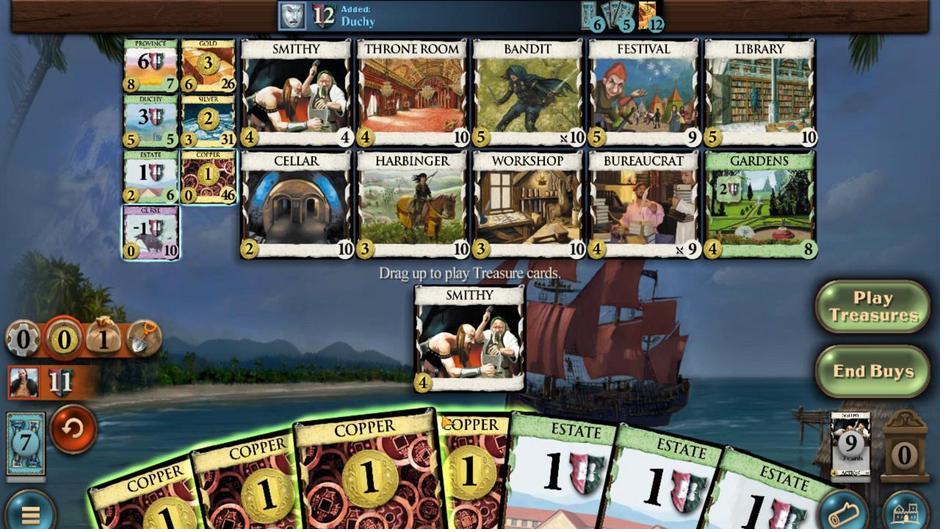 
Action: Mouse moved to (449, 346)
Screenshot: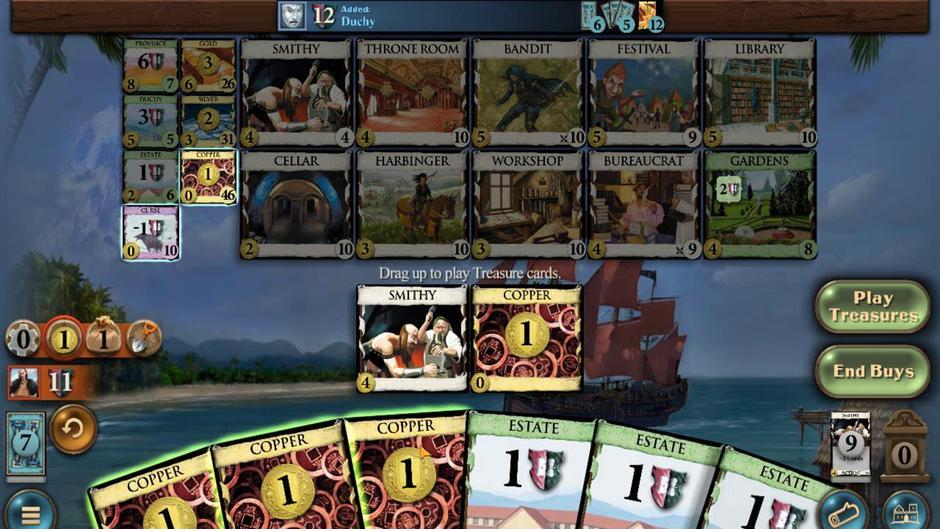 
Action: Mouse pressed left at (449, 346)
Screenshot: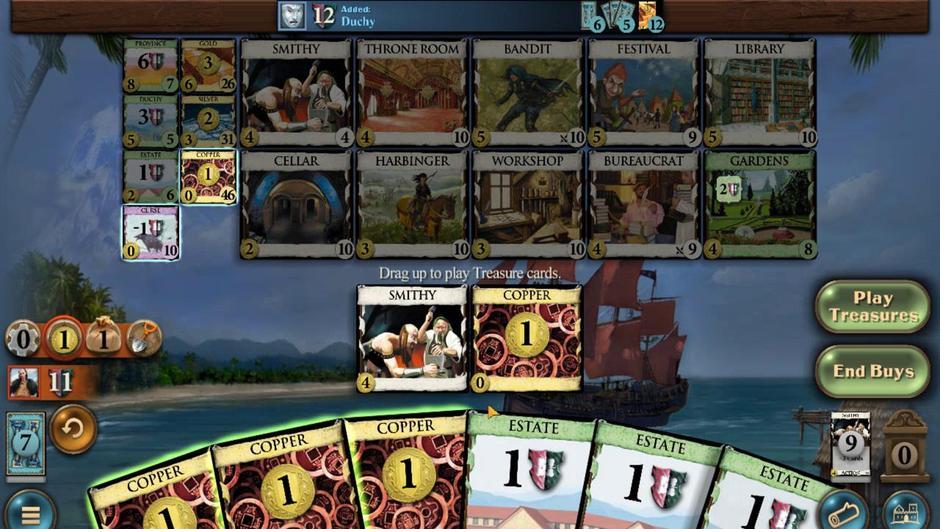
Action: Mouse moved to (437, 345)
Screenshot: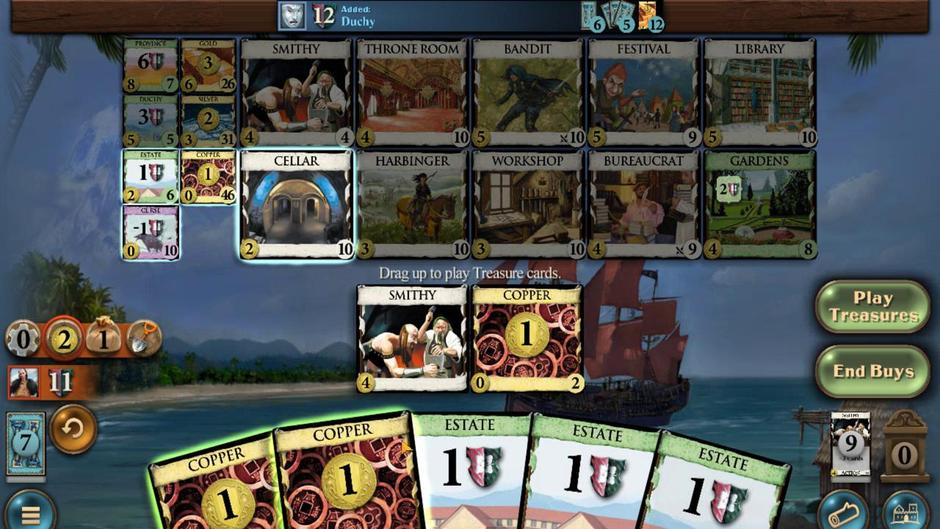 
Action: Mouse pressed left at (437, 345)
Screenshot: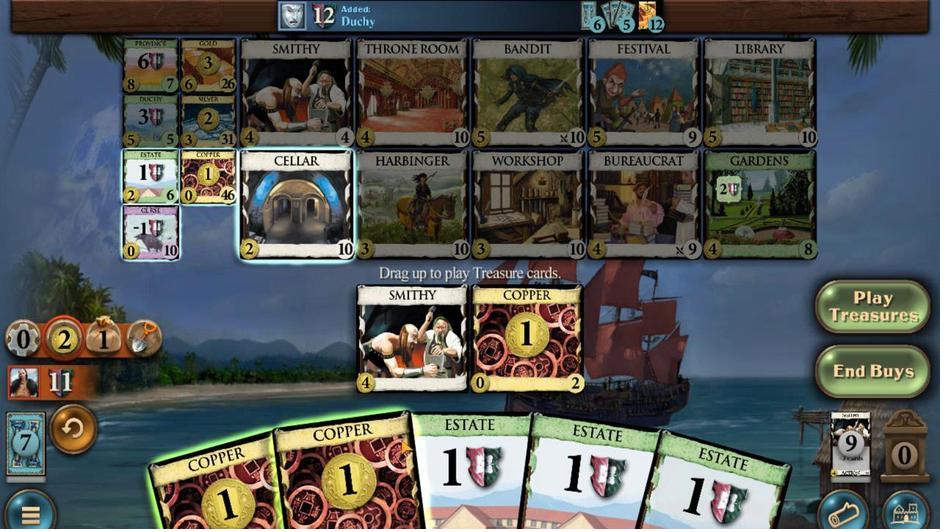 
Action: Mouse moved to (406, 346)
Screenshot: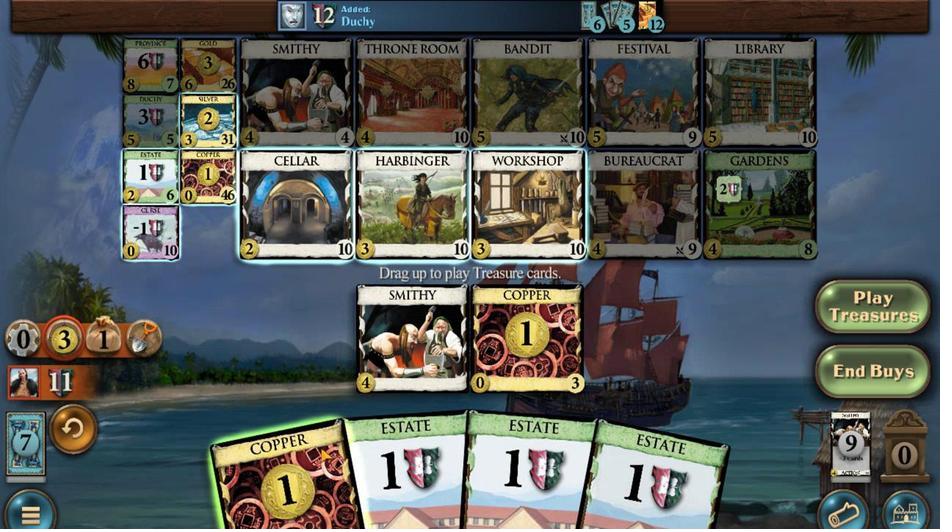 
Action: Mouse pressed left at (406, 346)
Screenshot: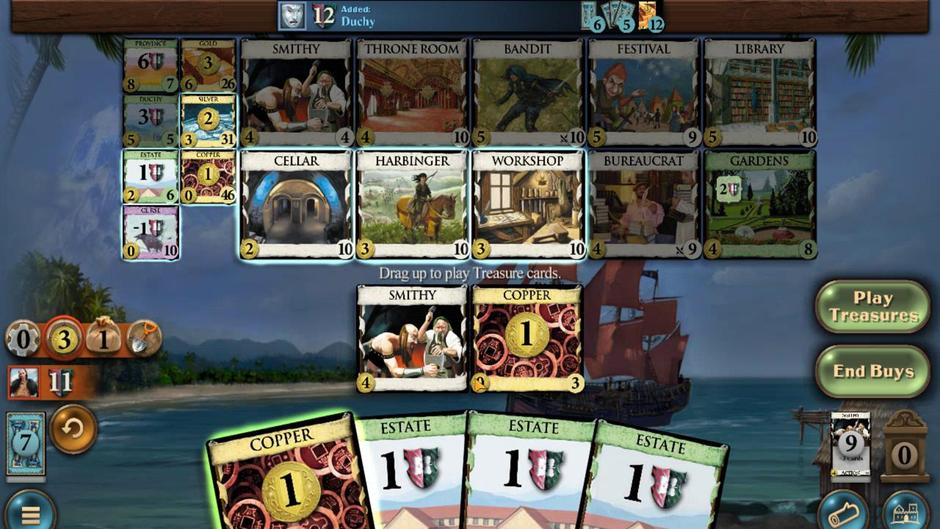 
Action: Mouse moved to (435, 388)
Screenshot: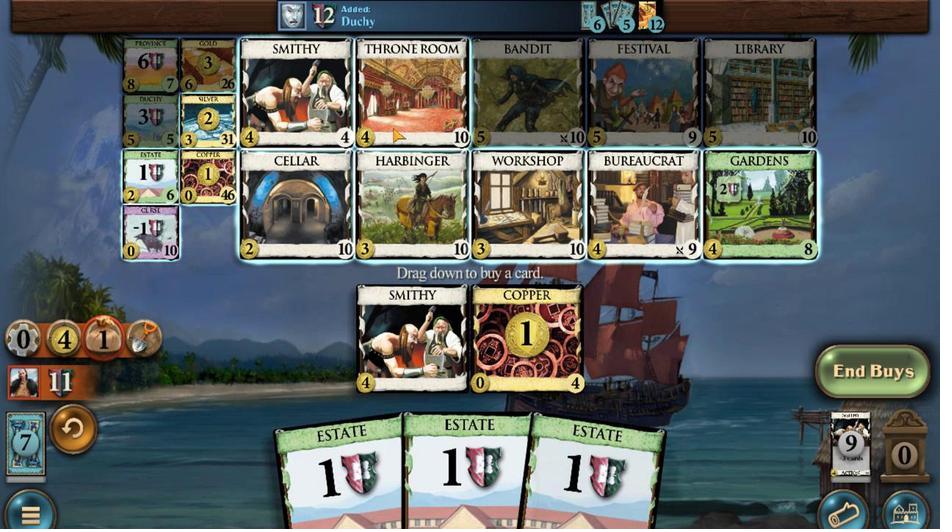 
Action: Mouse pressed left at (435, 388)
Screenshot: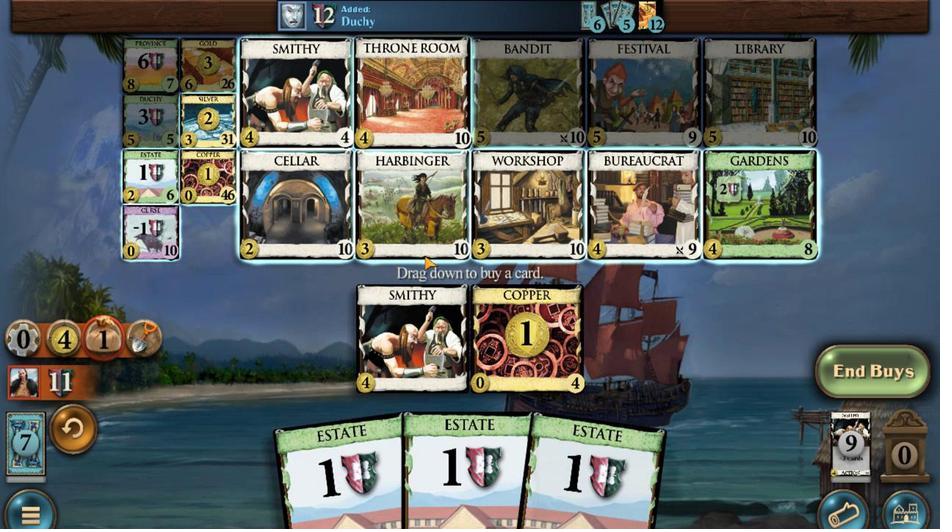 
Action: Mouse moved to (444, 385)
Screenshot: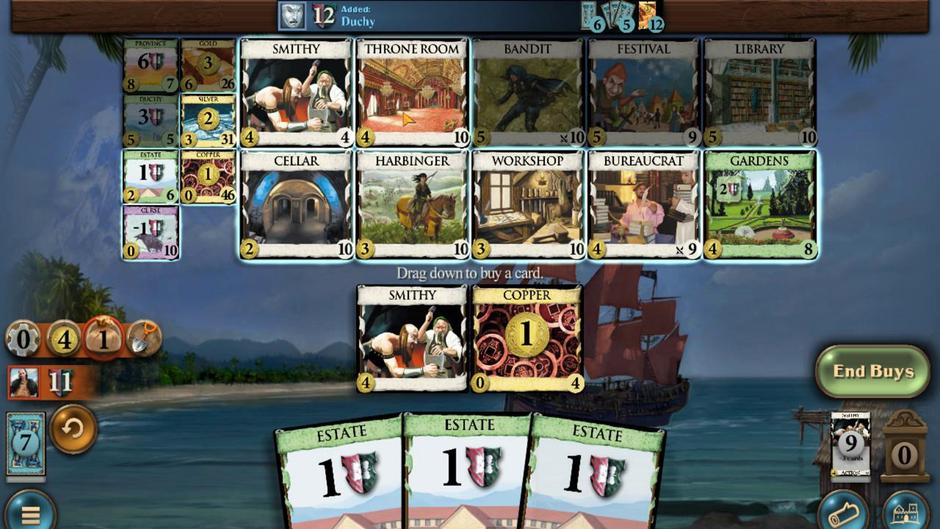 
Action: Mouse pressed left at (444, 385)
Screenshot: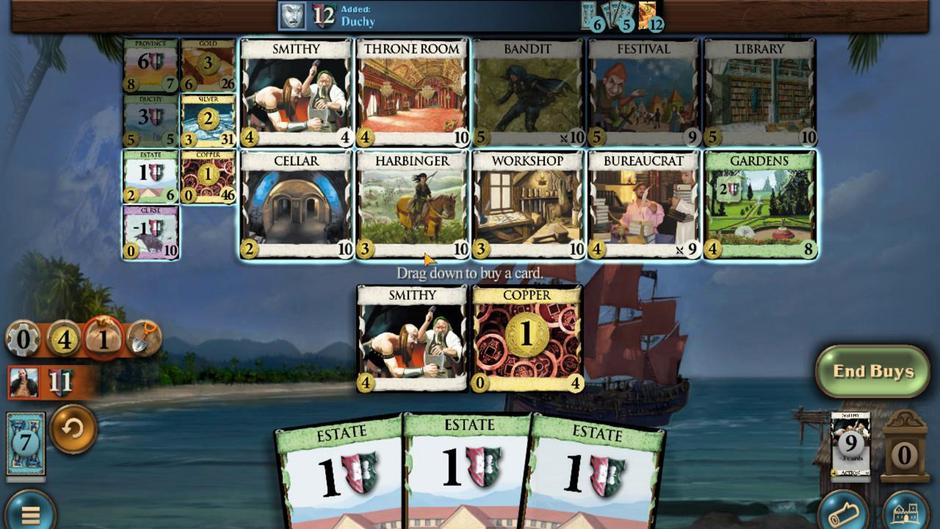 
Action: Mouse moved to (419, 341)
Screenshot: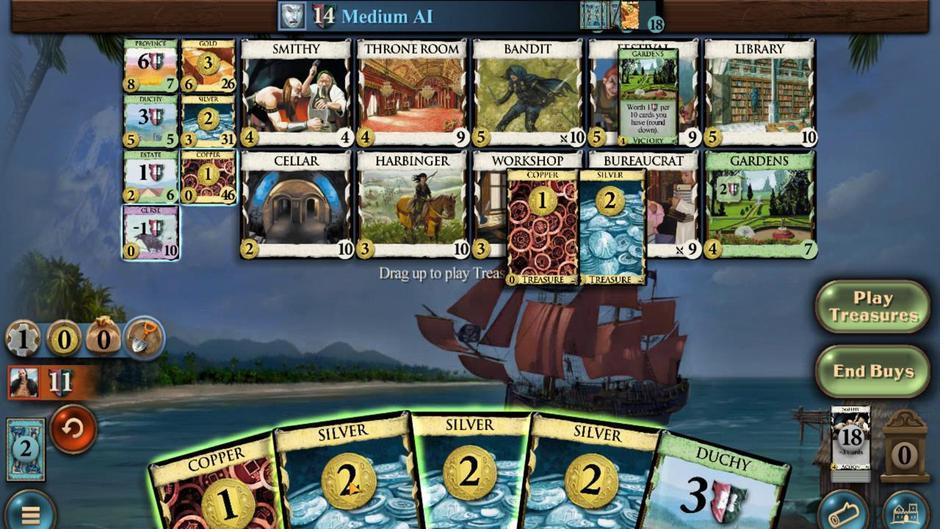 
Action: Mouse pressed left at (419, 341)
Screenshot: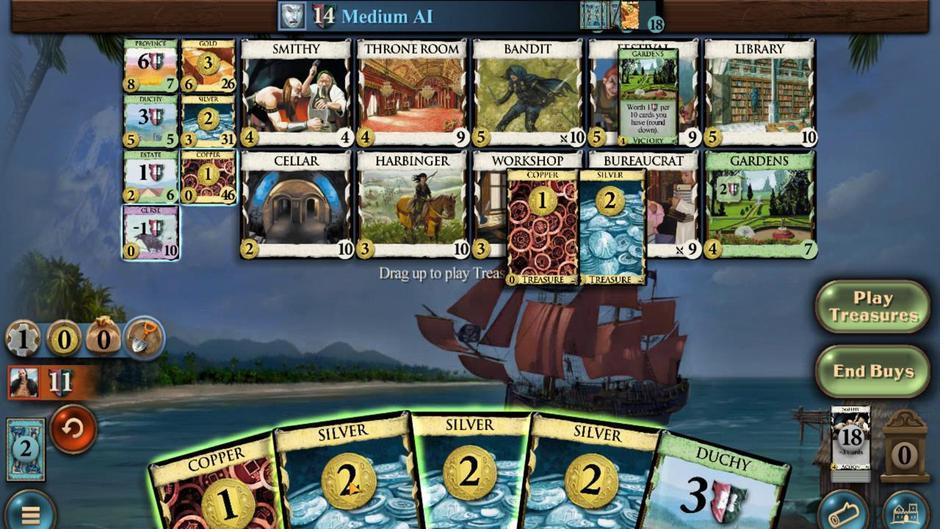 
Action: Mouse moved to (448, 343)
Screenshot: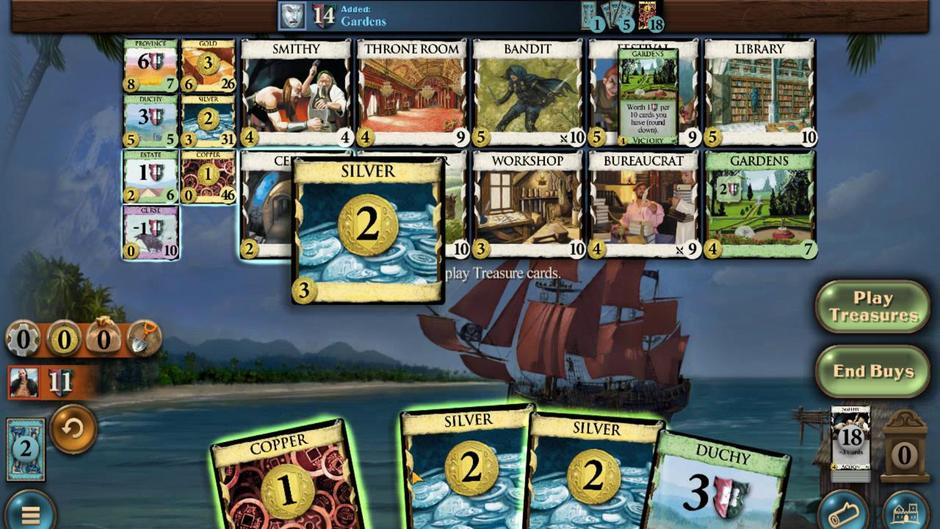 
Action: Mouse pressed left at (448, 343)
Screenshot: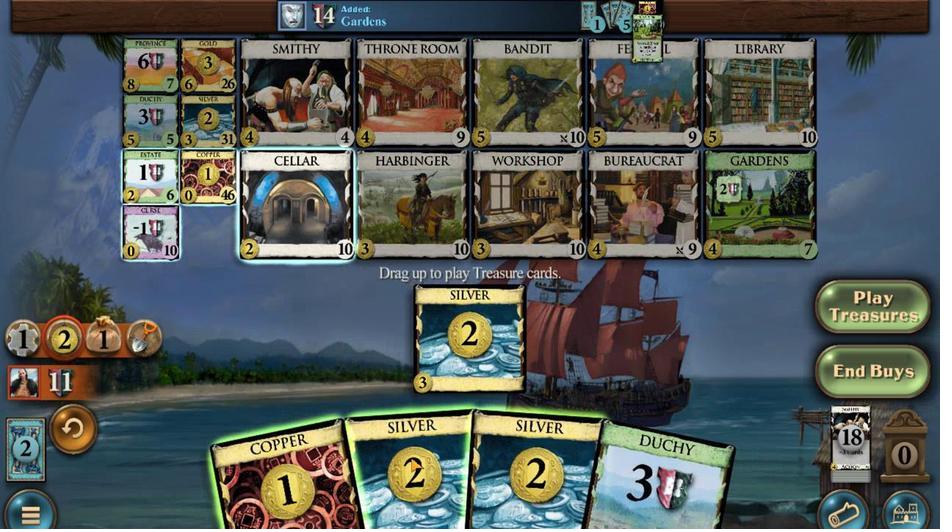 
Action: Mouse moved to (422, 341)
Screenshot: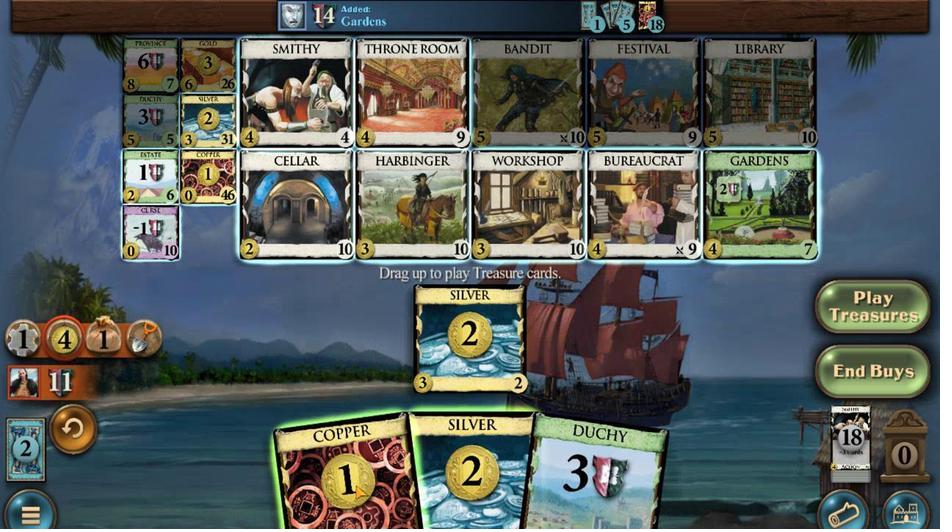 
Action: Mouse pressed left at (422, 341)
Screenshot: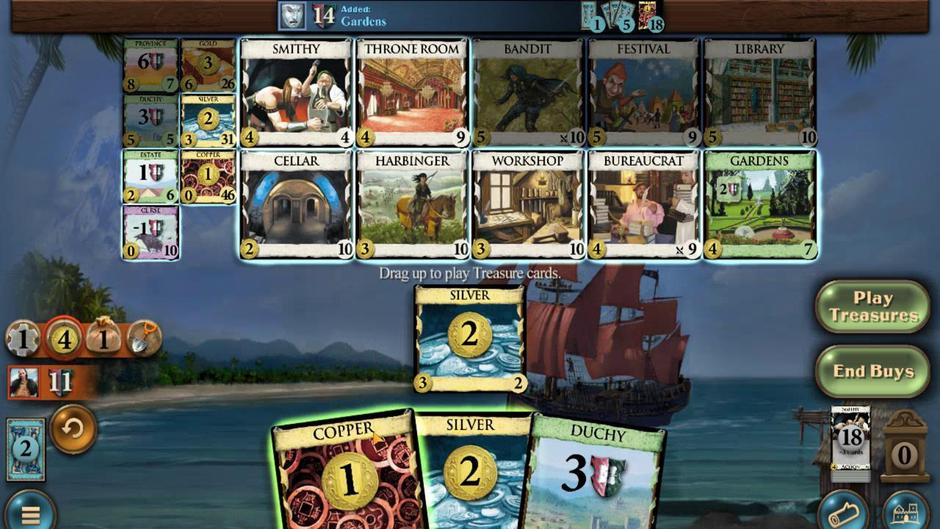 
Action: Mouse moved to (335, 384)
Screenshot: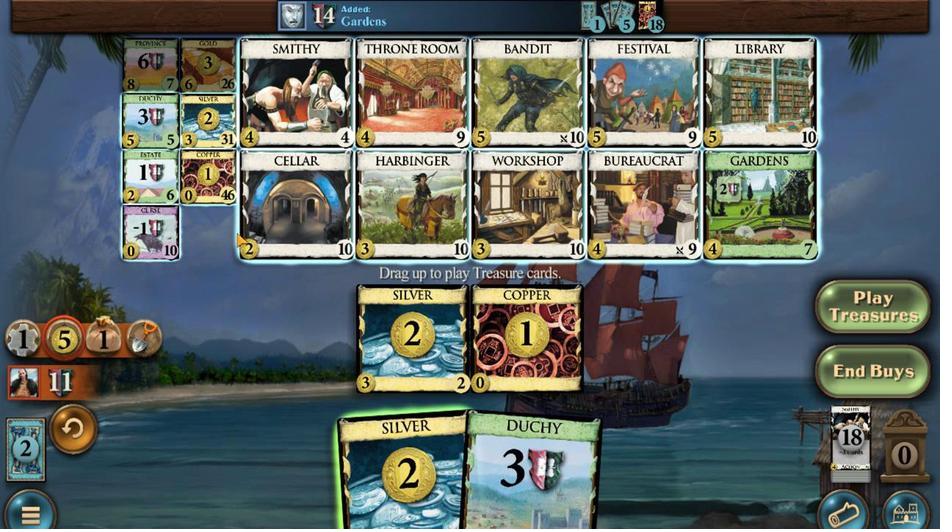 
Action: Mouse pressed left at (335, 384)
Screenshot: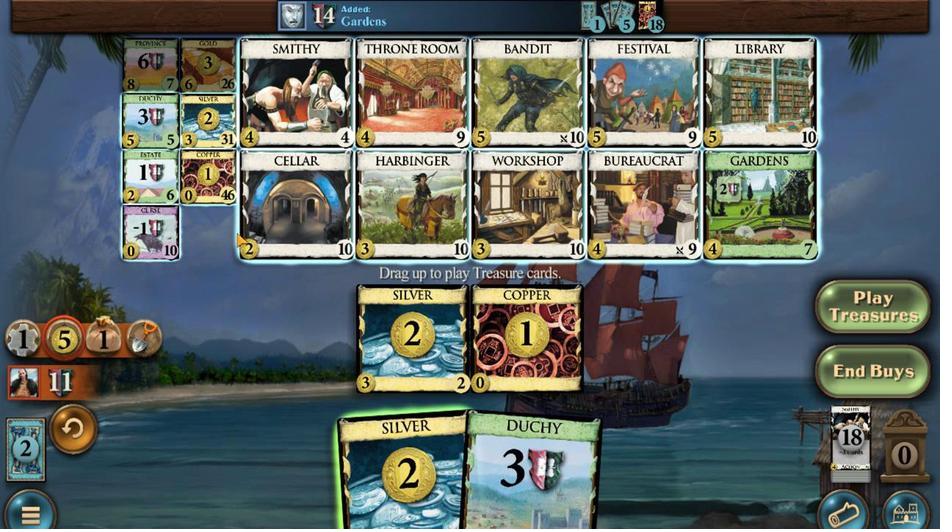 
Action: Mouse moved to (362, 341)
Screenshot: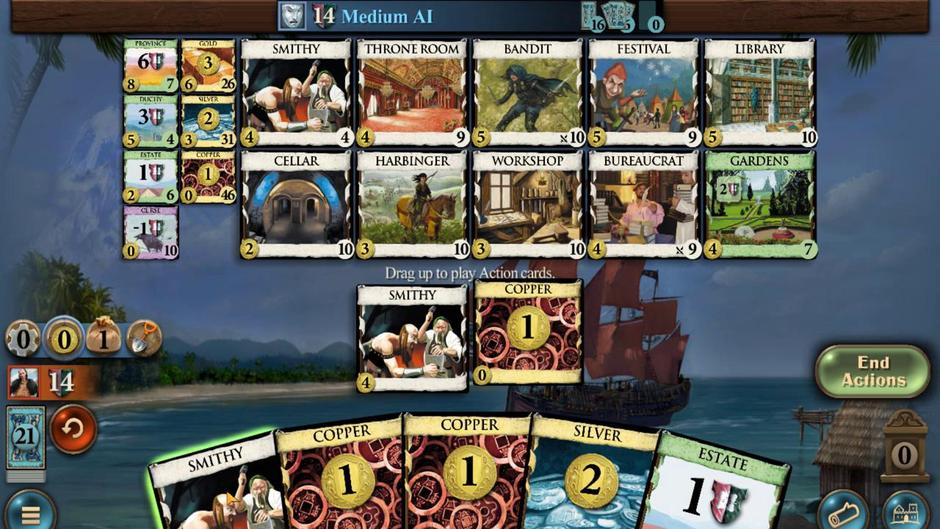 
Action: Mouse pressed left at (362, 341)
Screenshot: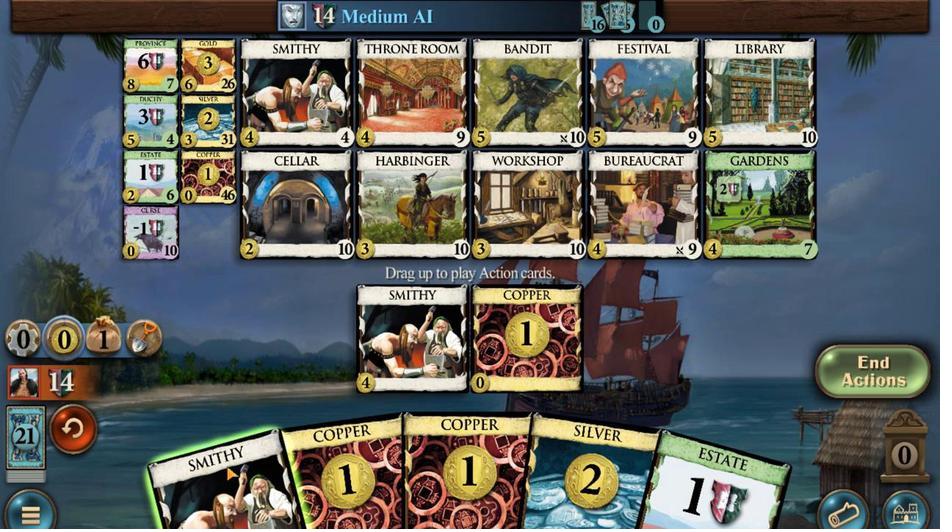 
Action: Mouse moved to (511, 341)
Screenshot: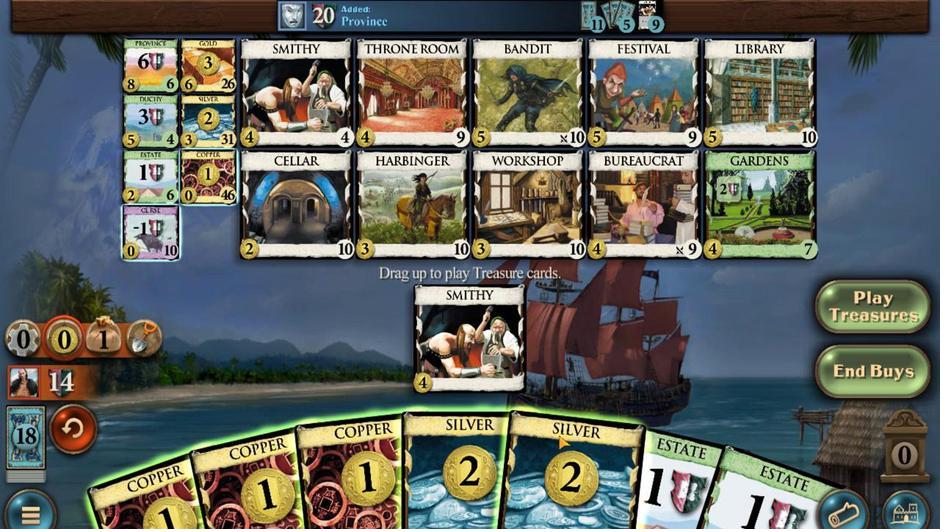 
Action: Mouse pressed left at (511, 341)
Screenshot: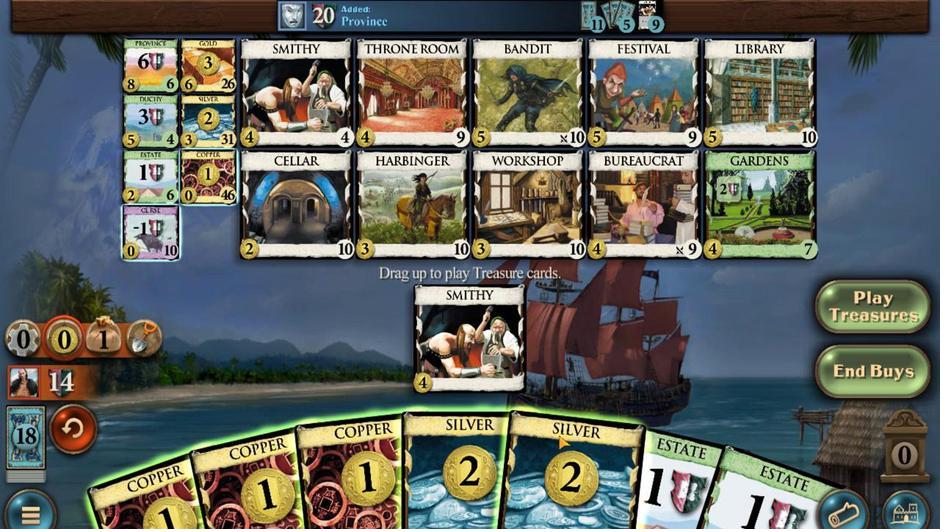 
Action: Mouse moved to (474, 342)
Screenshot: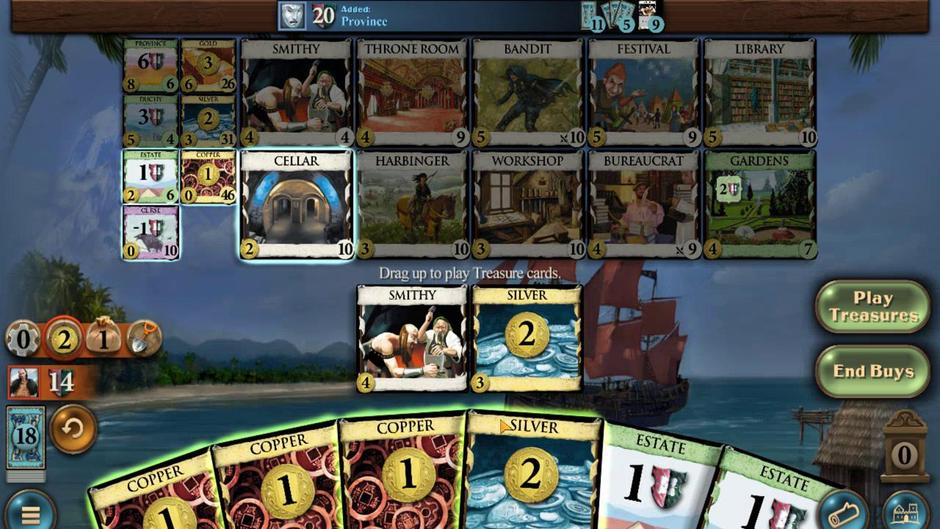 
Action: Mouse pressed left at (474, 342)
Screenshot: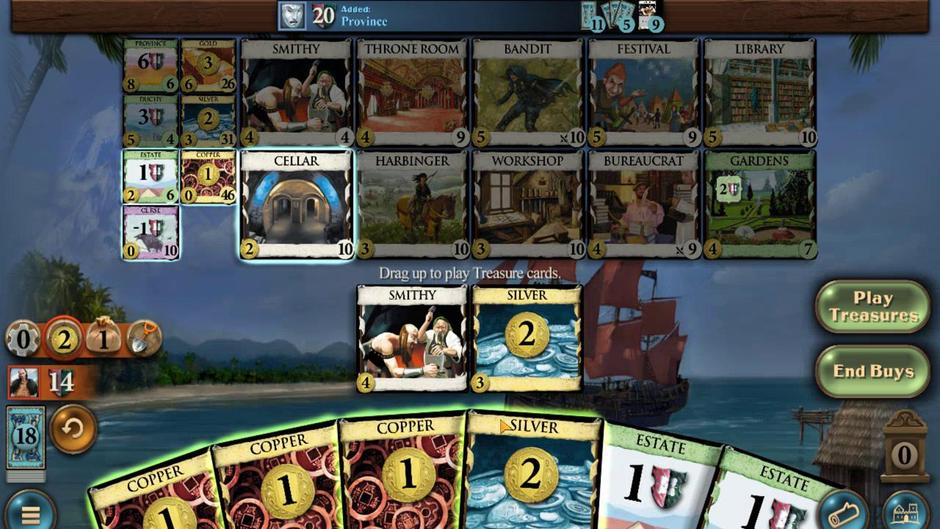 
Action: Mouse moved to (468, 344)
Screenshot: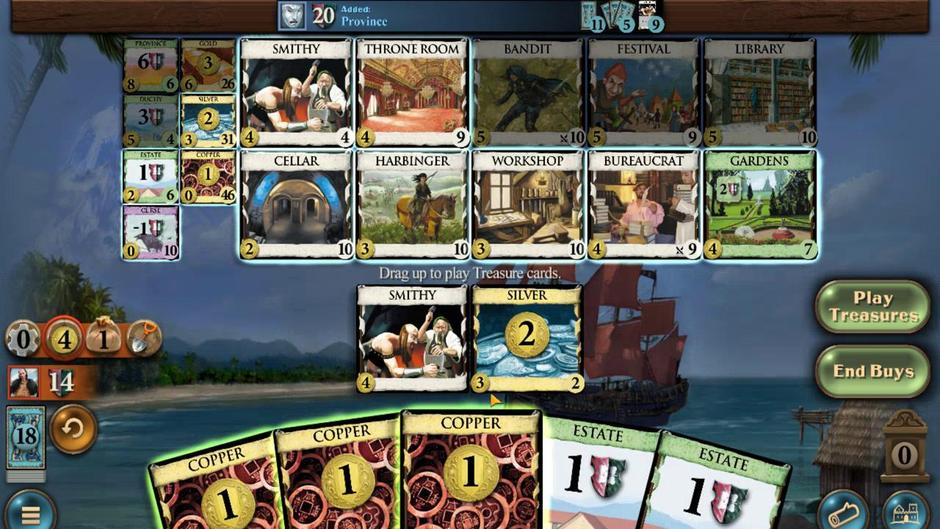 
Action: Mouse pressed left at (468, 344)
Screenshot: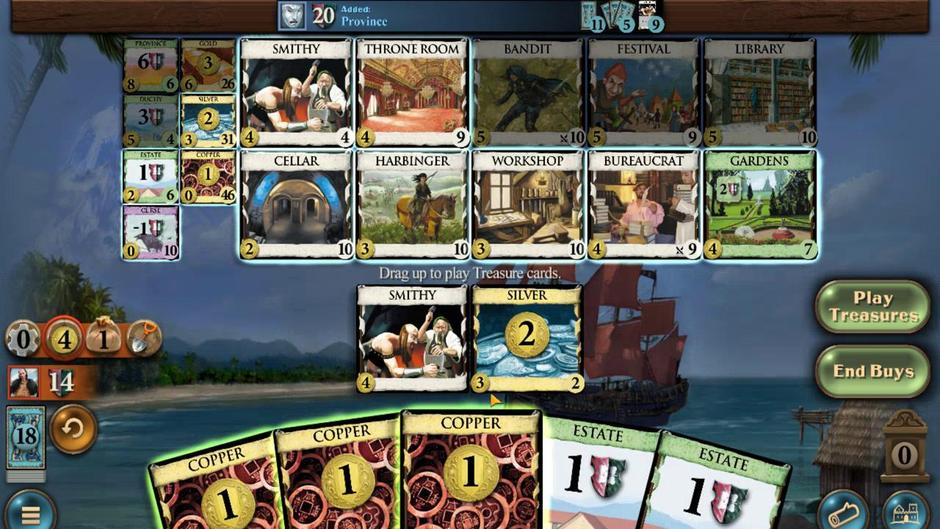 
Action: Mouse moved to (322, 385)
Screenshot: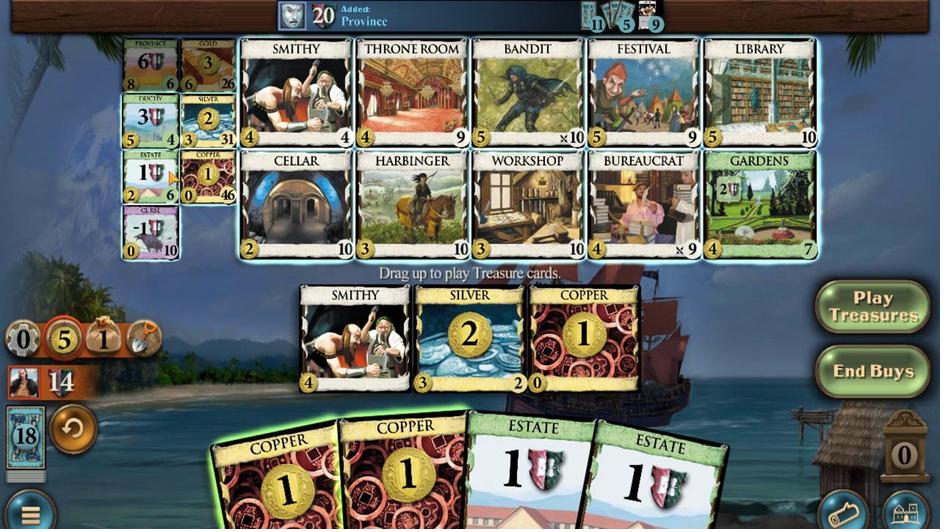
Action: Mouse pressed left at (322, 385)
Screenshot: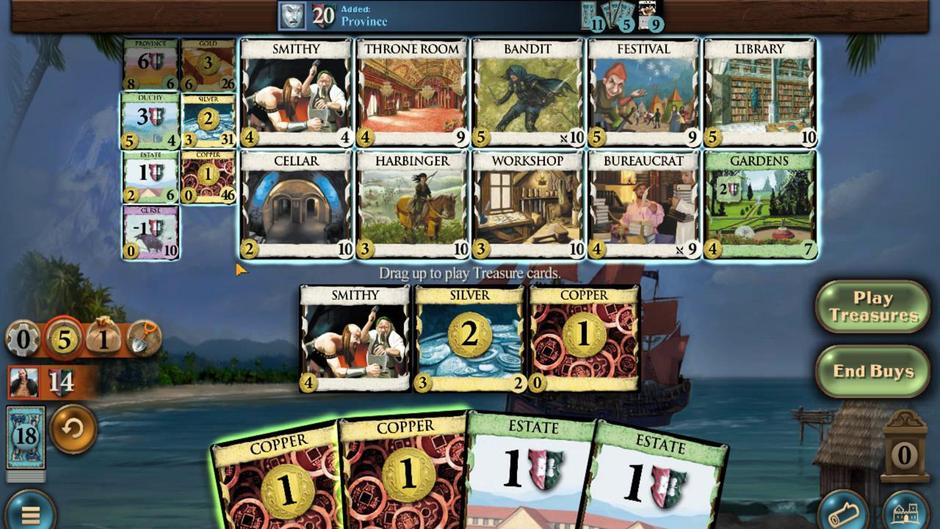 
Action: Mouse moved to (439, 341)
Screenshot: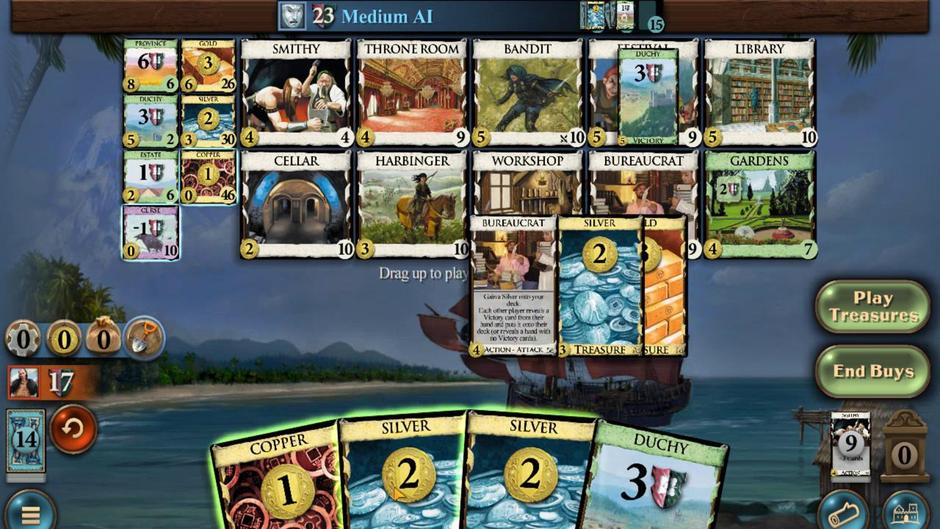 
Action: Mouse pressed left at (439, 341)
Screenshot: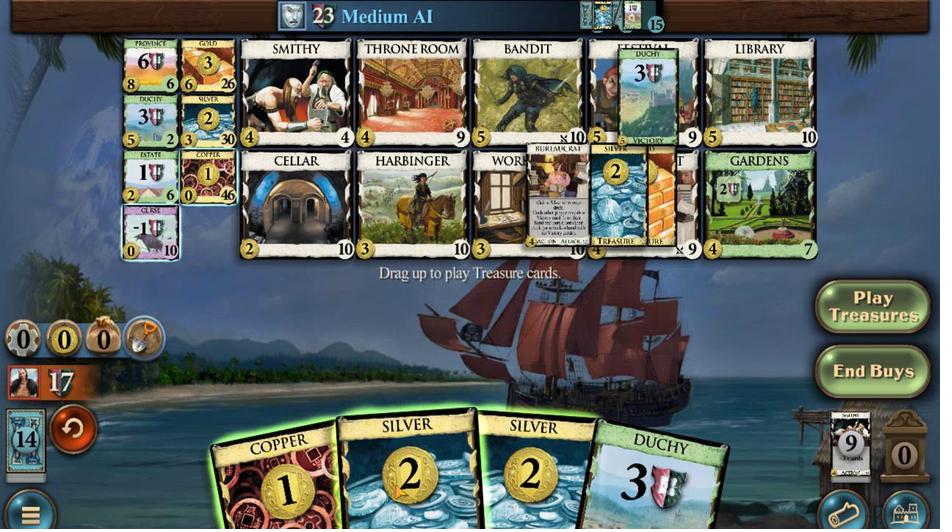 
Action: Mouse moved to (474, 346)
Screenshot: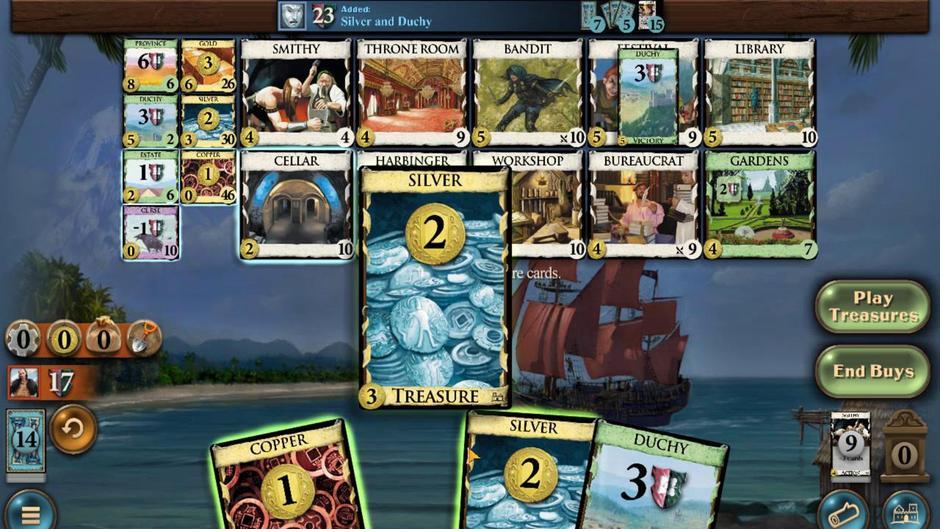 
Action: Mouse pressed left at (474, 346)
Screenshot: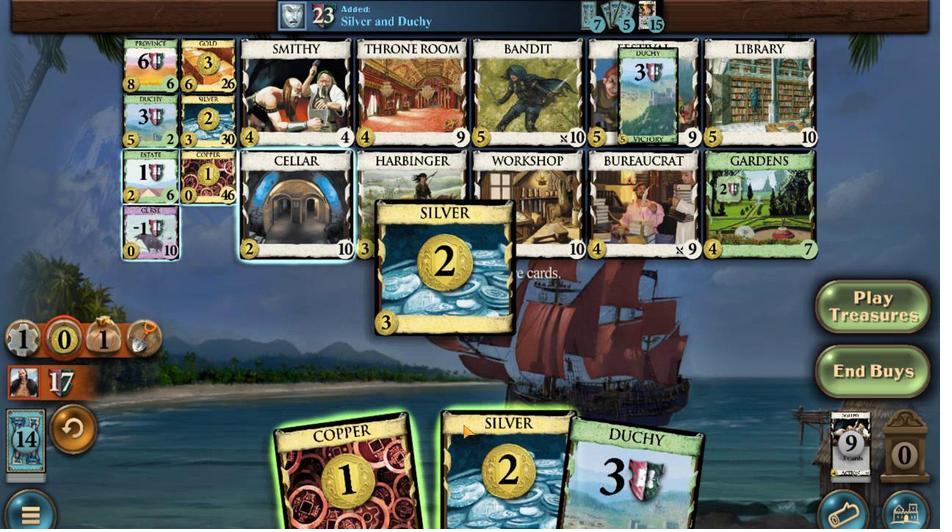 
Action: Mouse moved to (438, 344)
Screenshot: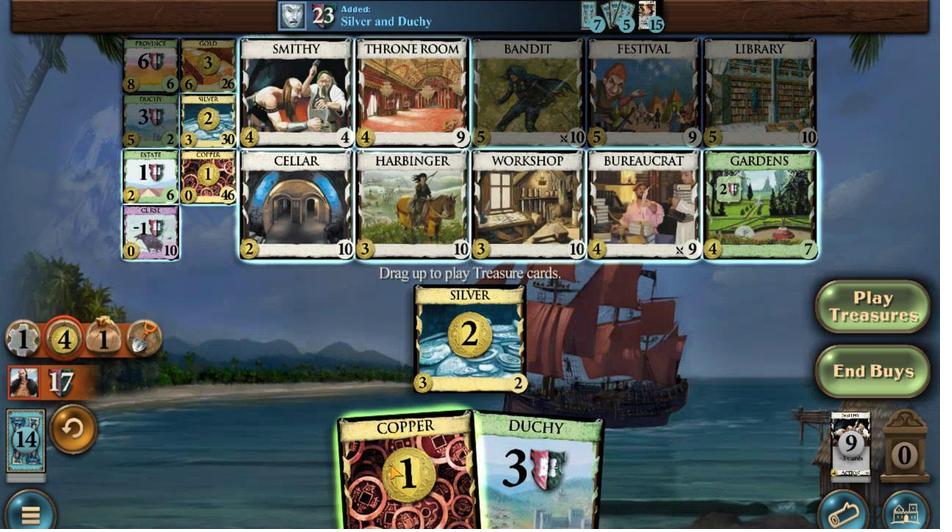 
Action: Mouse pressed left at (438, 344)
Screenshot: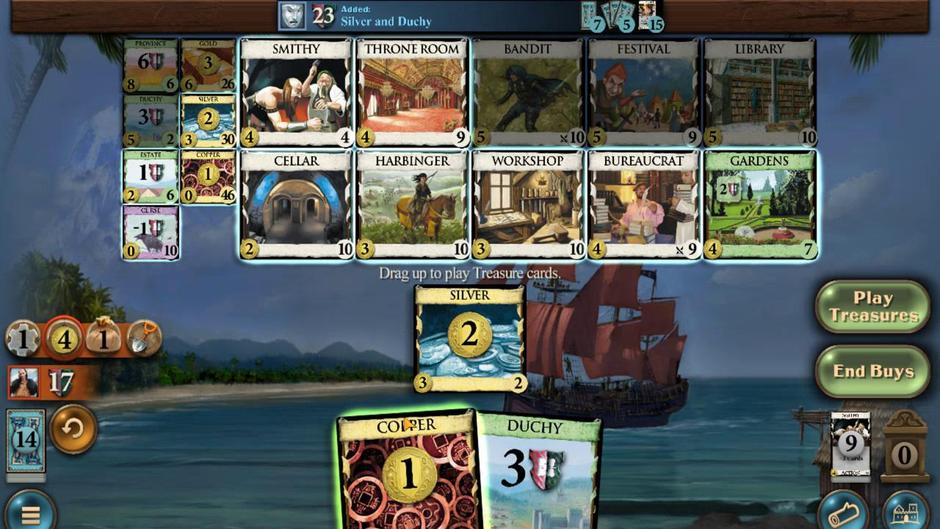 
Action: Mouse moved to (319, 385)
Screenshot: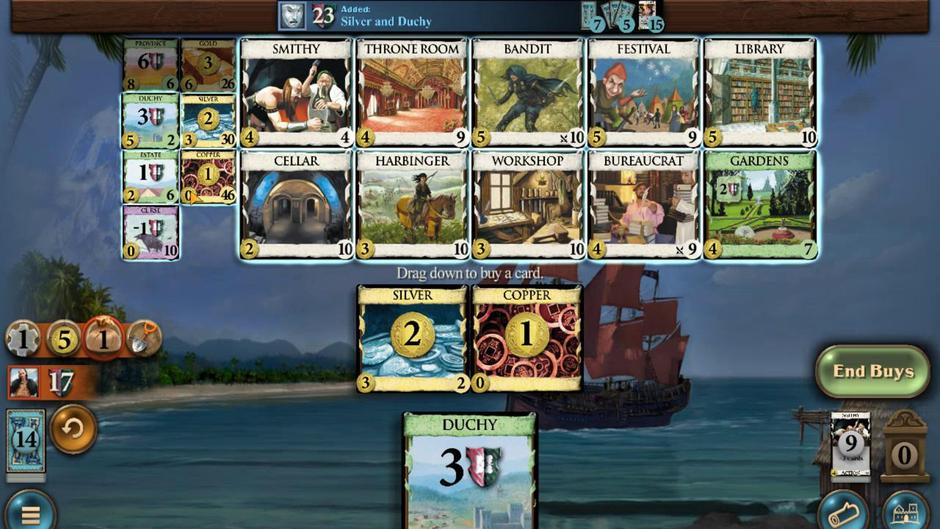 
Action: Mouse pressed left at (319, 385)
Screenshot: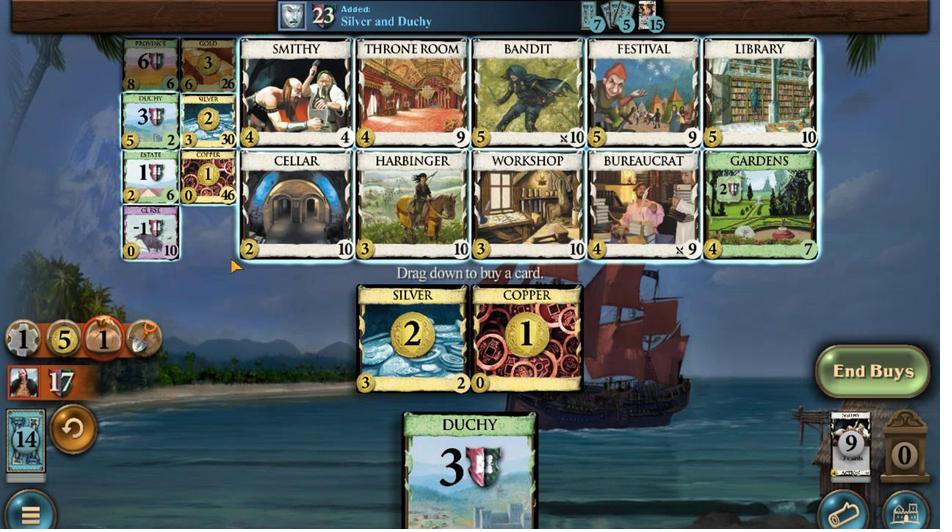
Action: Mouse moved to (414, 343)
Screenshot: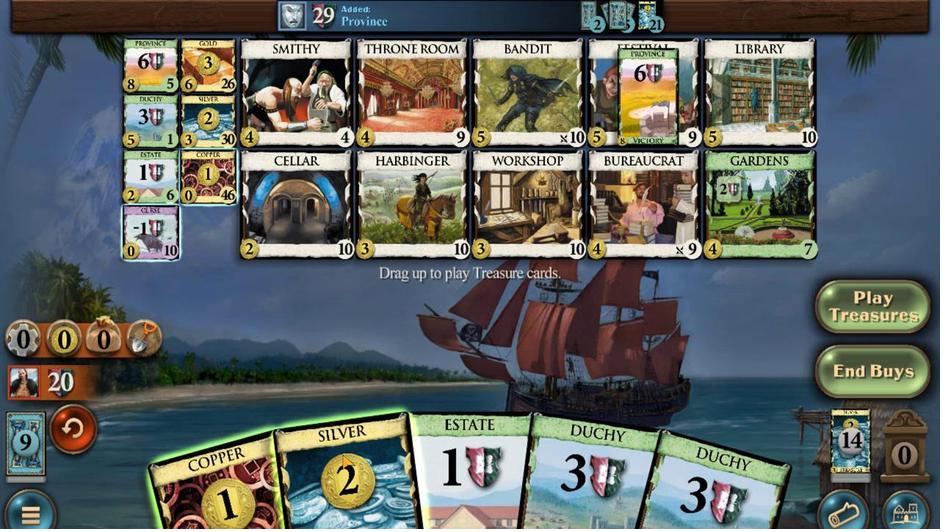 
Action: Mouse pressed left at (414, 343)
Screenshot: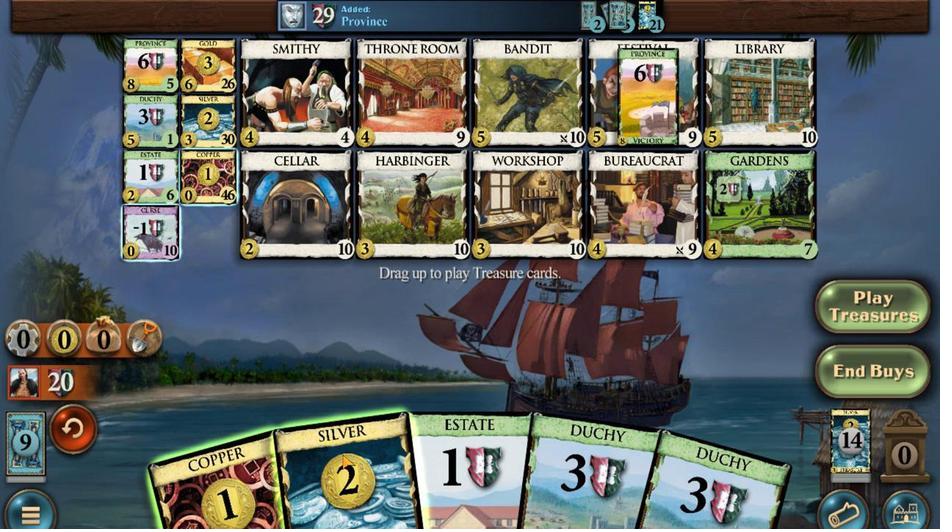 
Action: Mouse moved to (384, 344)
Screenshot: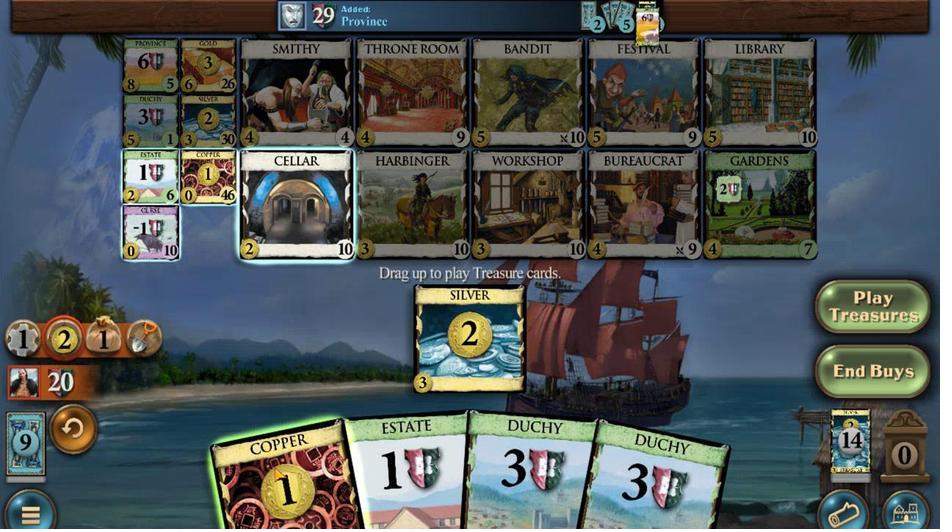 
Action: Mouse pressed left at (384, 344)
Screenshot: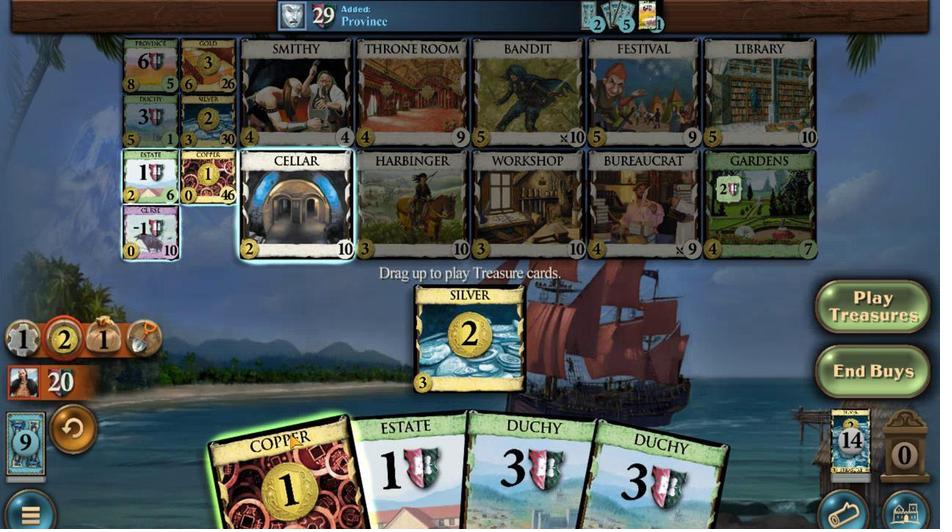 
Action: Mouse moved to (351, 383)
Screenshot: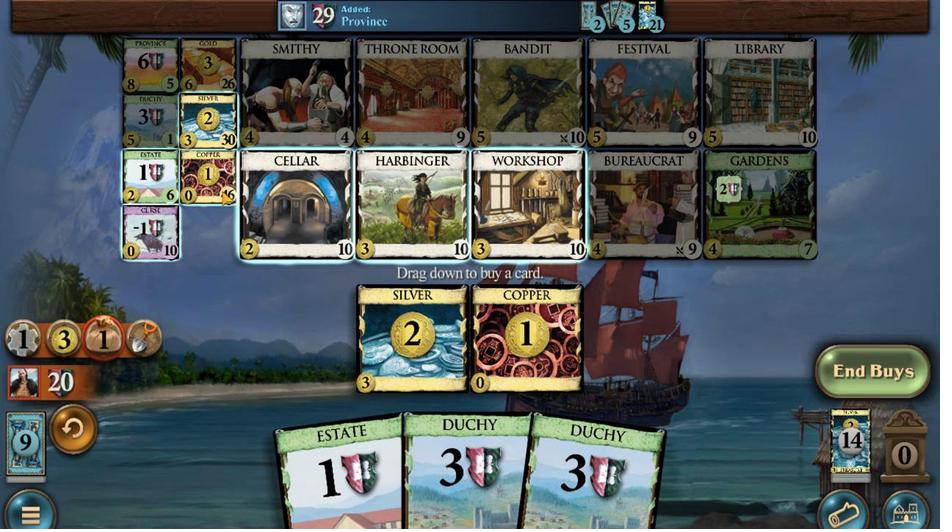 
Action: Mouse pressed left at (351, 383)
Screenshot: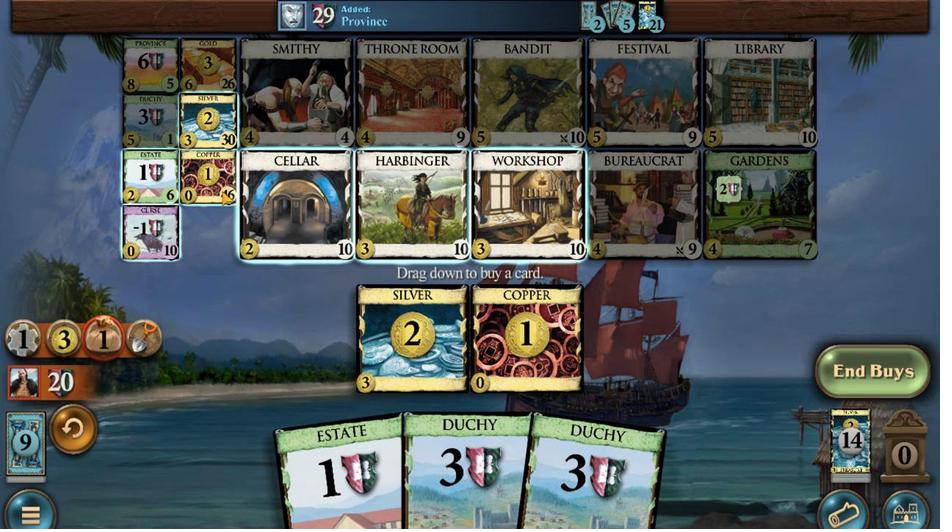 
Action: Mouse moved to (418, 342)
Screenshot: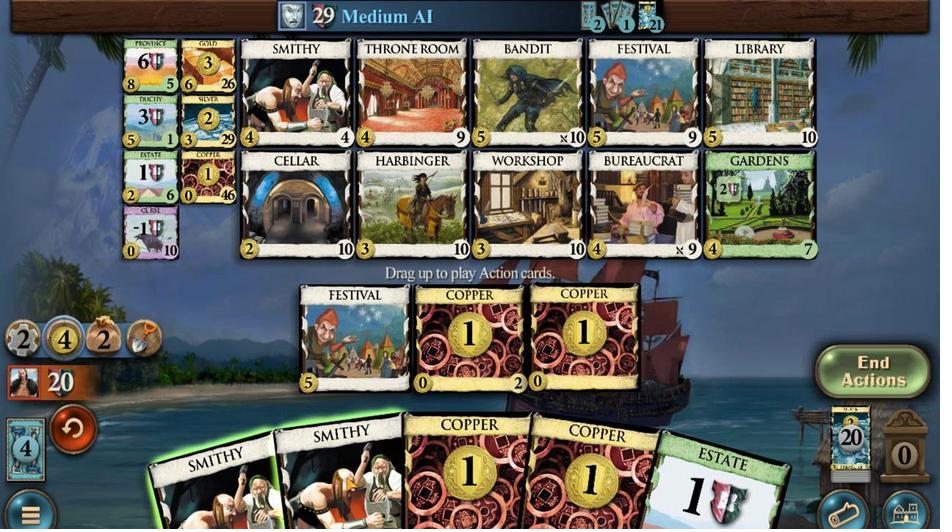 
Action: Mouse pressed left at (418, 342)
Screenshot: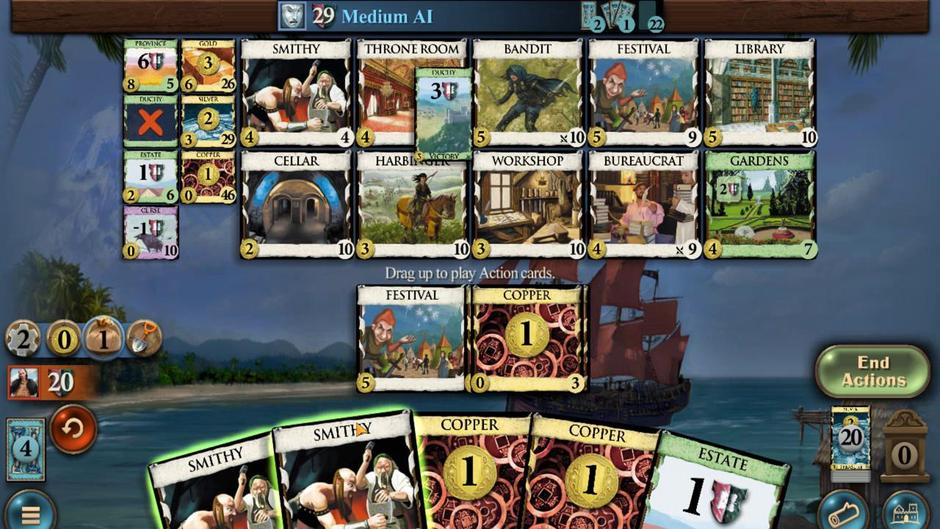 
Action: Mouse moved to (419, 341)
Screenshot: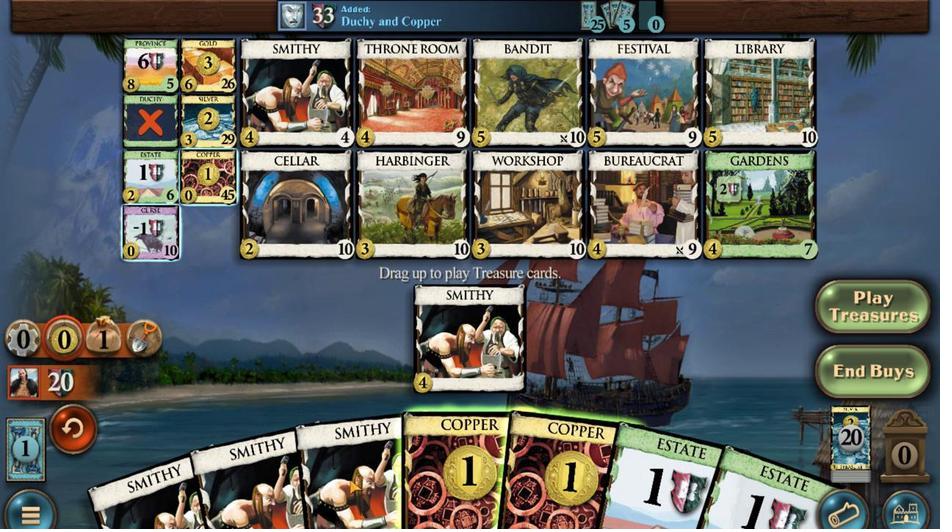 
Action: Mouse pressed left at (419, 341)
Screenshot: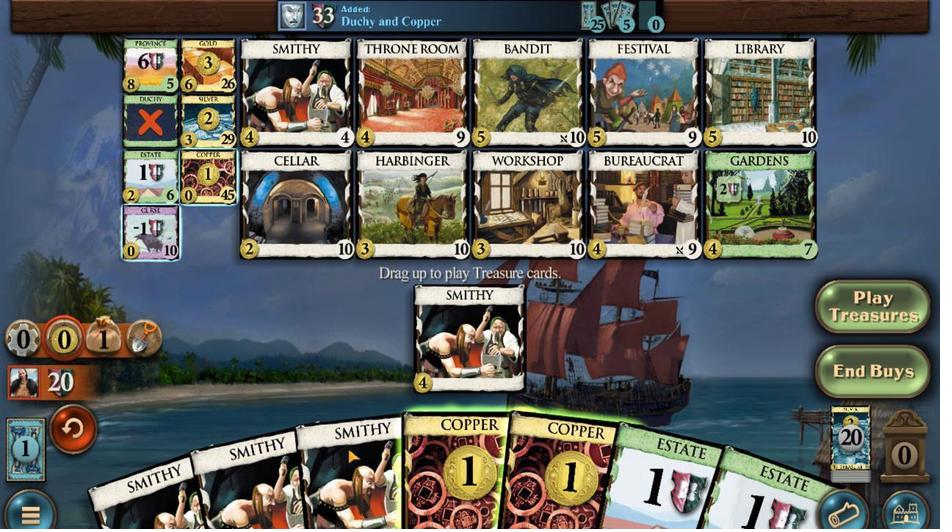 
Action: Mouse moved to (388, 359)
Screenshot: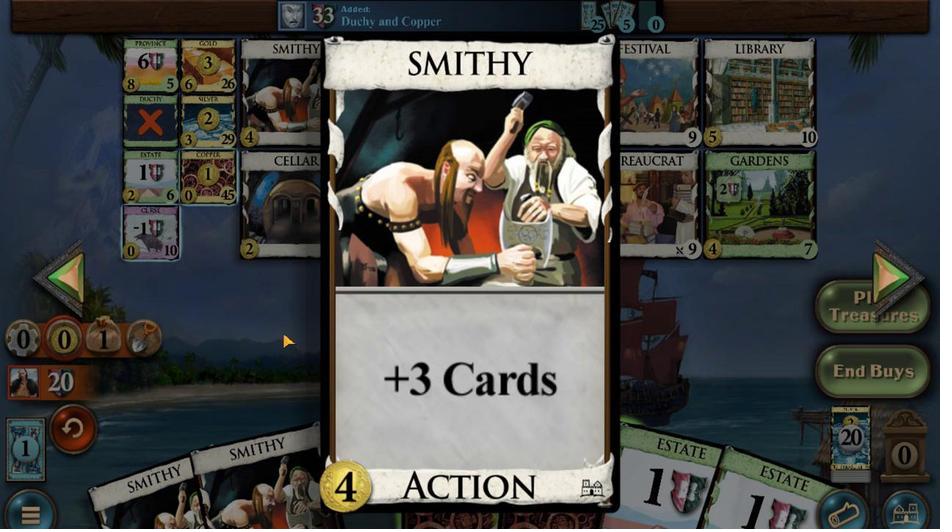 
Action: Mouse pressed left at (388, 359)
Screenshot: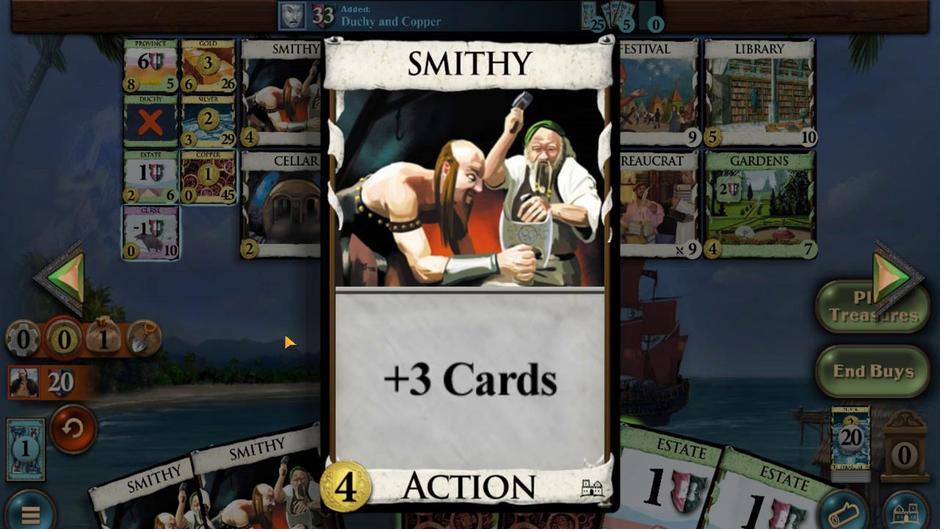 
Action: Mouse moved to (475, 343)
Screenshot: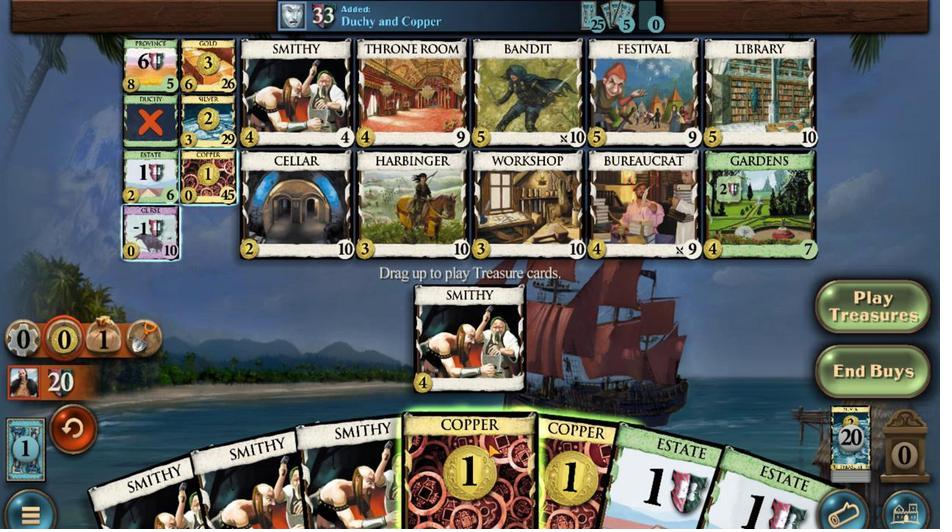 
Action: Mouse pressed left at (475, 343)
Screenshot: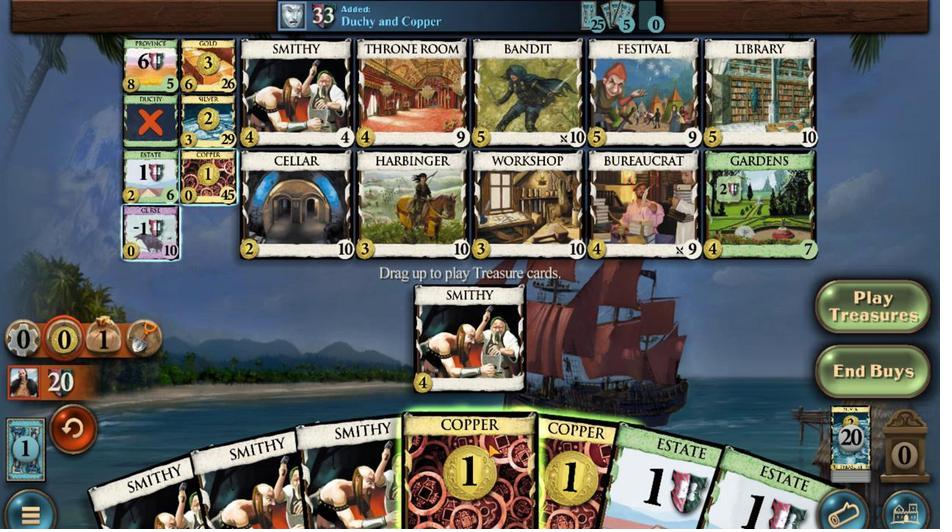
Action: Mouse moved to (503, 343)
Screenshot: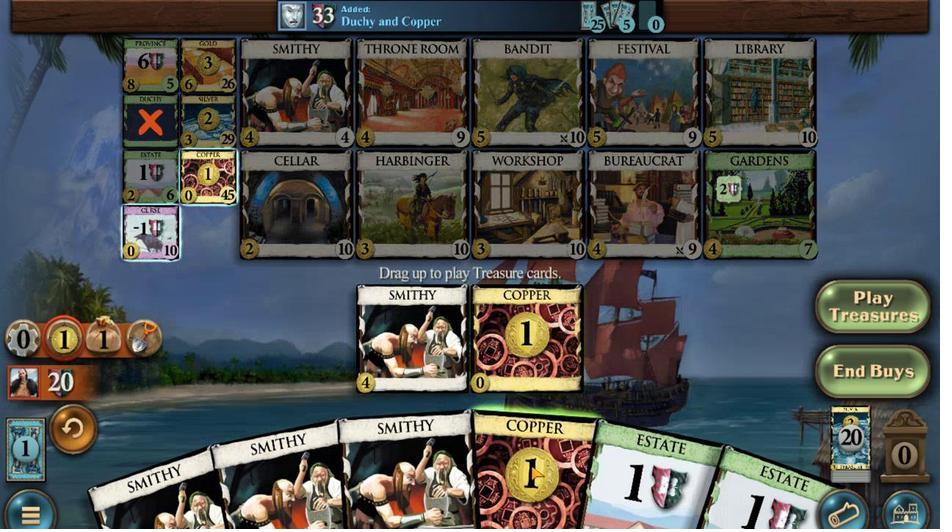 
Action: Mouse pressed left at (503, 343)
Screenshot: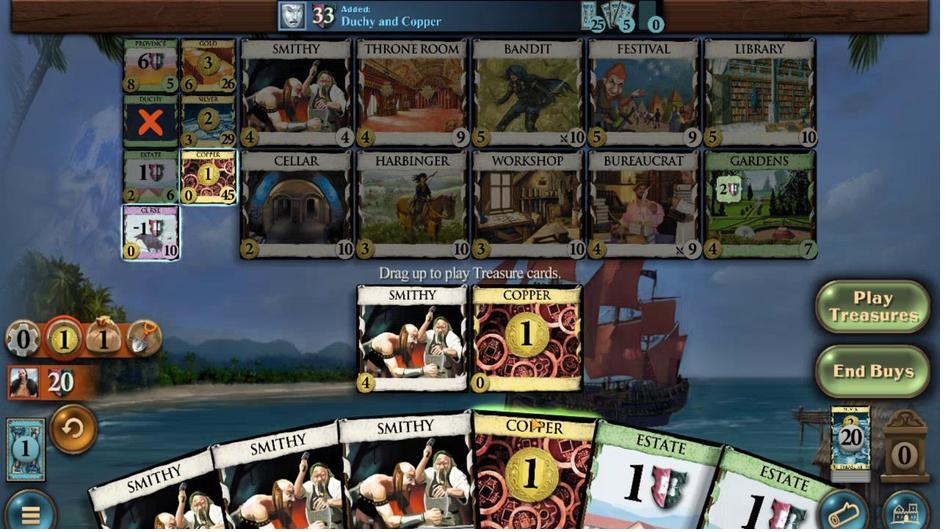 
Action: Mouse moved to (323, 379)
Screenshot: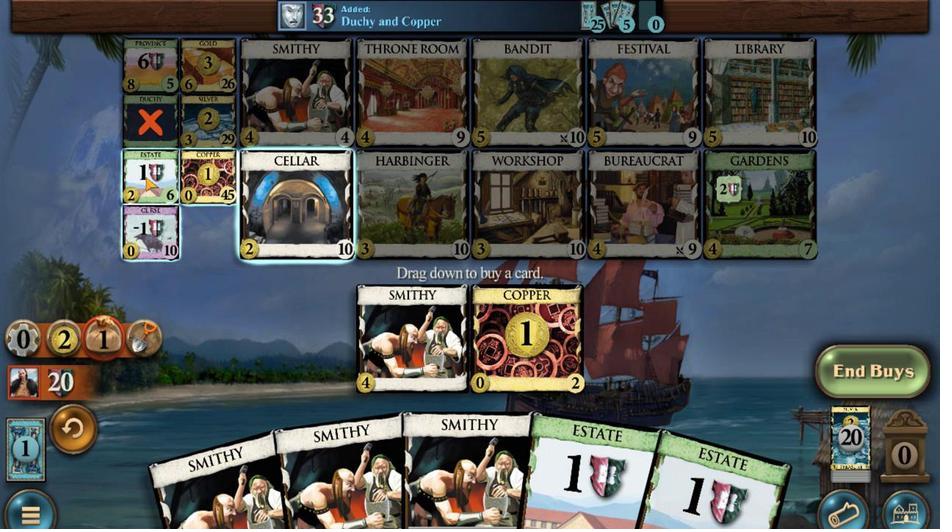 
Action: Mouse pressed left at (323, 379)
Screenshot: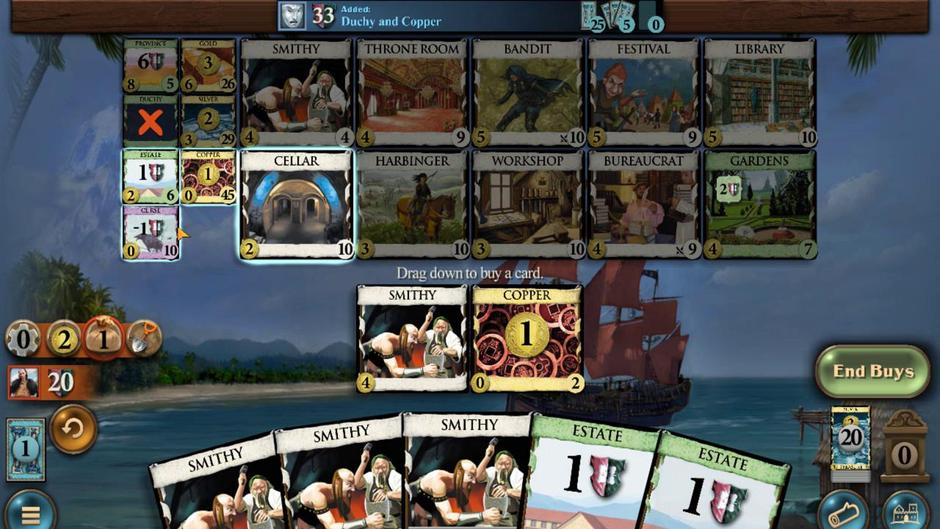 
Action: Mouse moved to (419, 344)
Screenshot: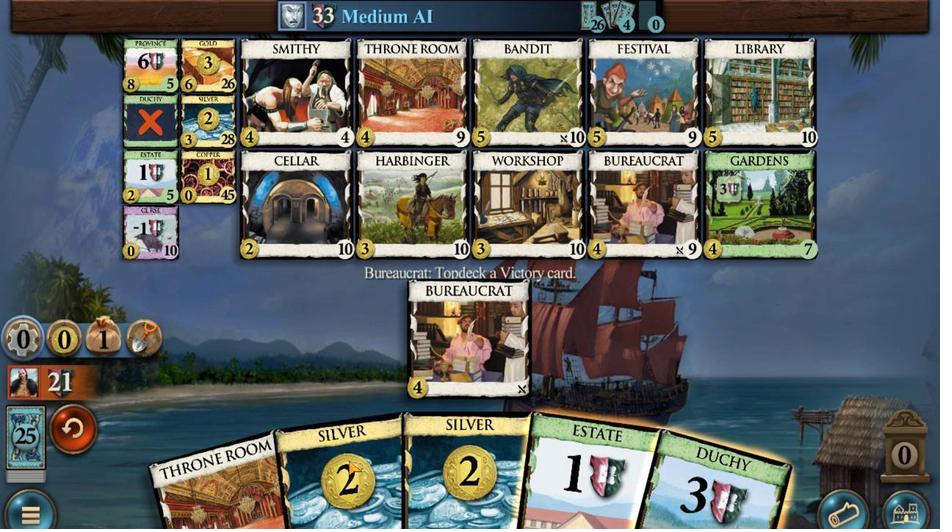 
Action: Mouse pressed left at (419, 344)
Screenshot: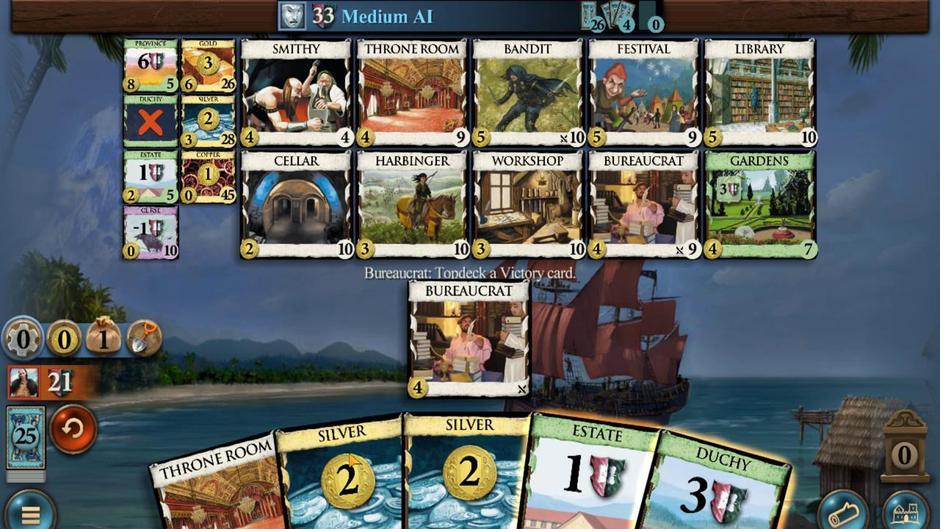 
Action: Mouse moved to (474, 360)
Screenshot: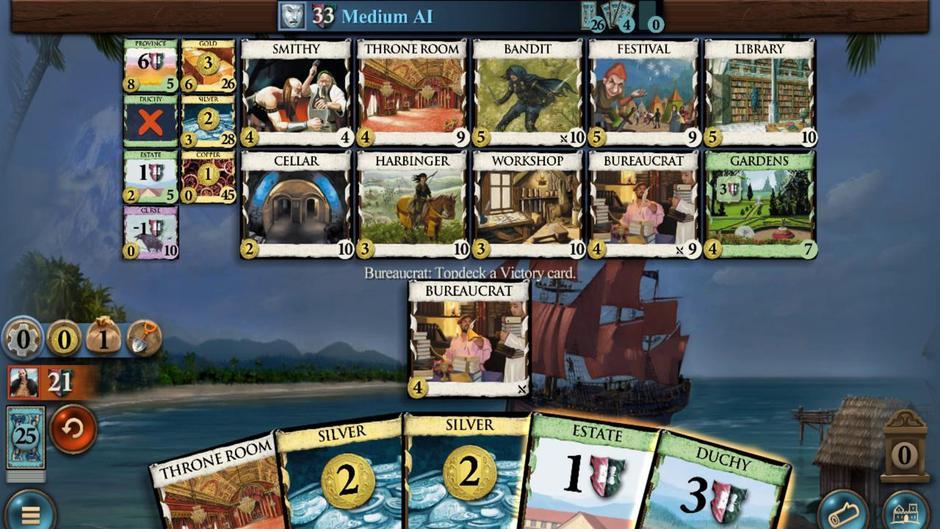 
Action: Mouse pressed left at (474, 360)
Screenshot: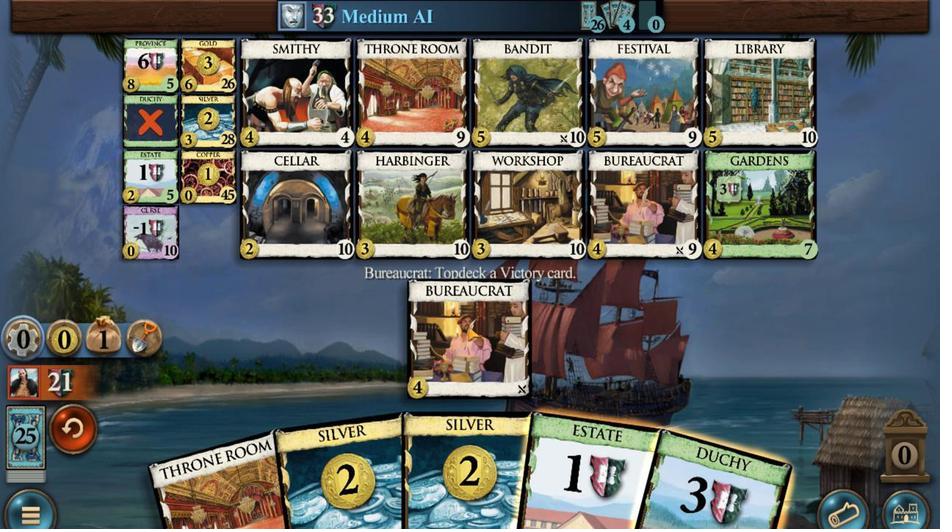 
Action: Mouse pressed left at (474, 360)
Screenshot: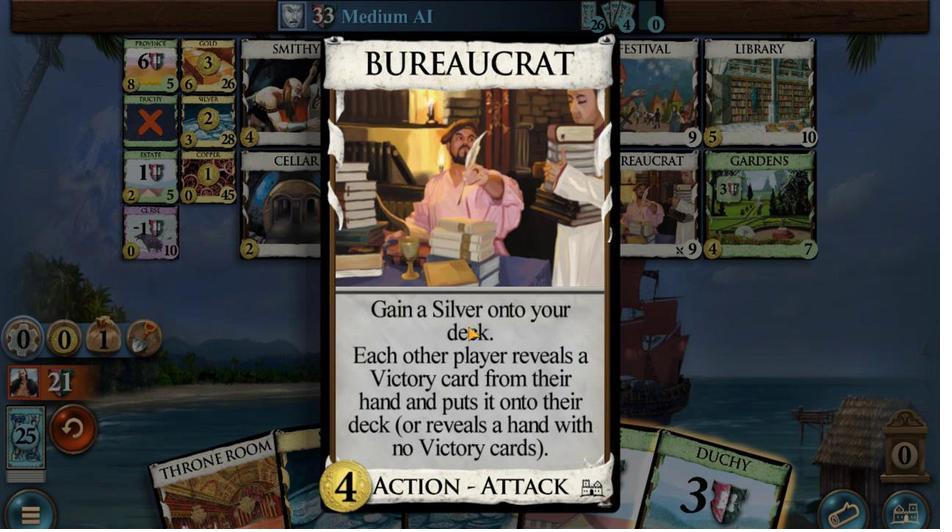 
Action: Mouse moved to (353, 391)
Screenshot: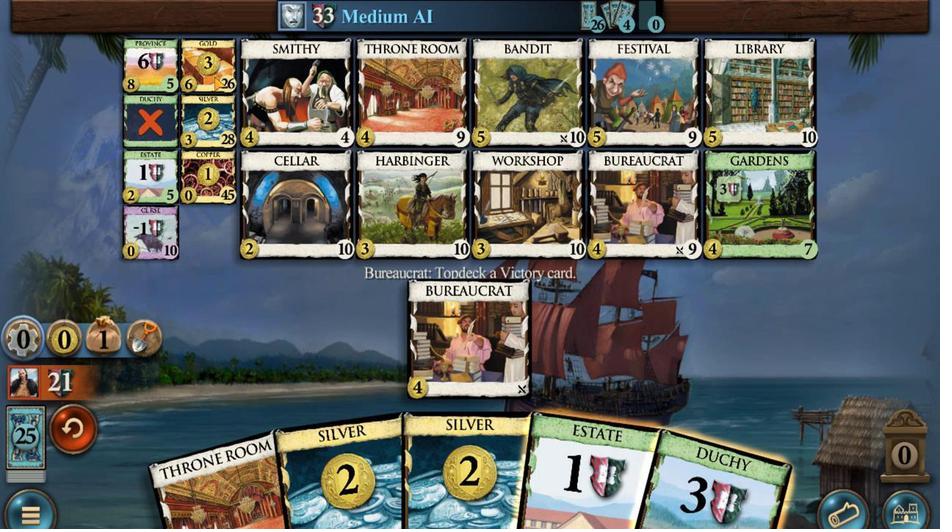 
Action: Mouse pressed left at (353, 391)
Screenshot: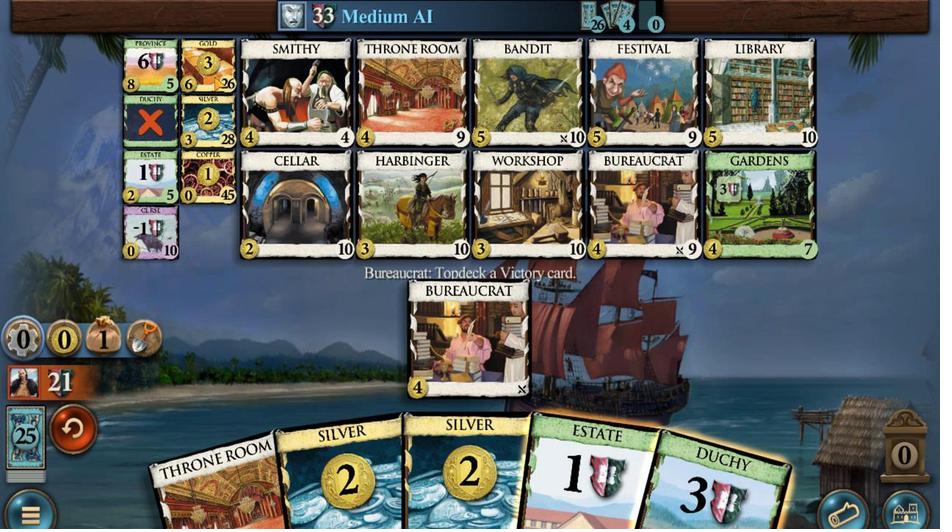 
Action: Mouse moved to (419, 362)
Screenshot: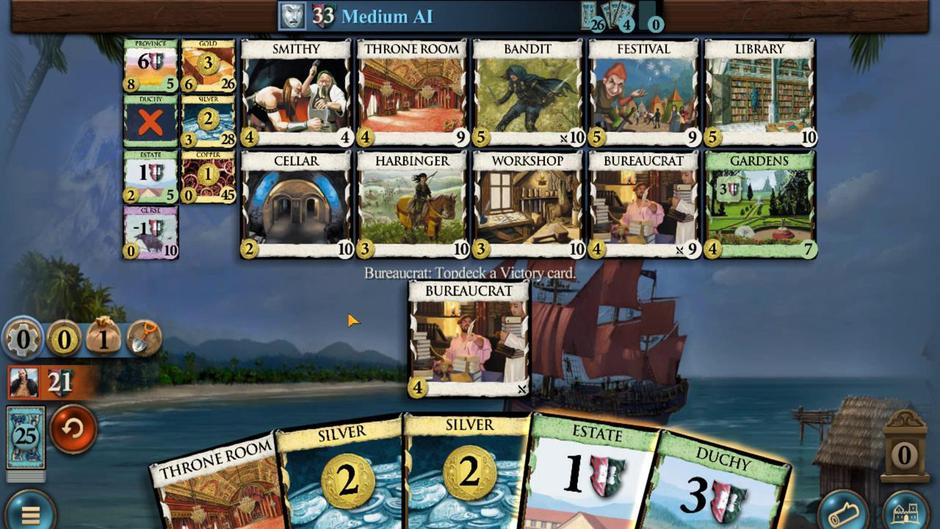 
Action: Mouse pressed left at (419, 362)
Screenshot: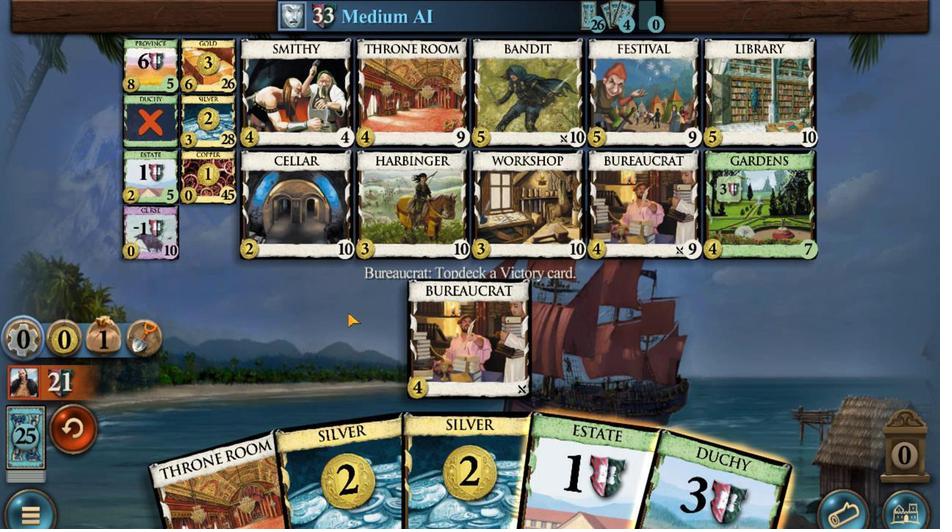 
Action: Mouse moved to (527, 341)
Screenshot: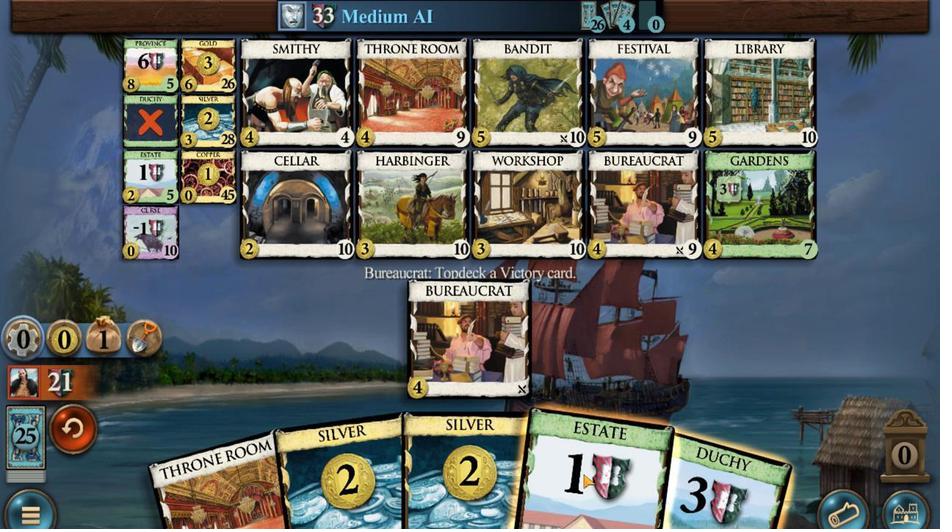 
Action: Mouse pressed left at (527, 341)
Screenshot: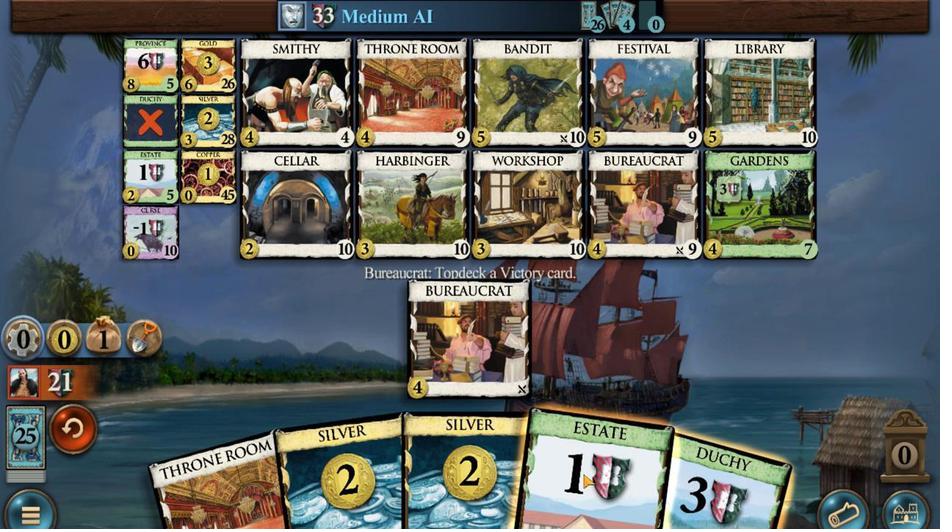 
Action: Mouse moved to (549, 344)
Screenshot: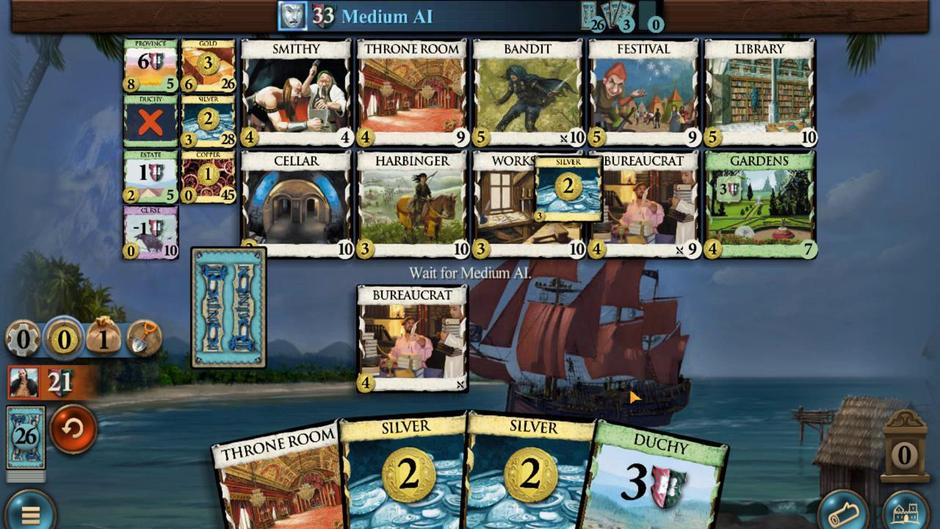 
Action: Mouse pressed left at (549, 344)
Screenshot: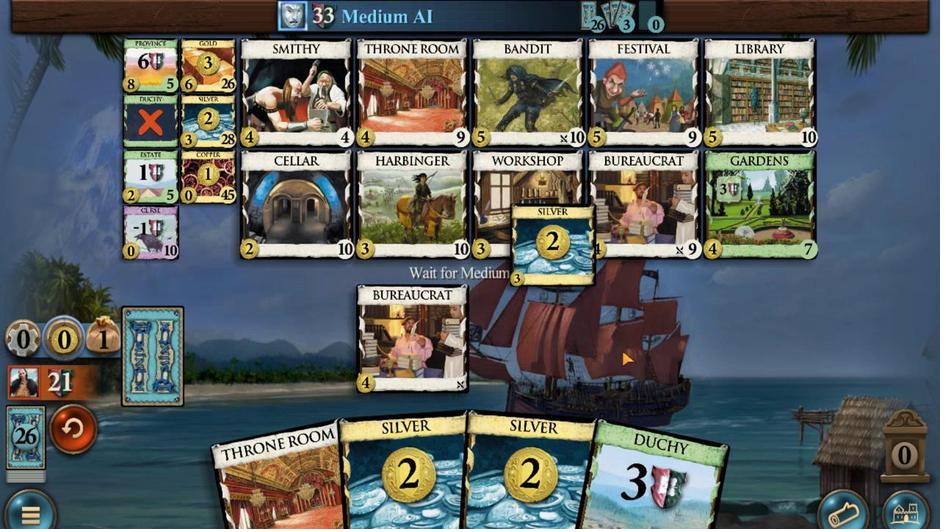 
Action: Mouse moved to (387, 341)
Screenshot: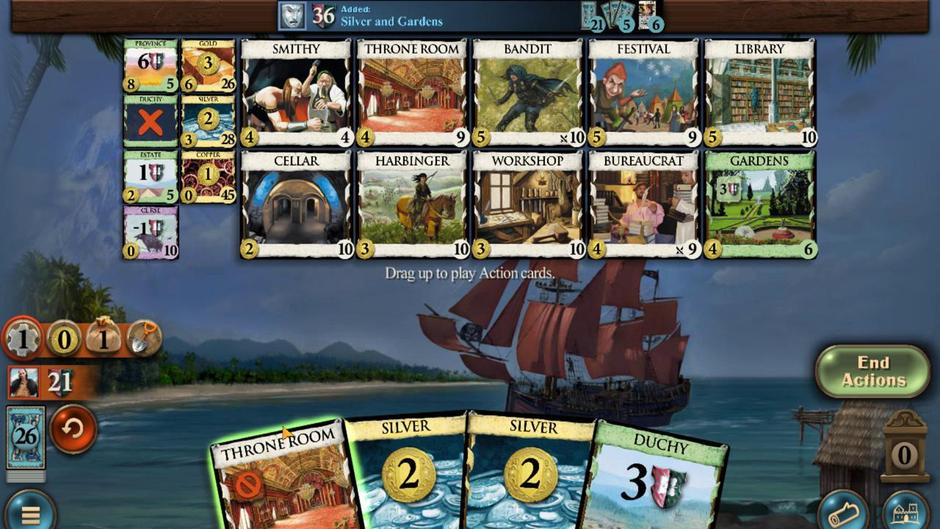 
Action: Mouse pressed left at (387, 341)
Screenshot: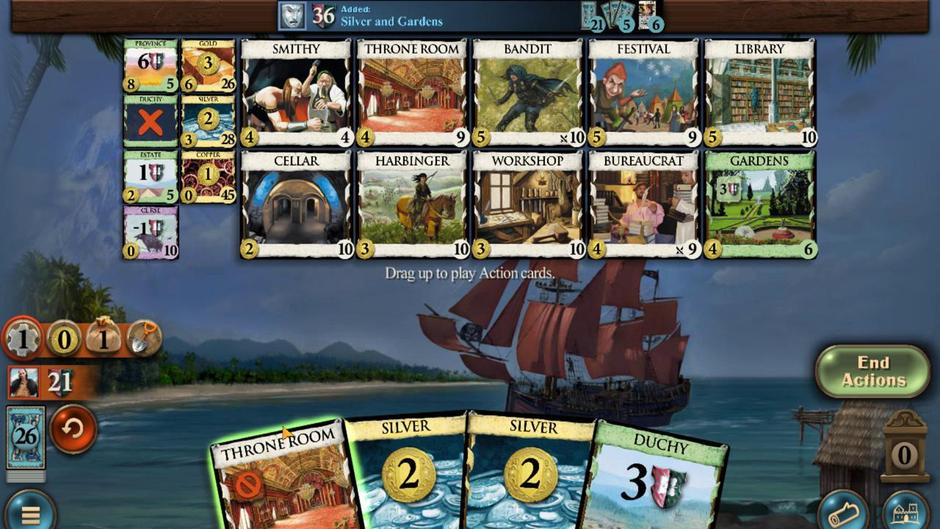 
Action: Mouse moved to (417, 341)
Screenshot: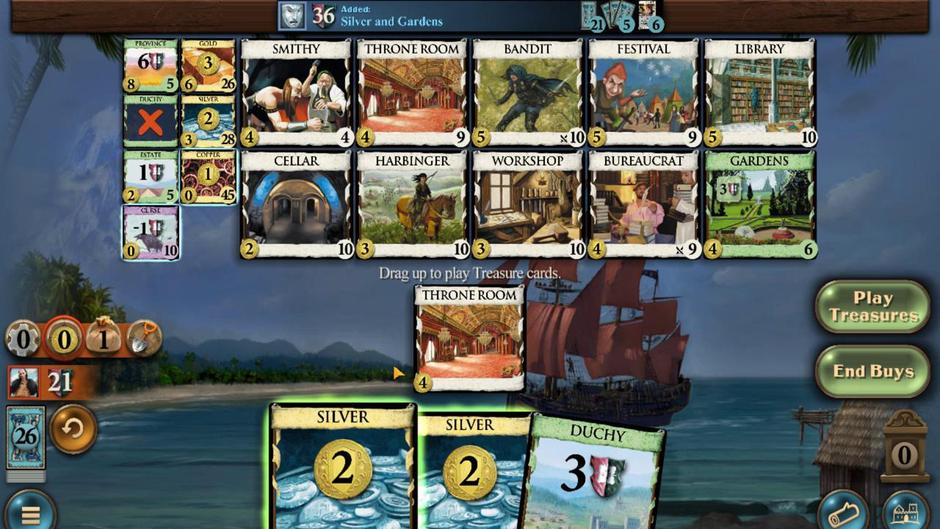 
Action: Mouse pressed left at (417, 341)
Screenshot: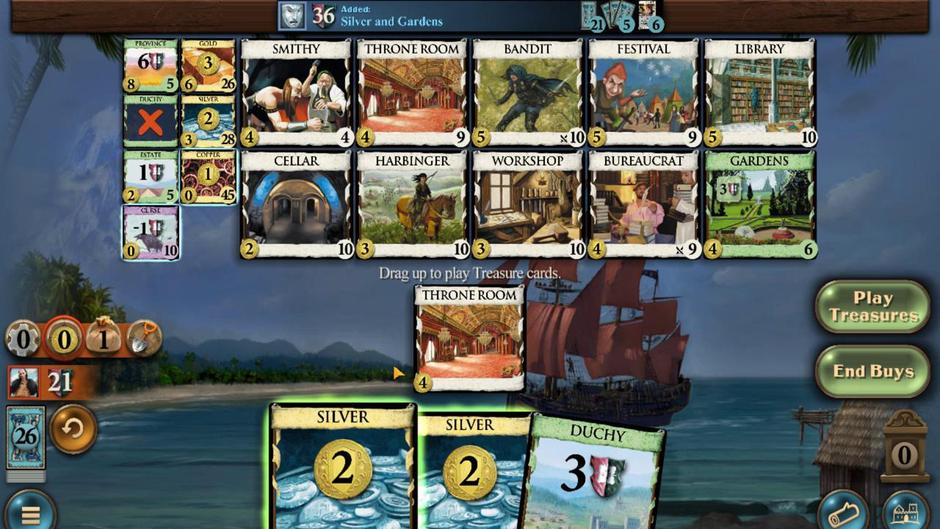 
Action: Mouse moved to (434, 338)
Screenshot: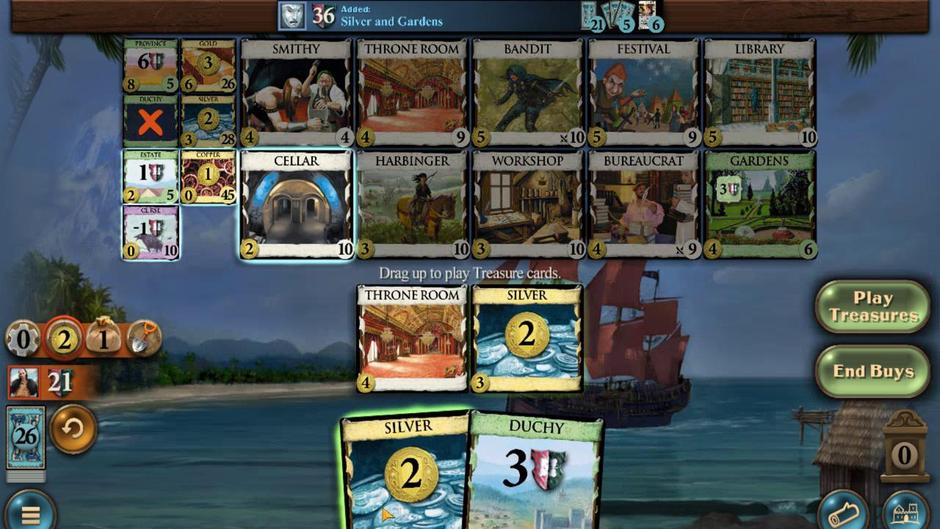 
Action: Mouse pressed left at (434, 338)
Screenshot: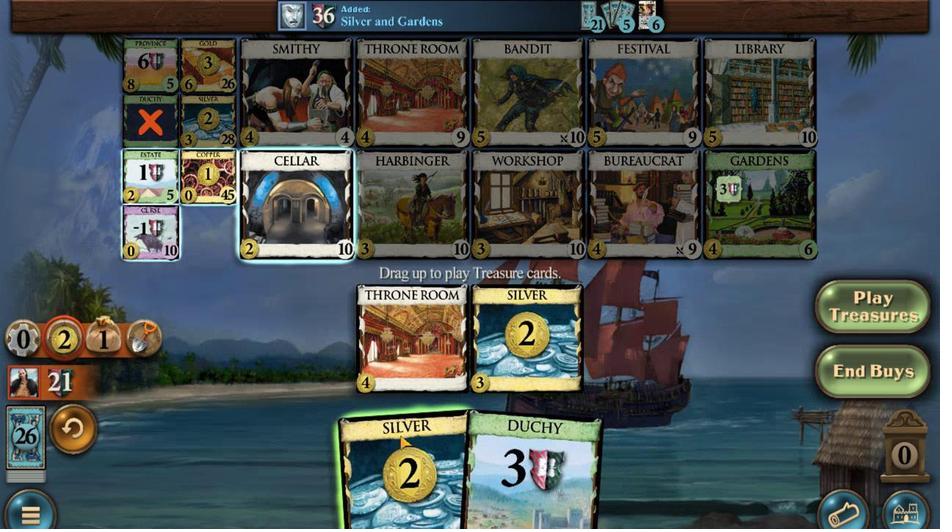 
Action: Mouse moved to (389, 386)
Screenshot: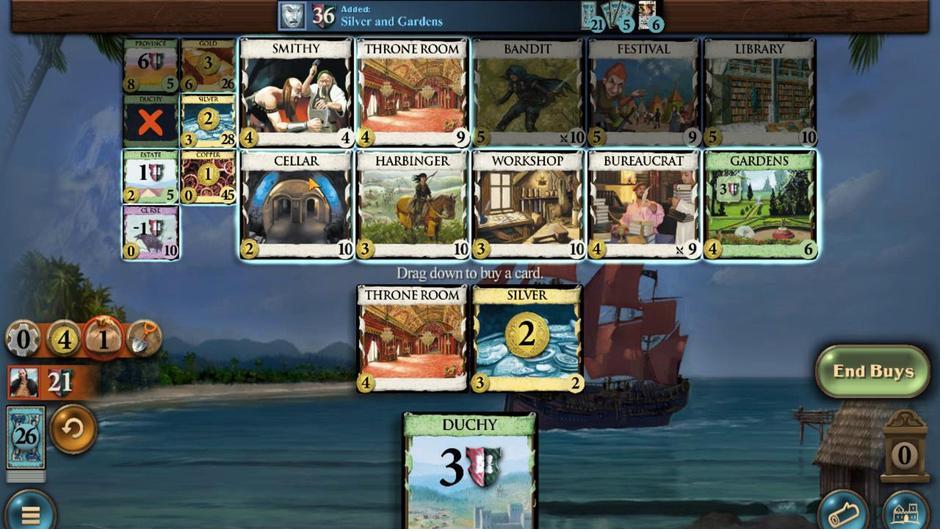 
Action: Mouse pressed left at (389, 386)
Screenshot: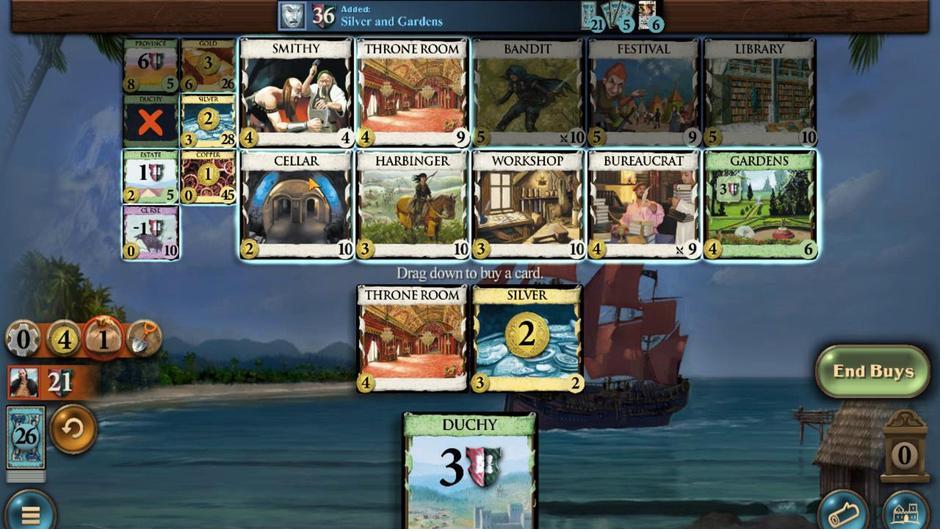 
Action: Mouse moved to (424, 344)
Screenshot: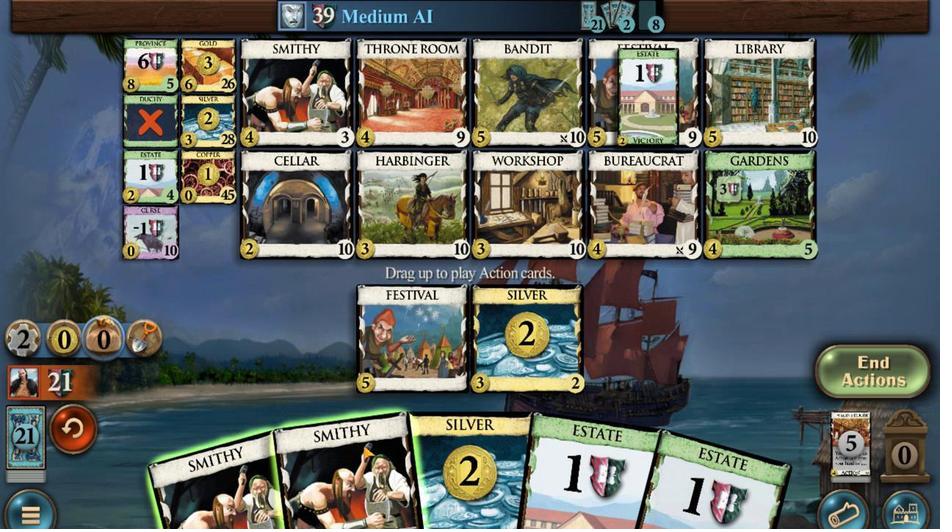 
Action: Mouse pressed left at (424, 344)
Screenshot: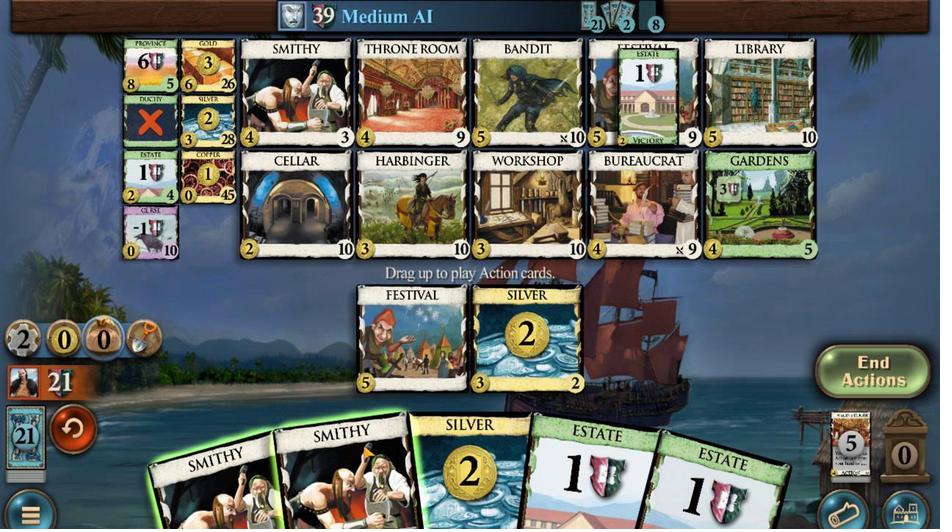 
Action: Mouse moved to (383, 344)
Screenshot: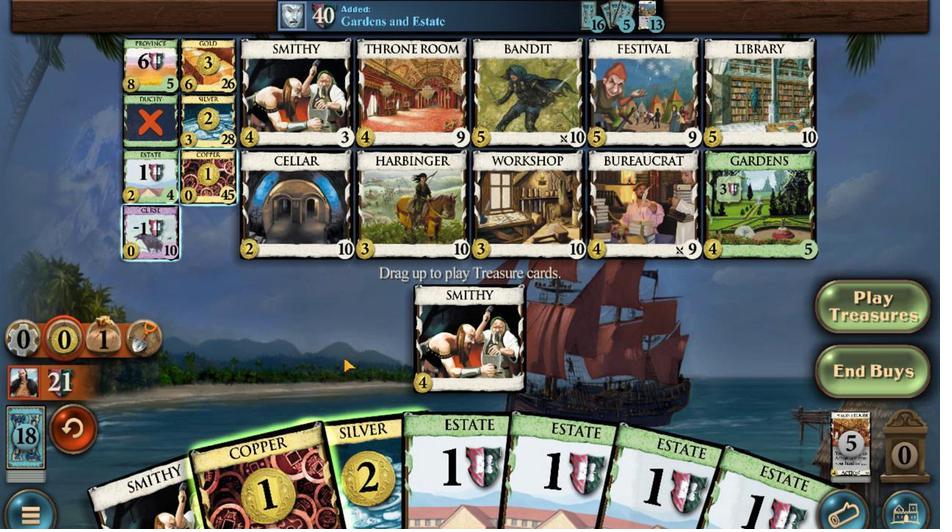 
Action: Mouse pressed left at (383, 344)
Screenshot: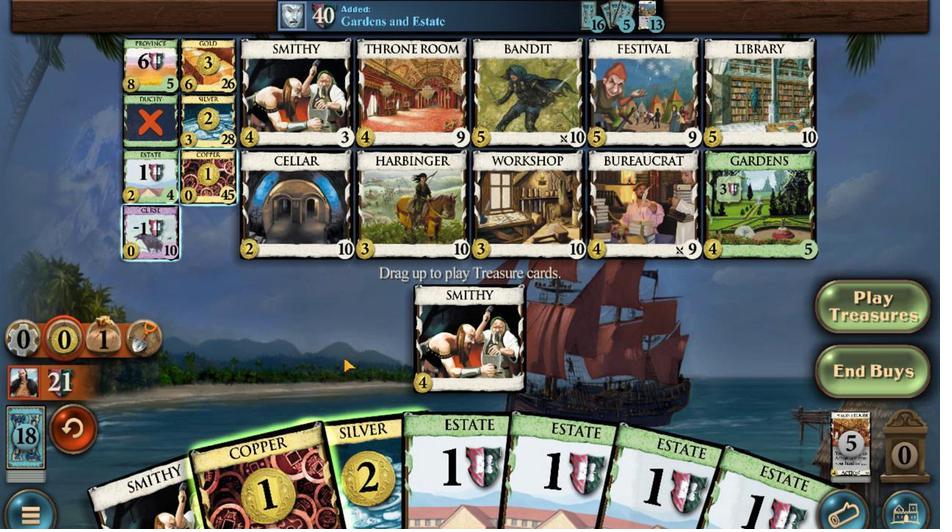 
Action: Mouse moved to (409, 346)
Screenshot: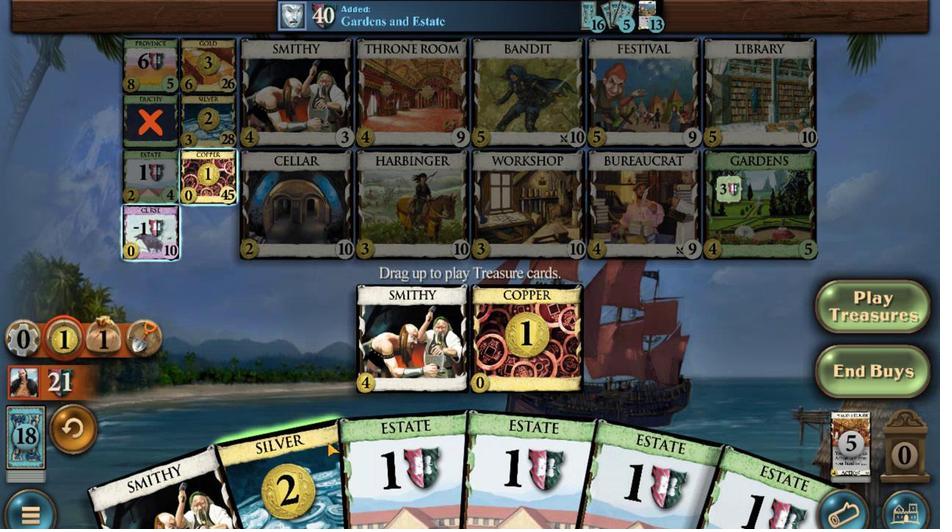 
Action: Mouse pressed left at (409, 346)
Screenshot: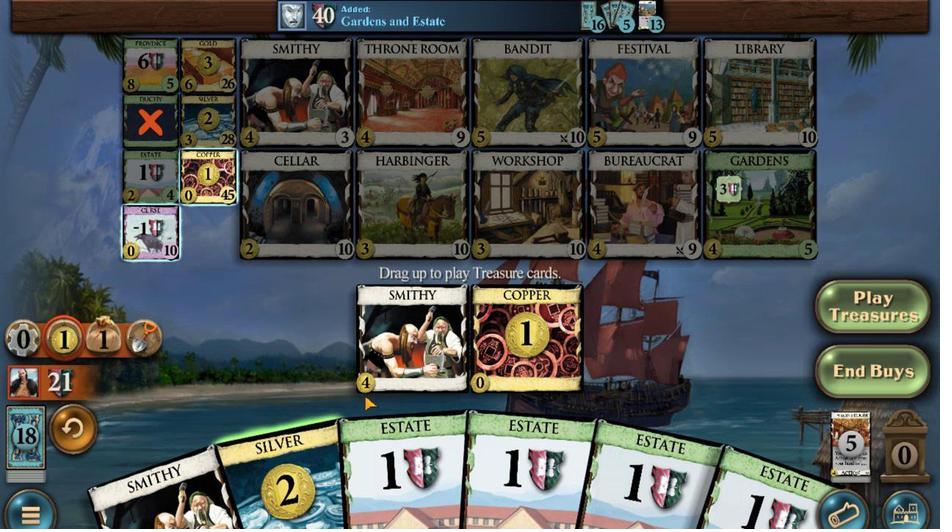 
Action: Mouse moved to (348, 385)
Screenshot: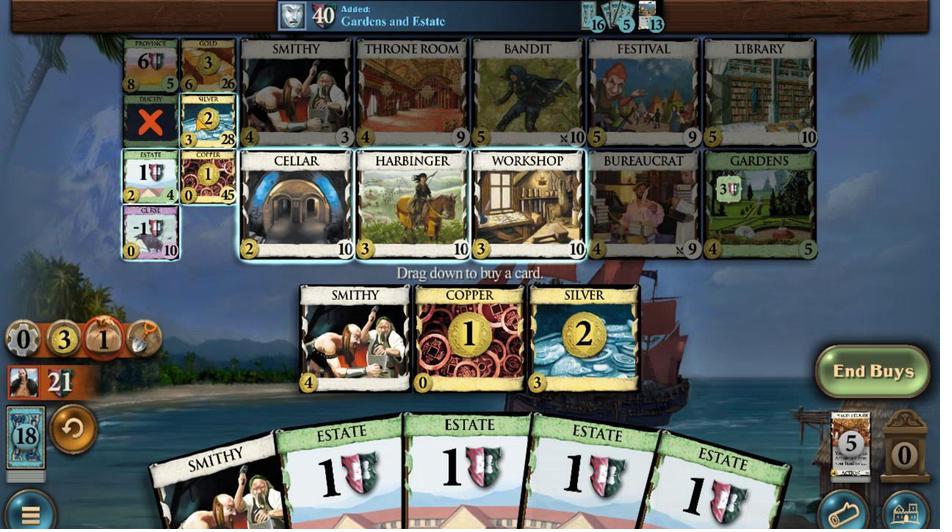 
Action: Mouse pressed left at (348, 385)
Screenshot: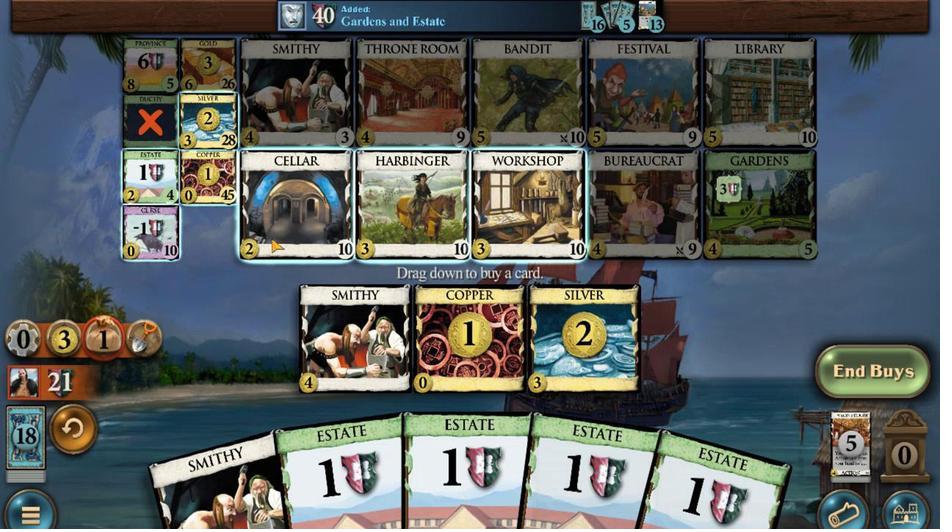 
Action: Mouse moved to (363, 344)
Screenshot: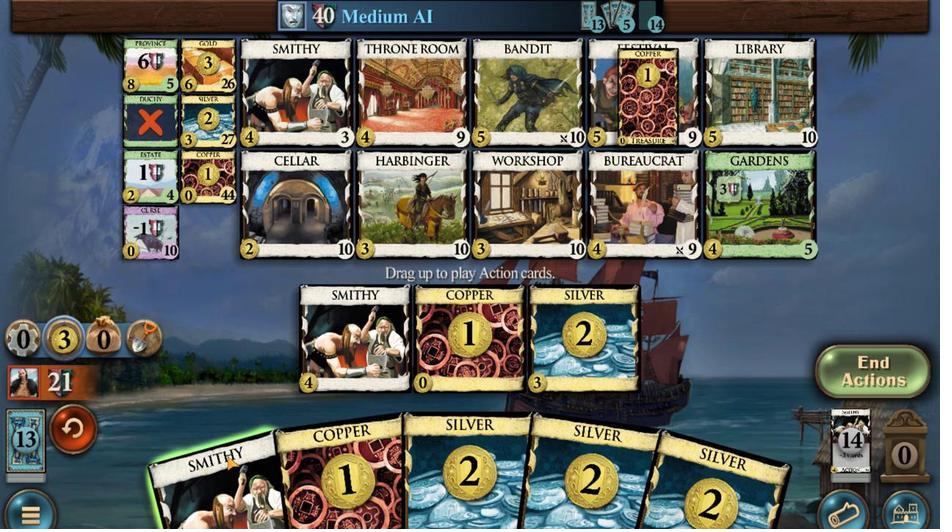 
Action: Mouse pressed left at (363, 344)
Screenshot: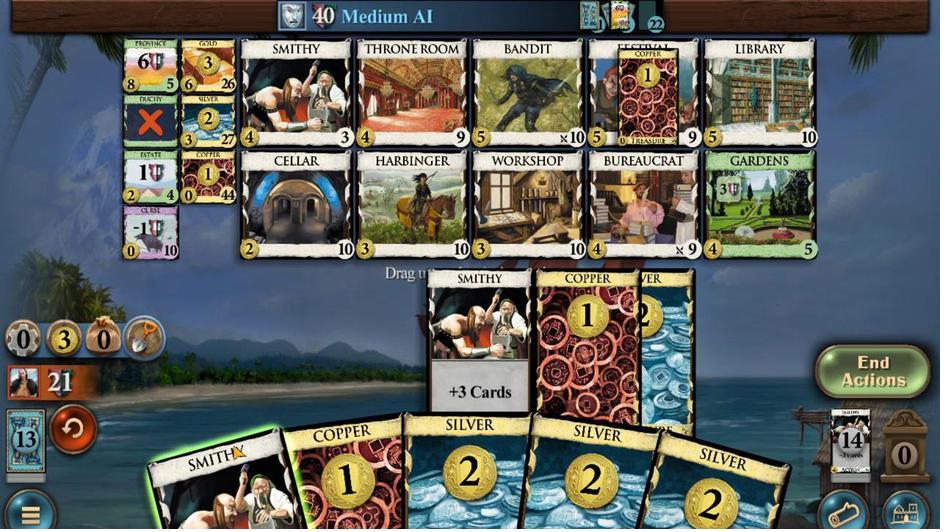 
Action: Mouse moved to (499, 344)
Screenshot: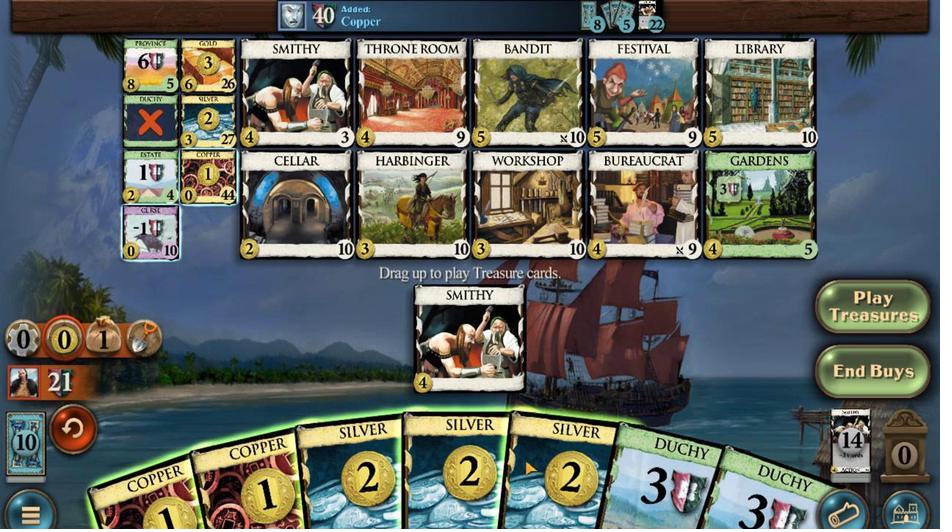 
Action: Mouse pressed left at (499, 344)
Screenshot: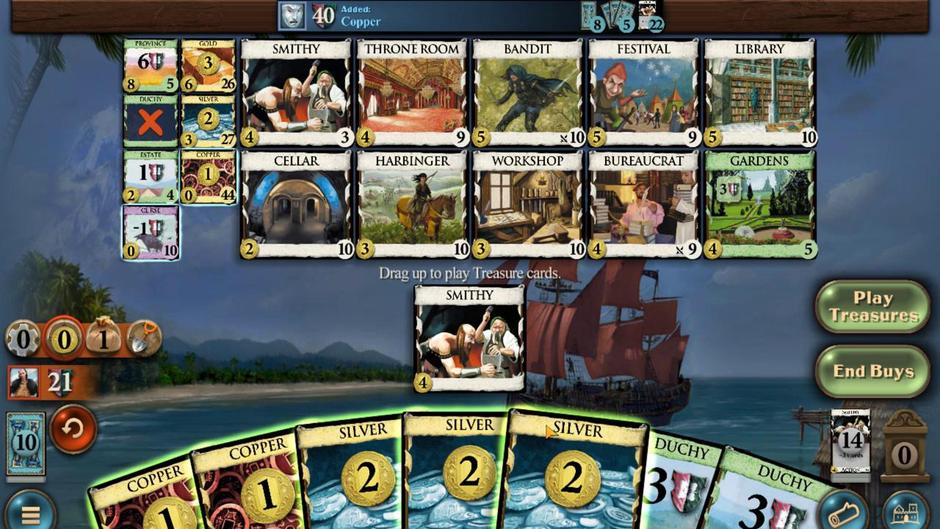 
Action: Mouse moved to (477, 343)
Screenshot: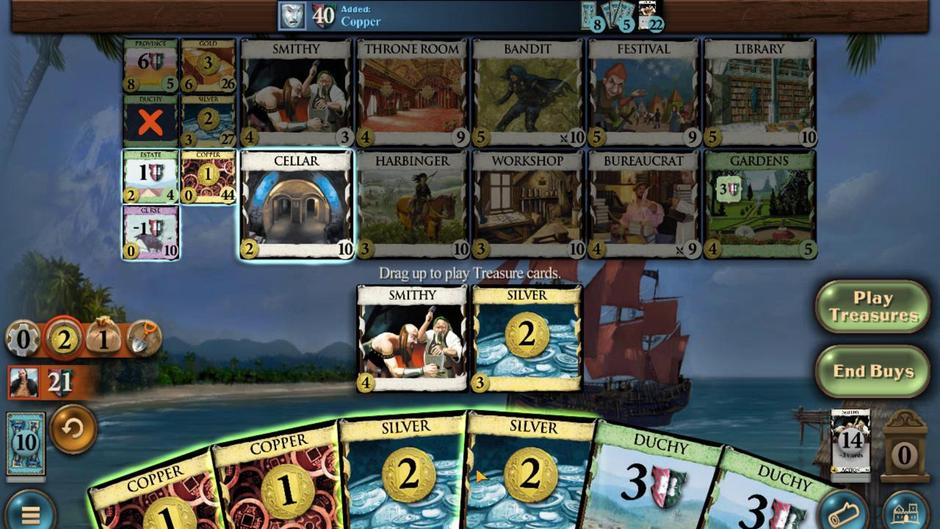 
Action: Mouse pressed left at (477, 343)
Screenshot: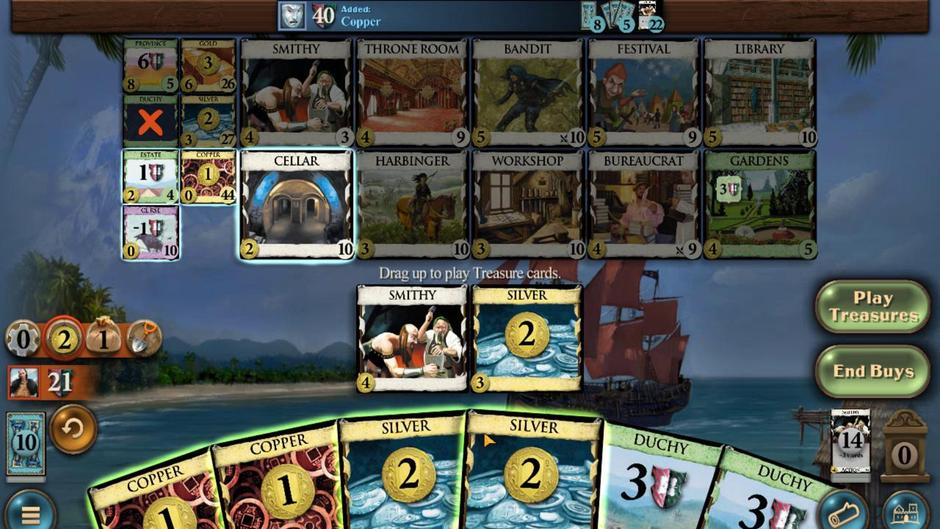 
Action: Mouse moved to (460, 343)
Screenshot: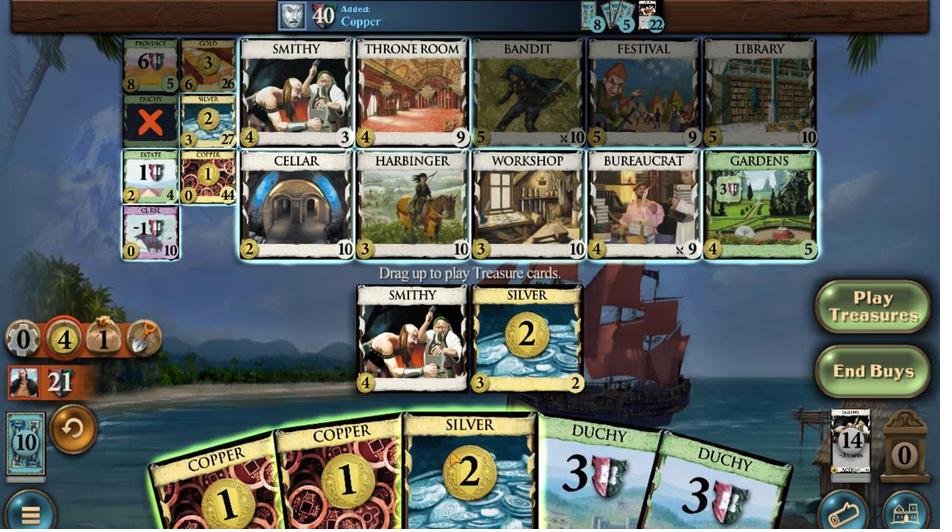 
Action: Mouse pressed left at (460, 343)
Screenshot: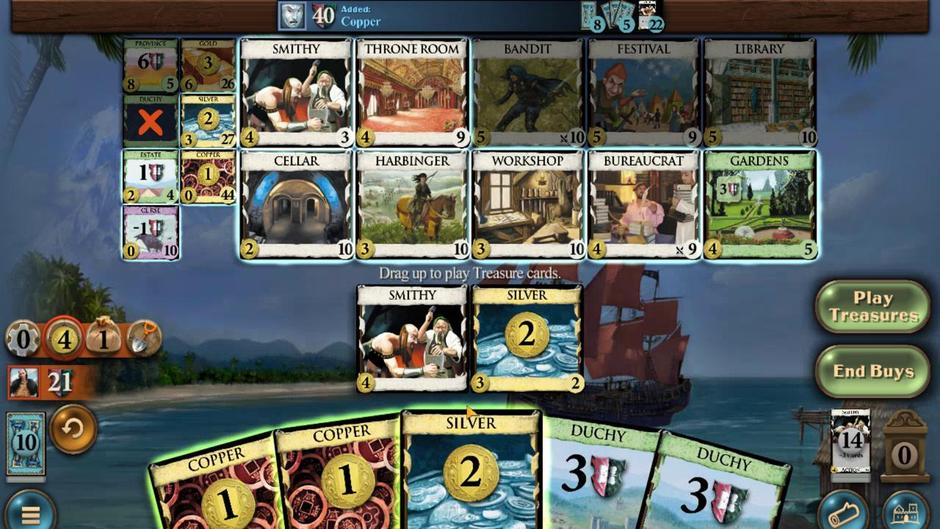 
Action: Mouse moved to (435, 344)
Screenshot: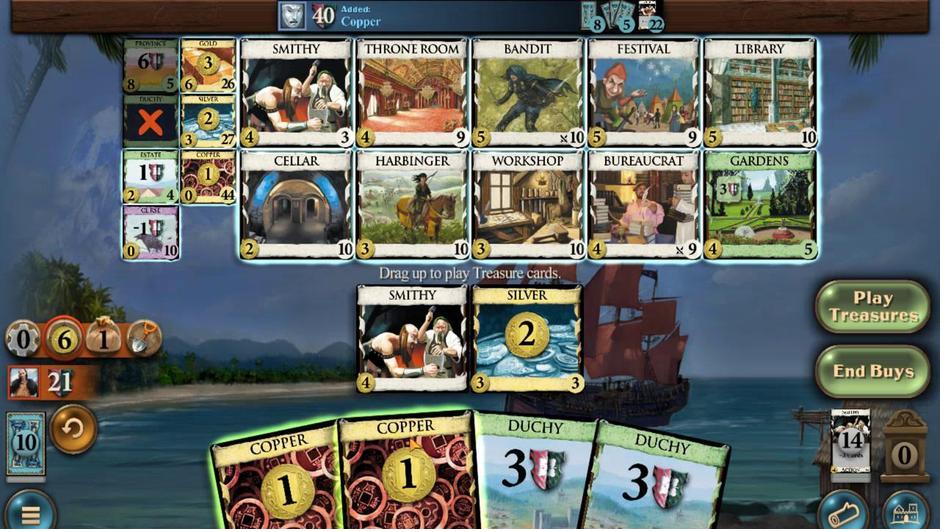 
Action: Mouse pressed left at (435, 344)
Screenshot: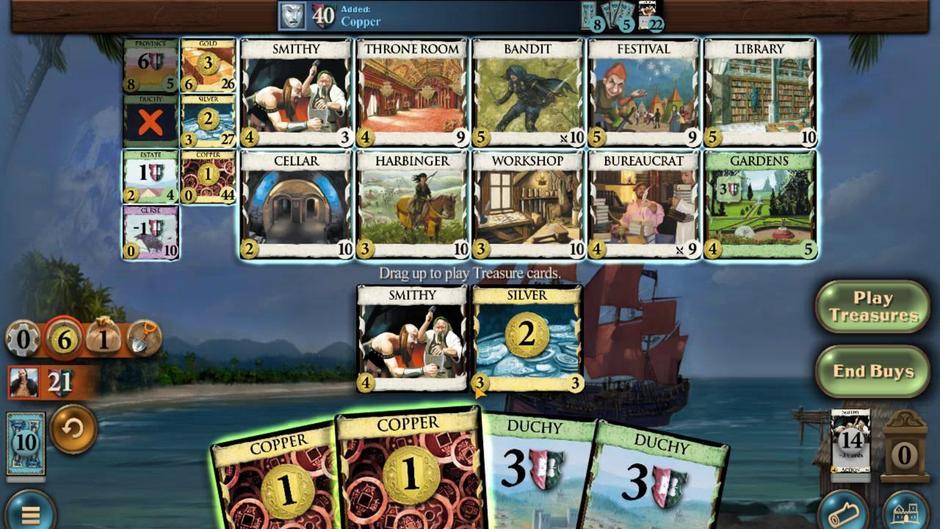 
Action: Mouse moved to (421, 342)
Screenshot: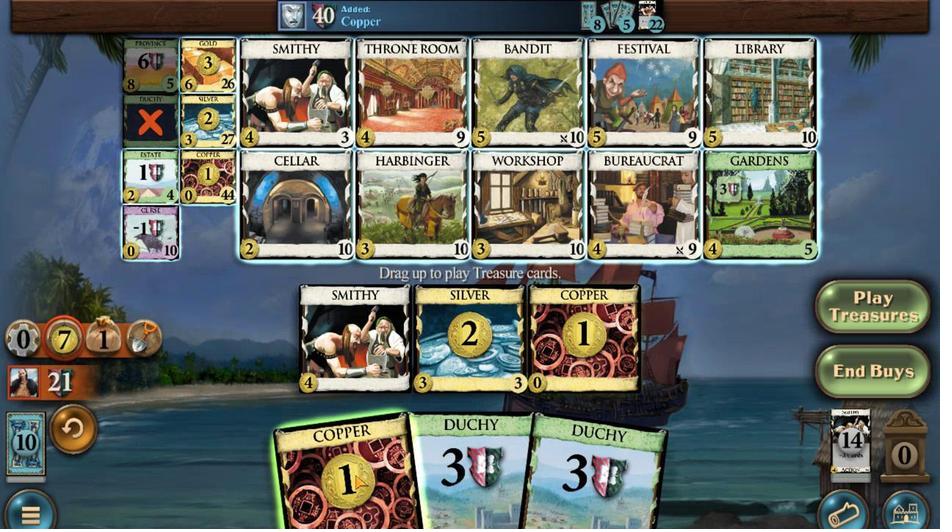 
Action: Mouse pressed left at (421, 342)
Screenshot: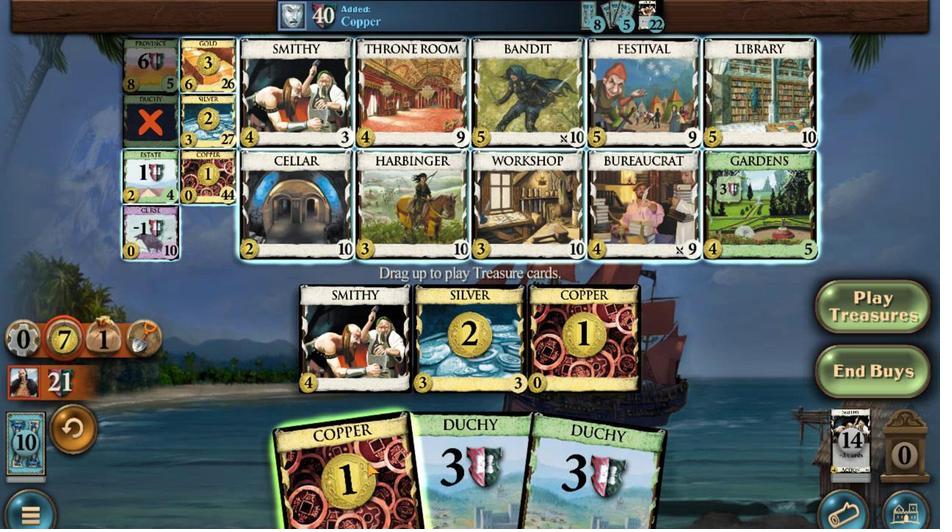 
Action: Mouse moved to (322, 392)
Screenshot: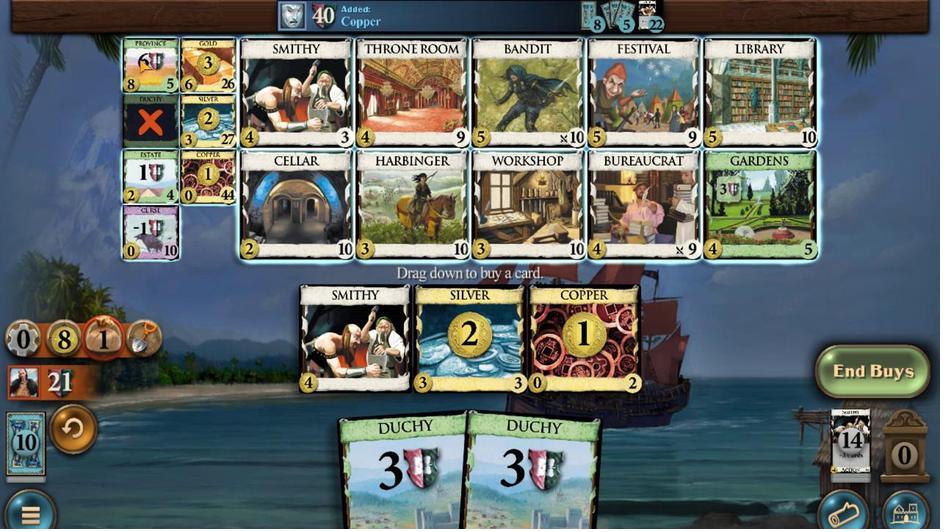 
Action: Mouse pressed left at (322, 392)
Screenshot: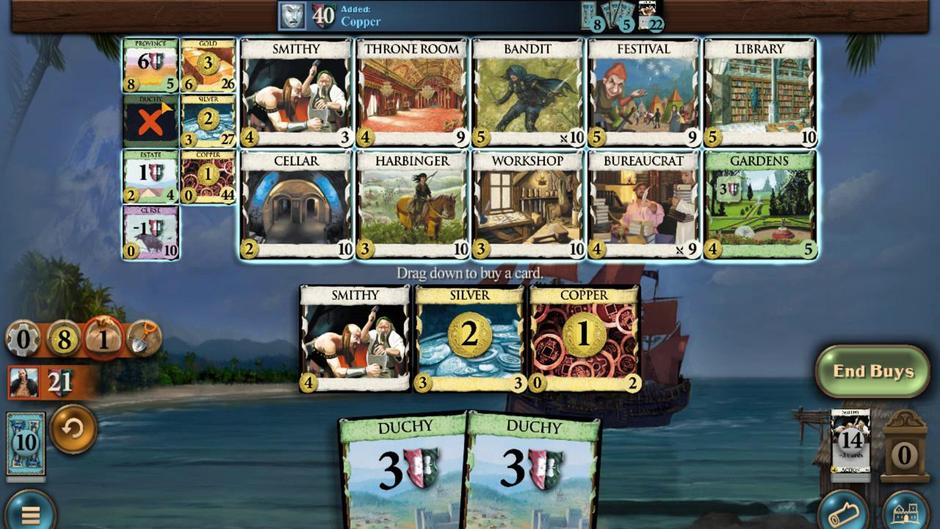 
Action: Mouse moved to (360, 342)
Screenshot: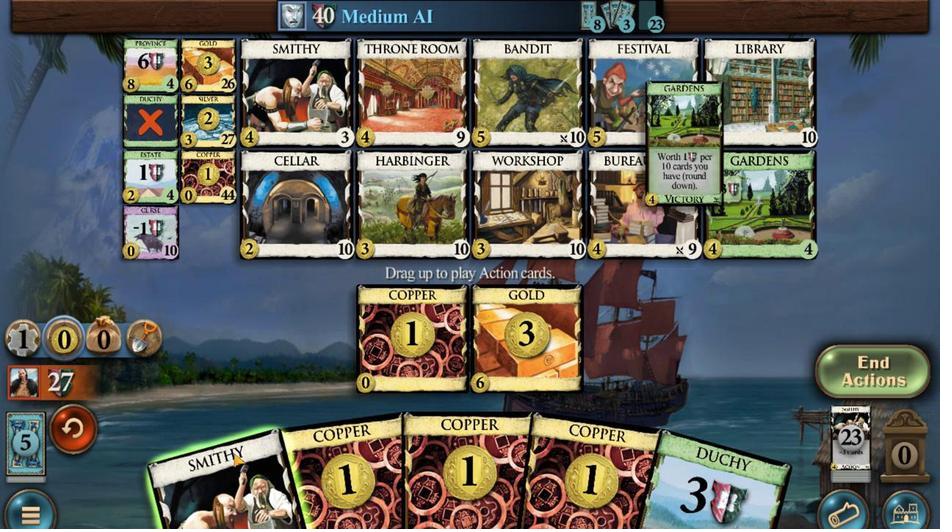 
Action: Mouse pressed left at (360, 342)
Screenshot: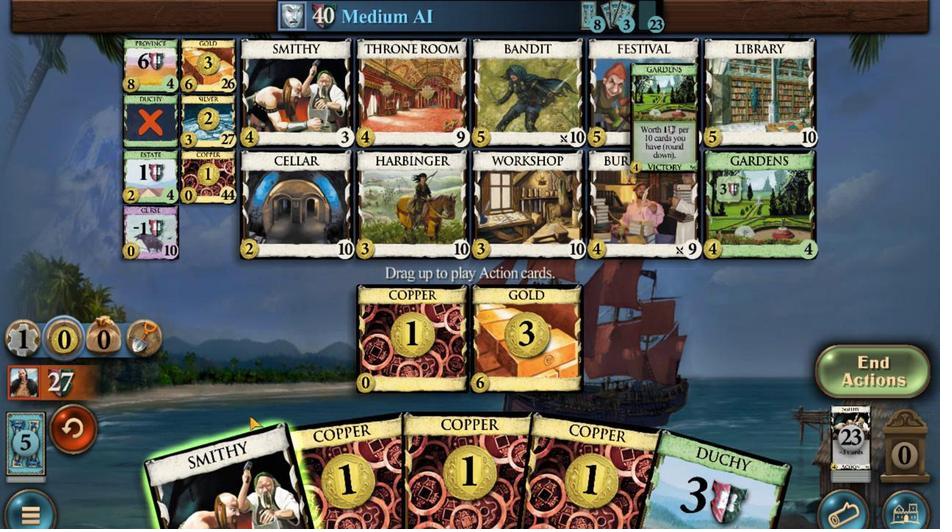 
Action: Mouse moved to (463, 342)
Screenshot: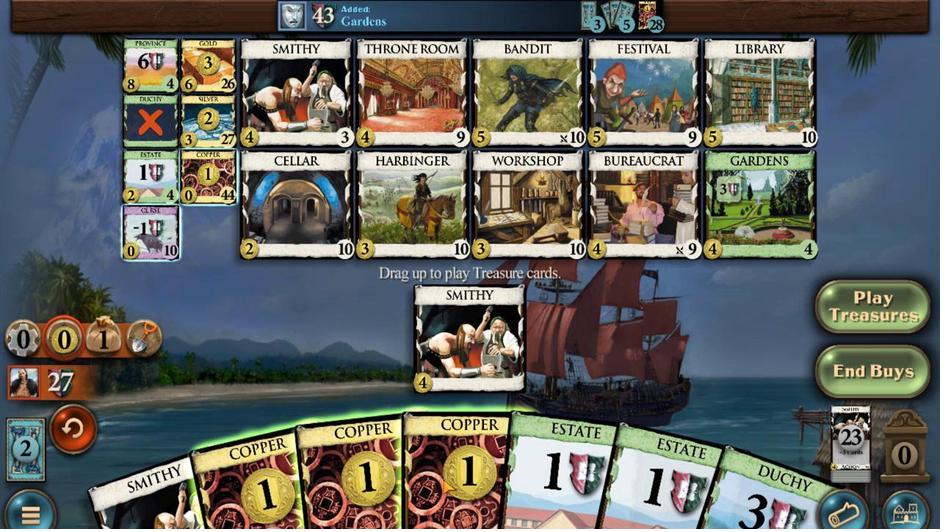 
Action: Mouse pressed left at (463, 342)
Screenshot: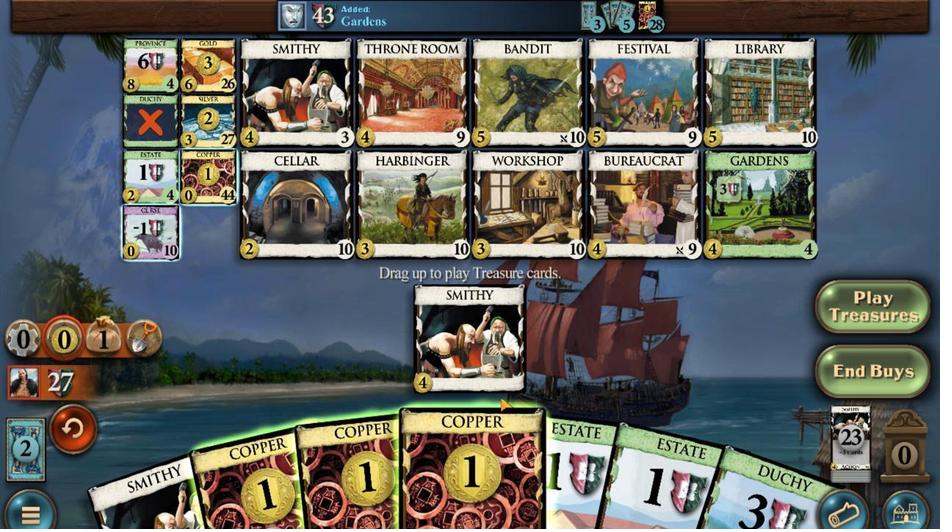 
Action: Mouse moved to (435, 346)
Screenshot: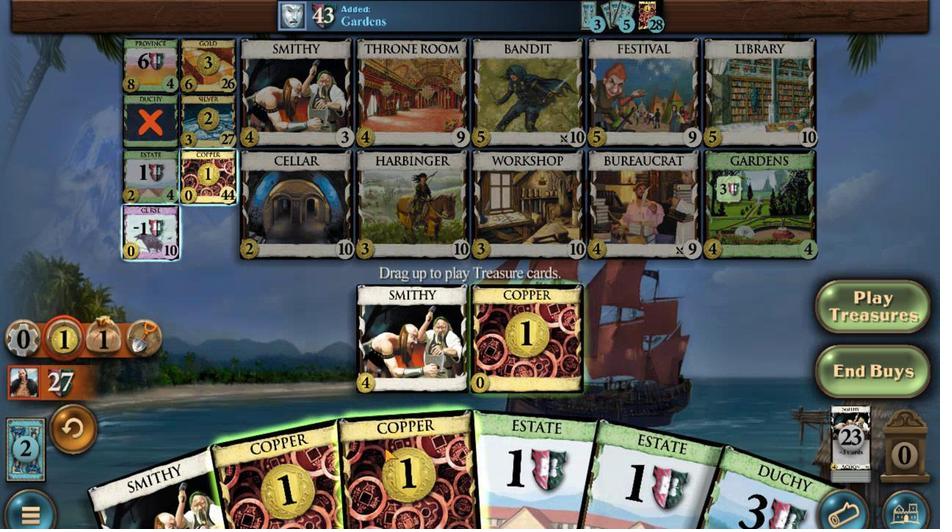
Action: Mouse pressed left at (435, 346)
Screenshot: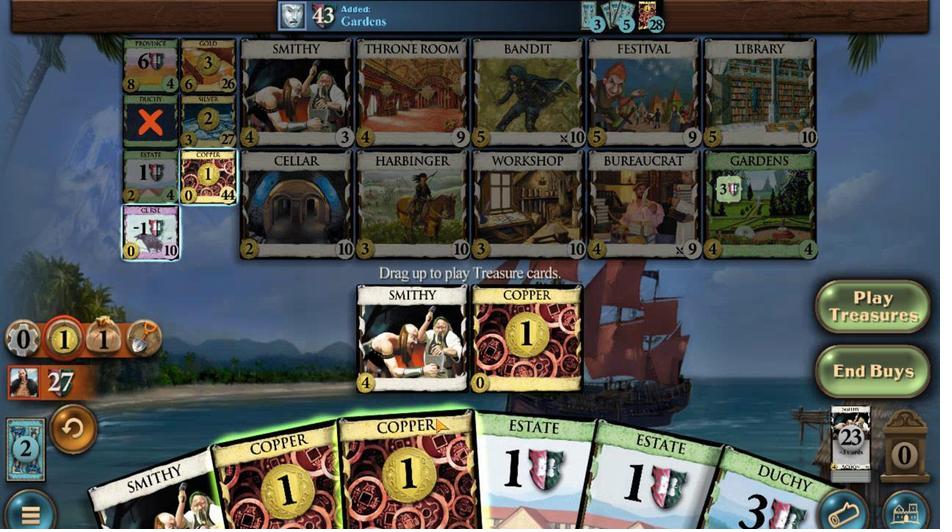 
Action: Mouse moved to (421, 344)
